 Task: Reply to email with the signature Brenda Cooper with the subject Happy birthday from softage.1@softage.net with the message Can you provide an update on the status of the customer service improvement project? with CC to softage.5@softage.net with an attached document Presentation.pptx
Action: Mouse moved to (430, 560)
Screenshot: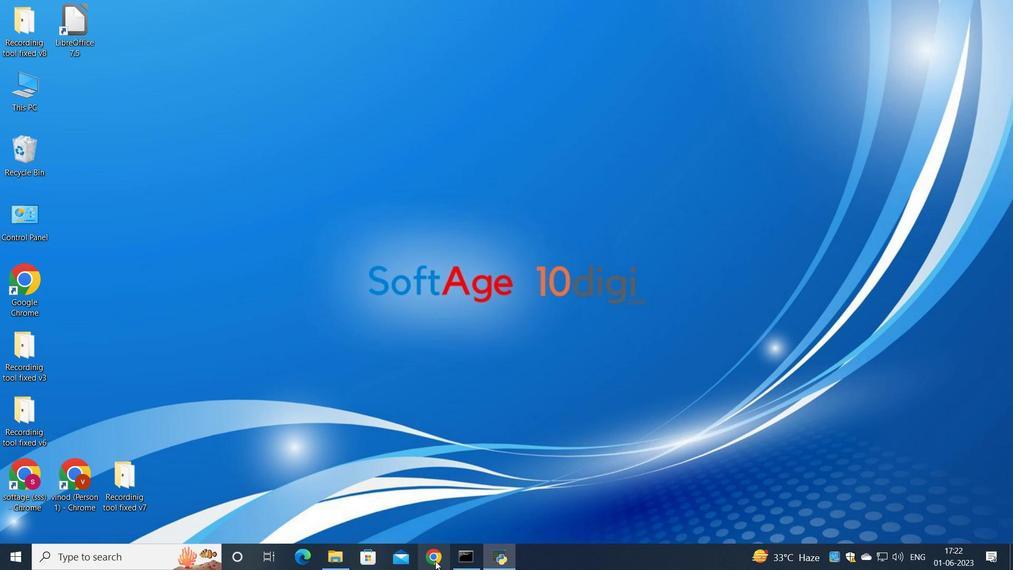 
Action: Mouse pressed left at (430, 560)
Screenshot: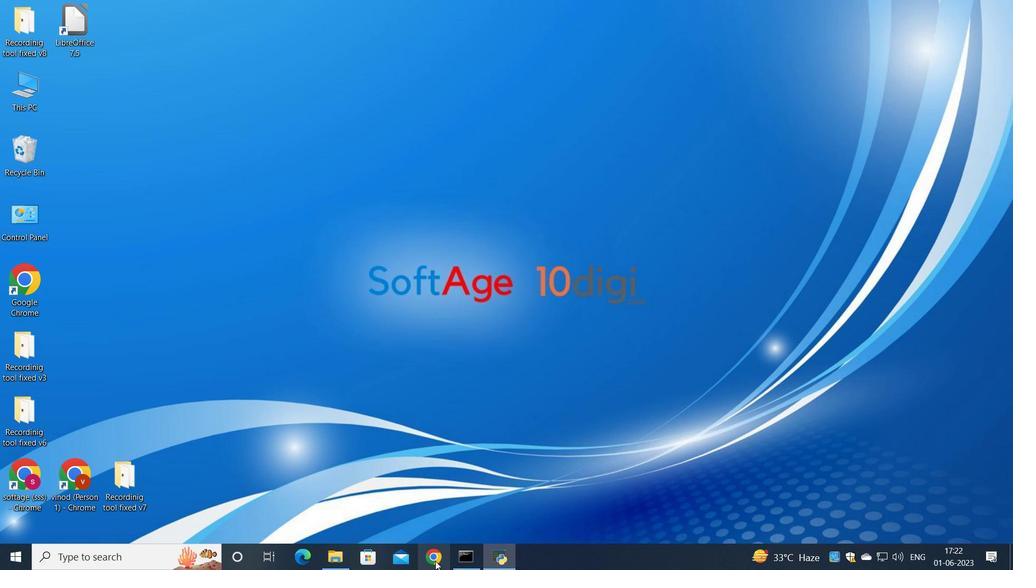 
Action: Mouse moved to (425, 329)
Screenshot: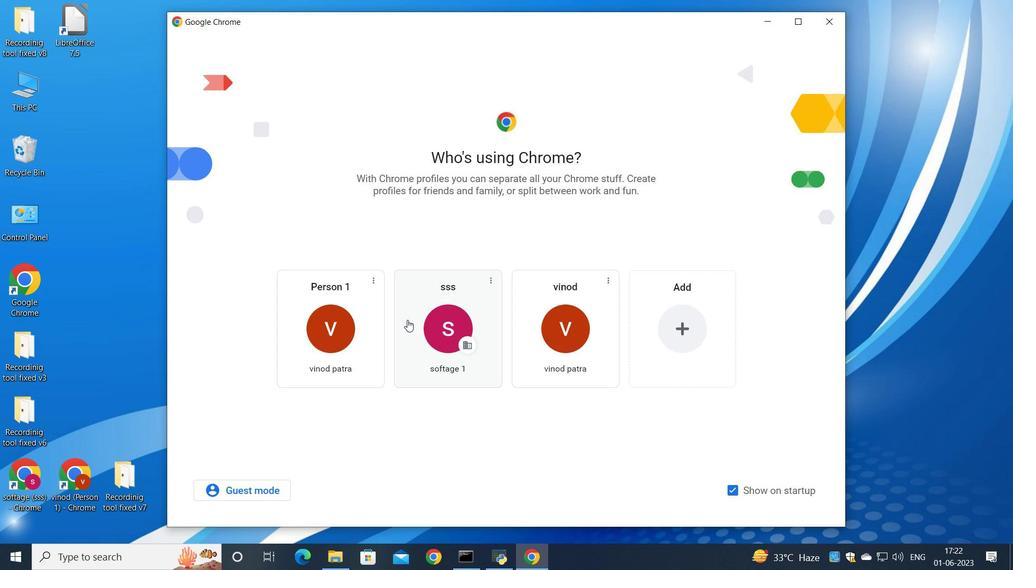 
Action: Mouse pressed left at (425, 329)
Screenshot: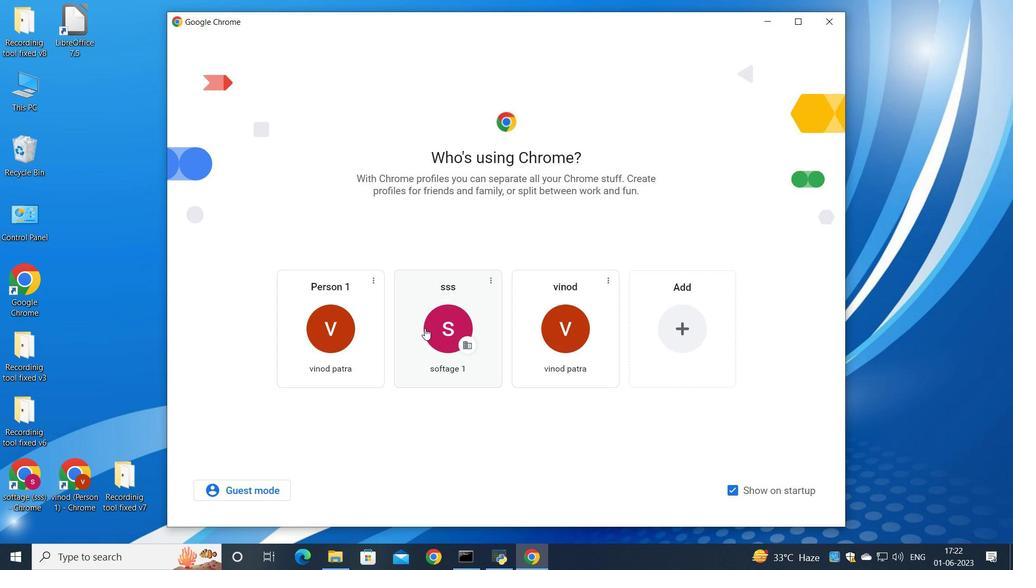 
Action: Mouse moved to (883, 87)
Screenshot: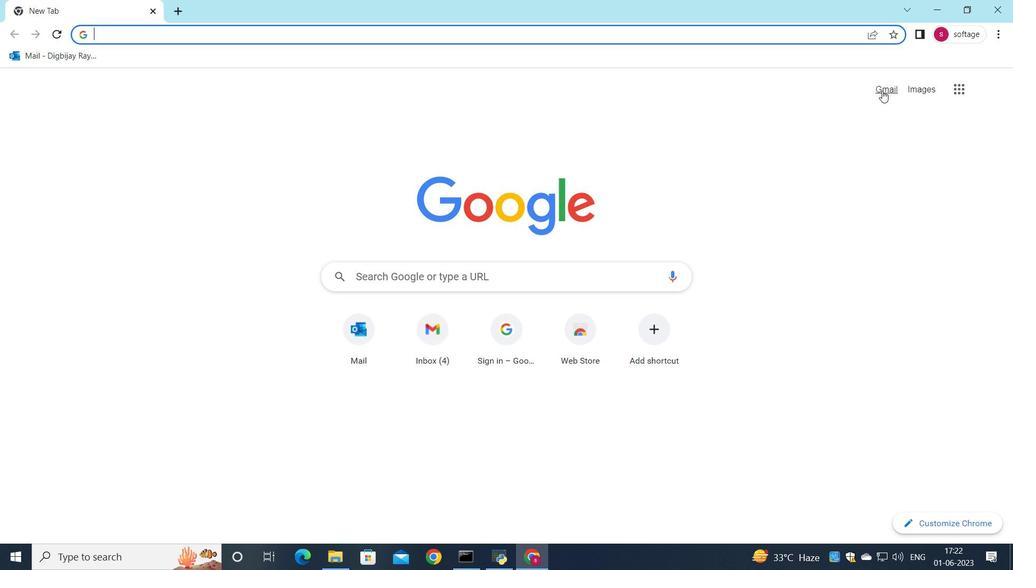 
Action: Mouse pressed left at (883, 87)
Screenshot: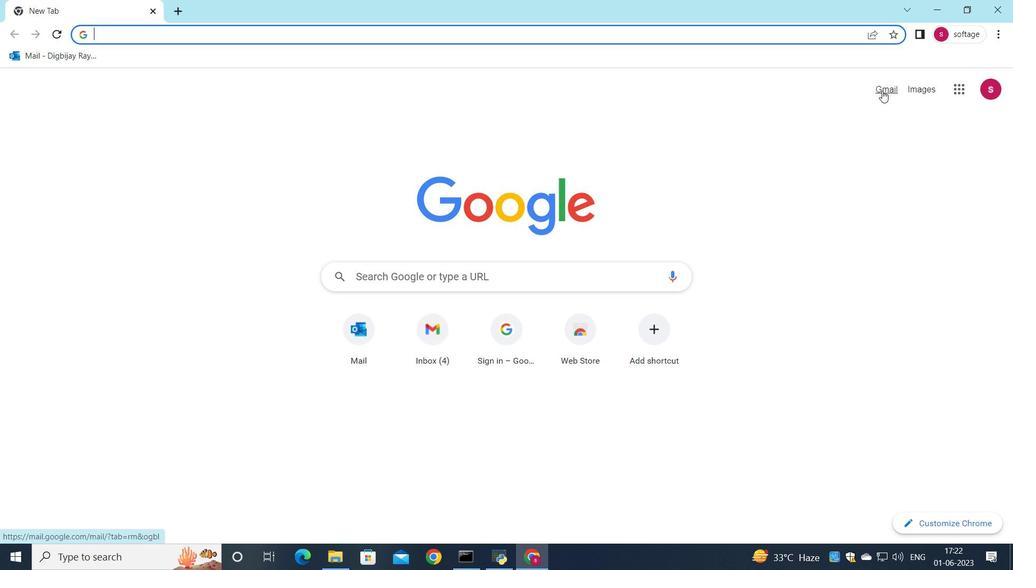 
Action: Mouse moved to (863, 89)
Screenshot: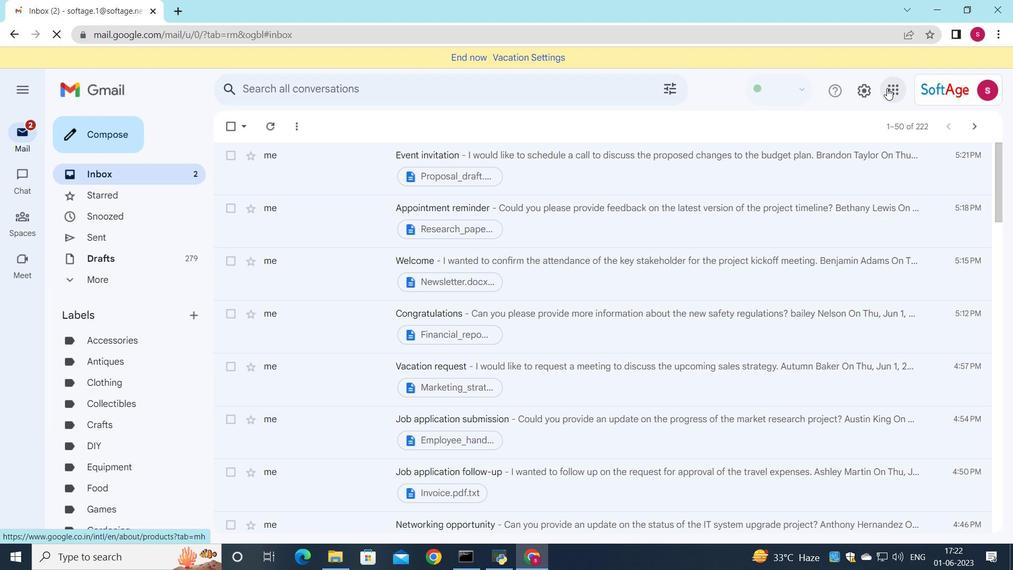 
Action: Mouse pressed left at (863, 89)
Screenshot: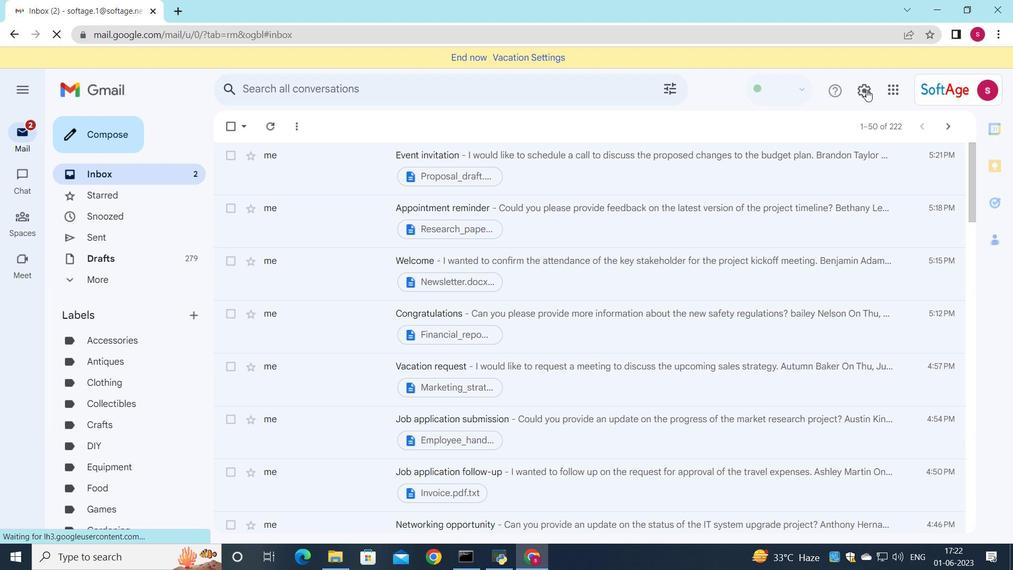 
Action: Mouse moved to (891, 158)
Screenshot: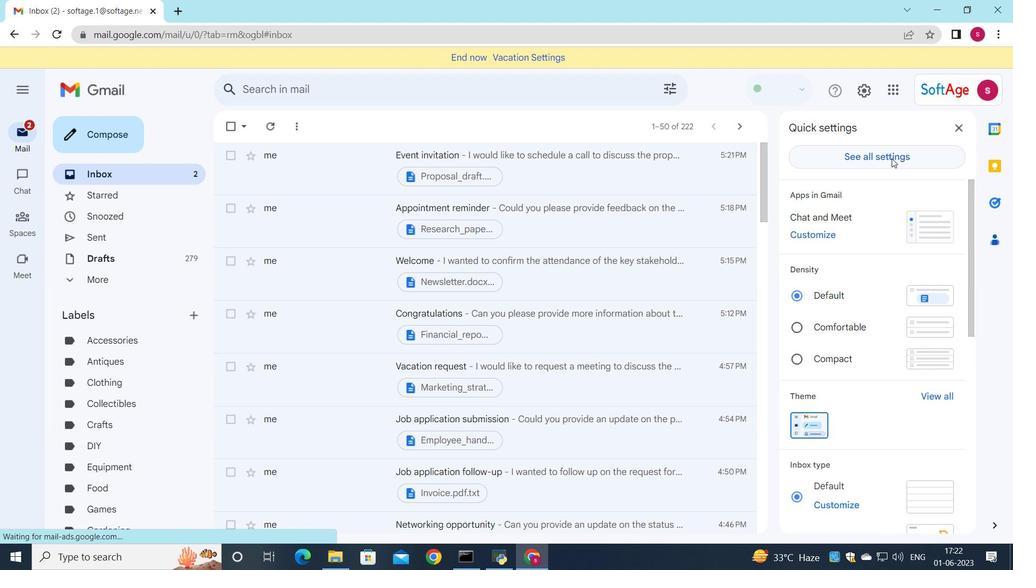 
Action: Mouse pressed left at (891, 158)
Screenshot: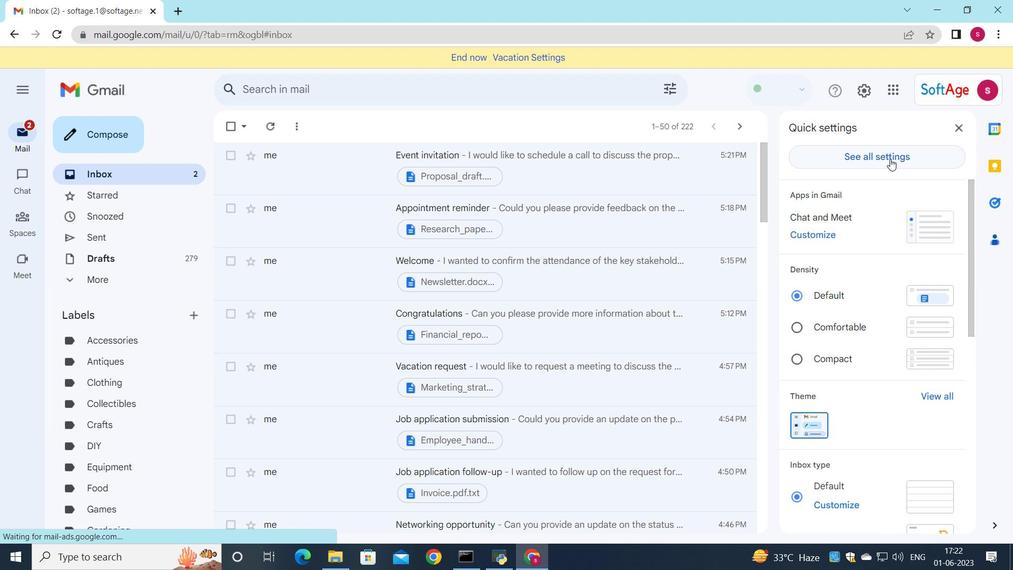 
Action: Mouse moved to (696, 264)
Screenshot: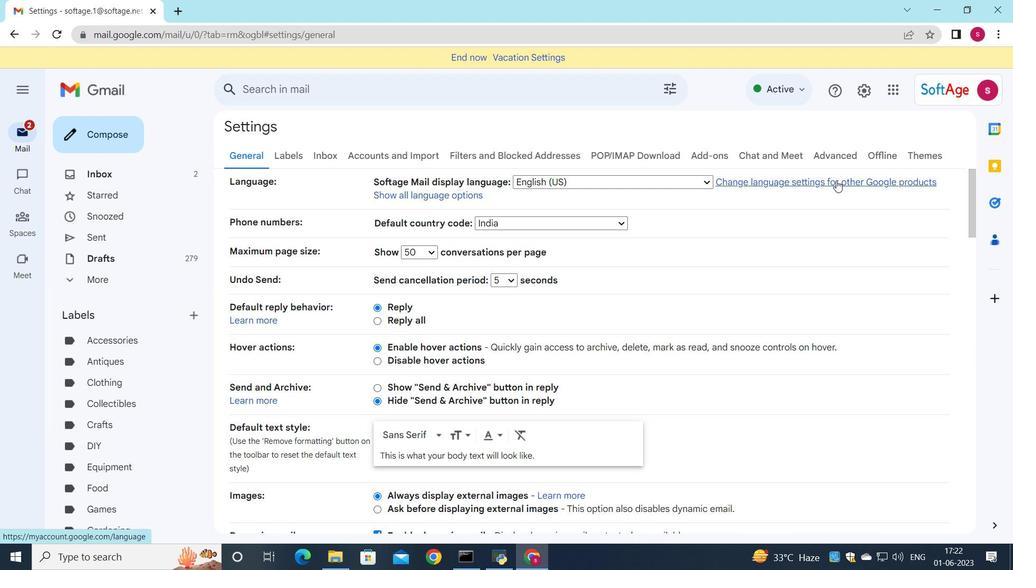 
Action: Mouse scrolled (696, 263) with delta (0, 0)
Screenshot: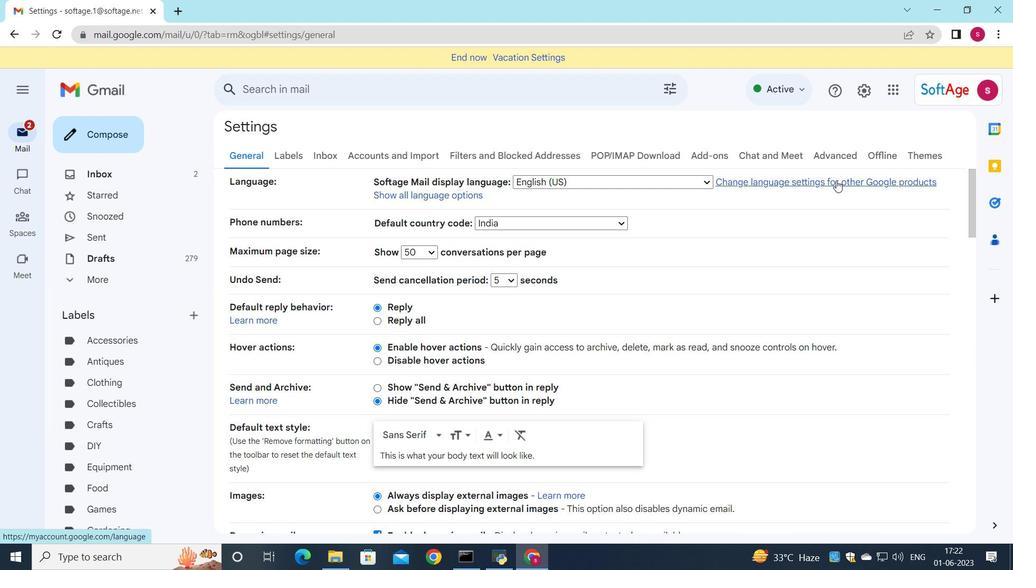 
Action: Mouse moved to (689, 270)
Screenshot: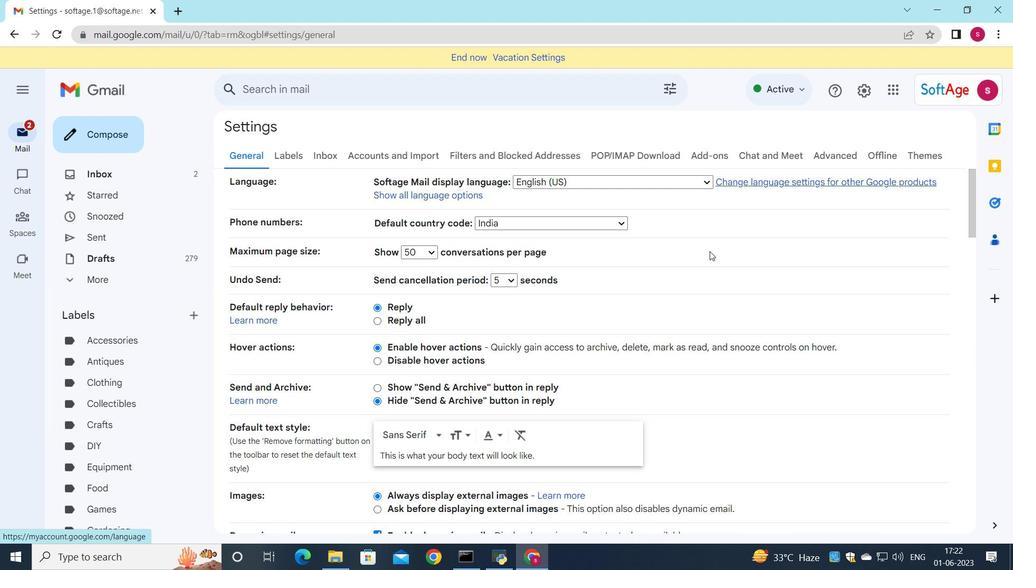 
Action: Mouse scrolled (689, 270) with delta (0, 0)
Screenshot: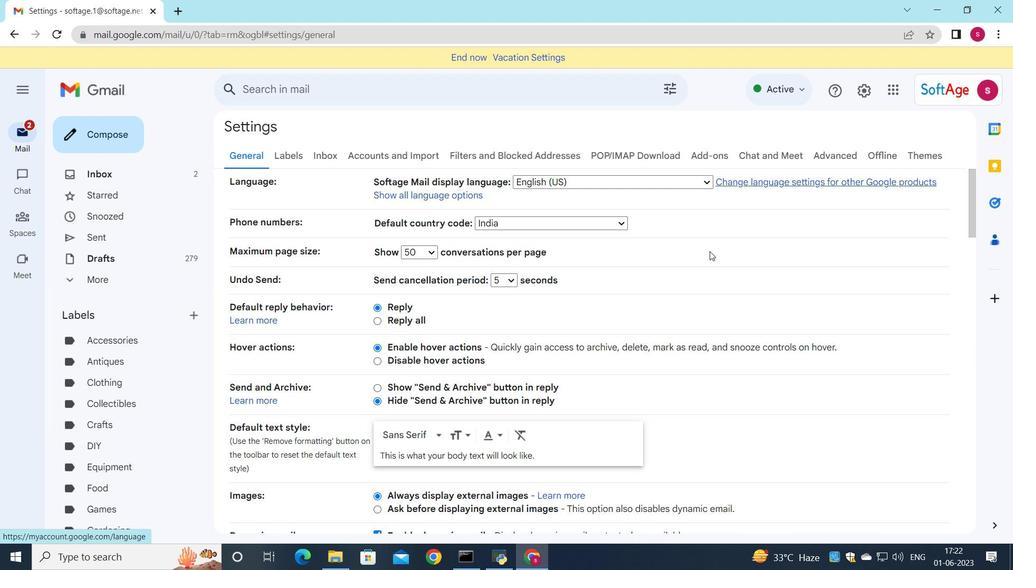 
Action: Mouse moved to (672, 279)
Screenshot: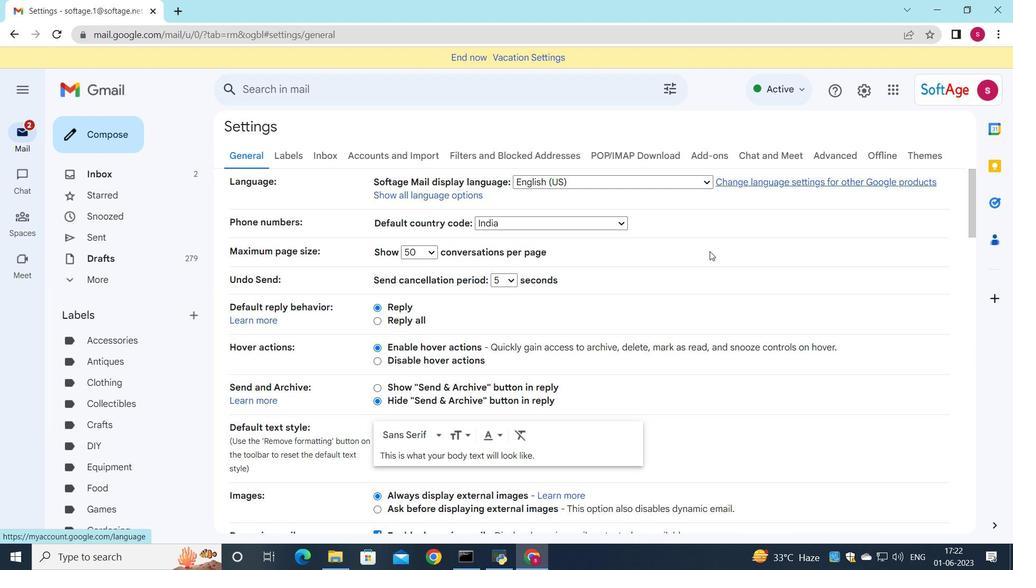 
Action: Mouse scrolled (672, 278) with delta (0, 0)
Screenshot: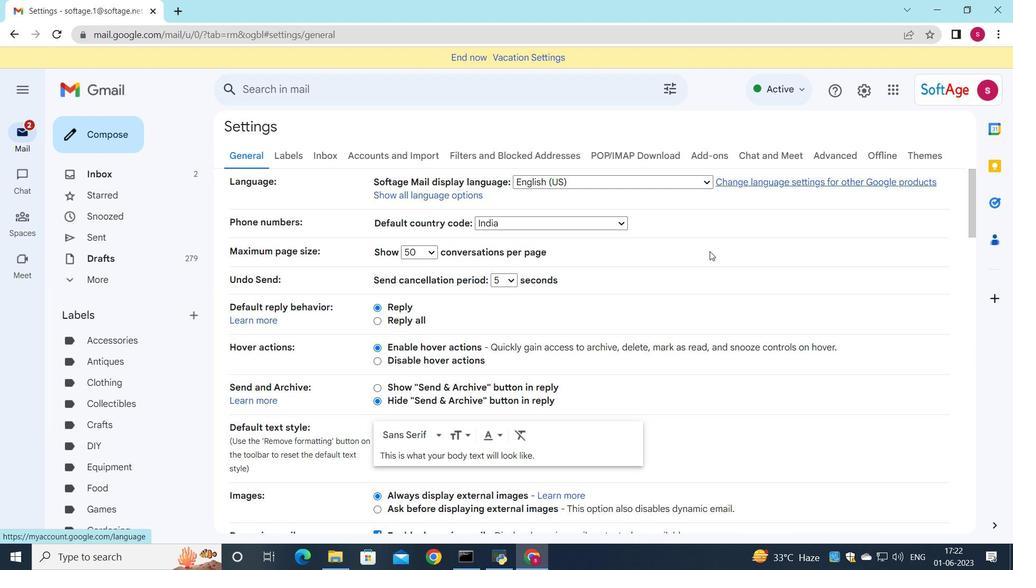 
Action: Mouse moved to (653, 278)
Screenshot: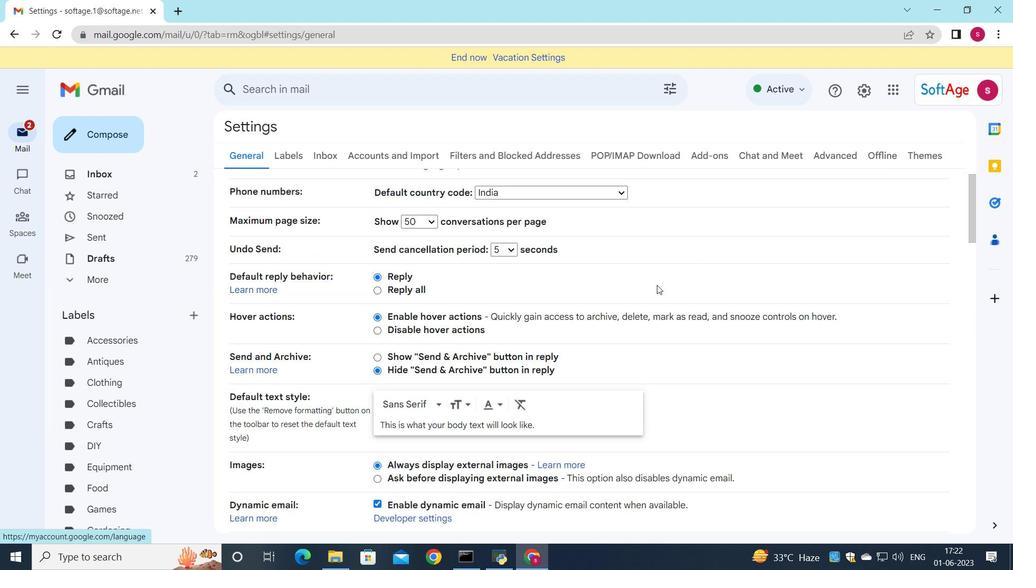 
Action: Mouse scrolled (653, 277) with delta (0, 0)
Screenshot: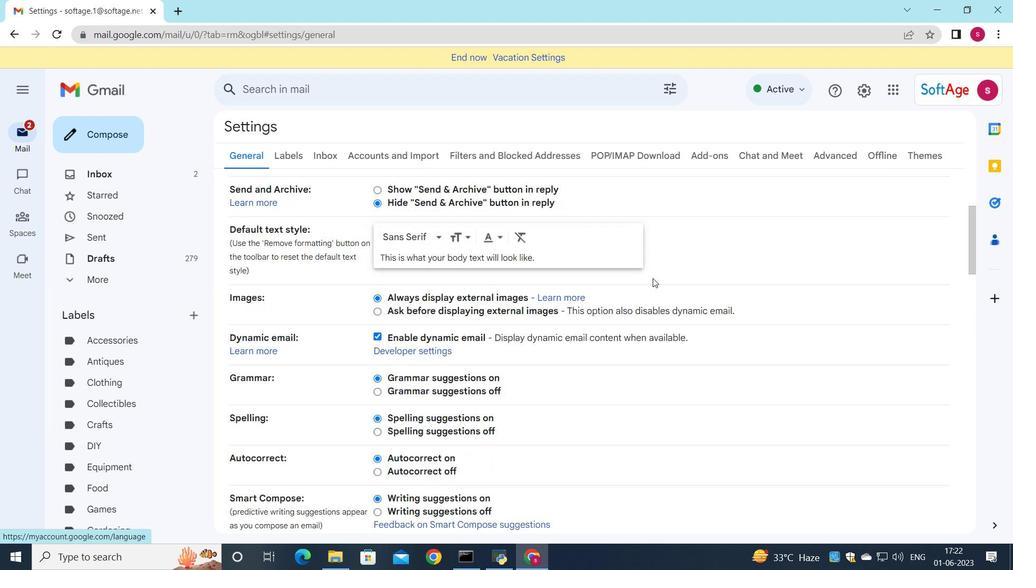 
Action: Mouse moved to (649, 279)
Screenshot: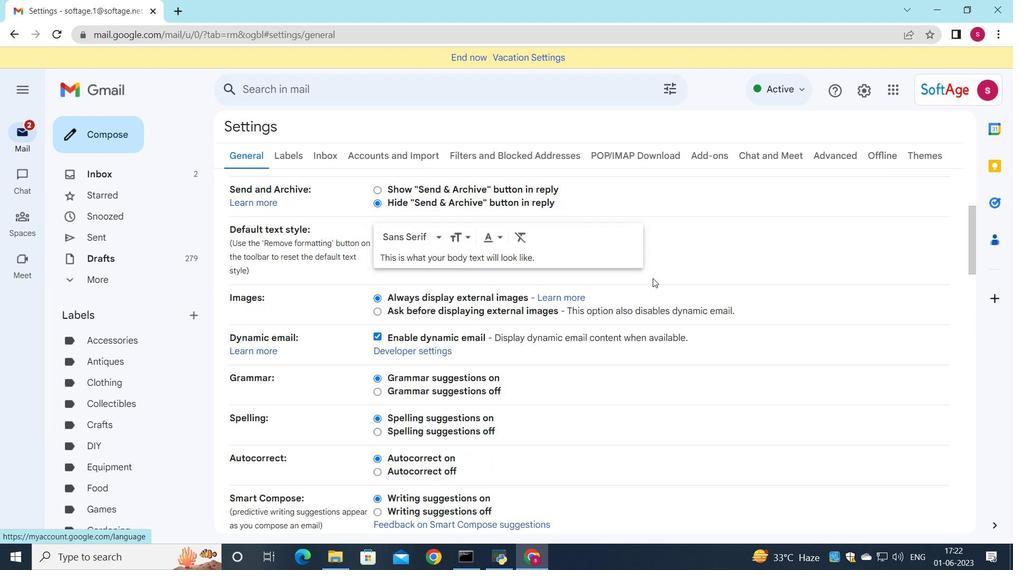 
Action: Mouse scrolled (649, 279) with delta (0, 0)
Screenshot: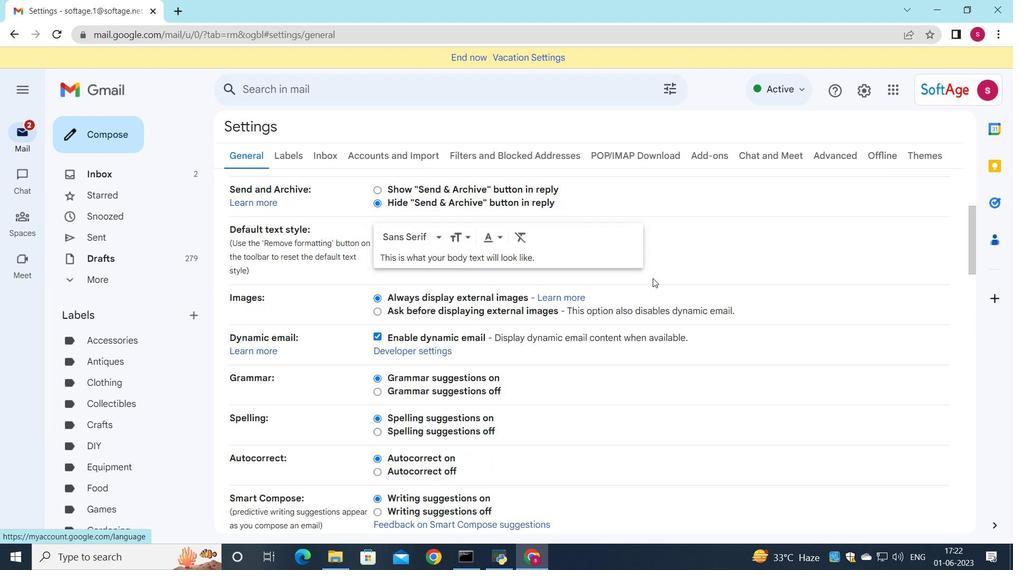 
Action: Mouse moved to (644, 283)
Screenshot: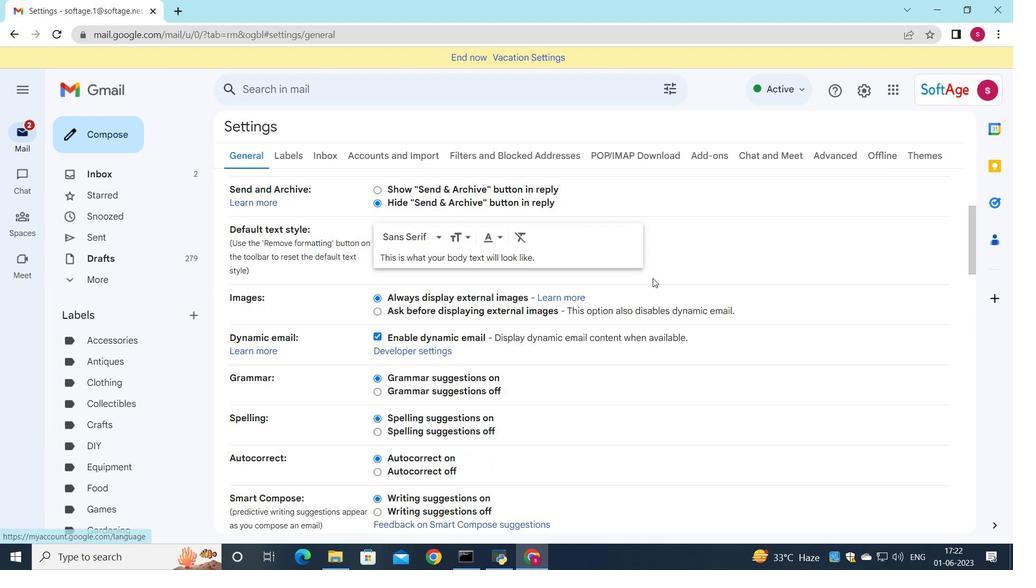 
Action: Mouse scrolled (645, 282) with delta (0, 0)
Screenshot: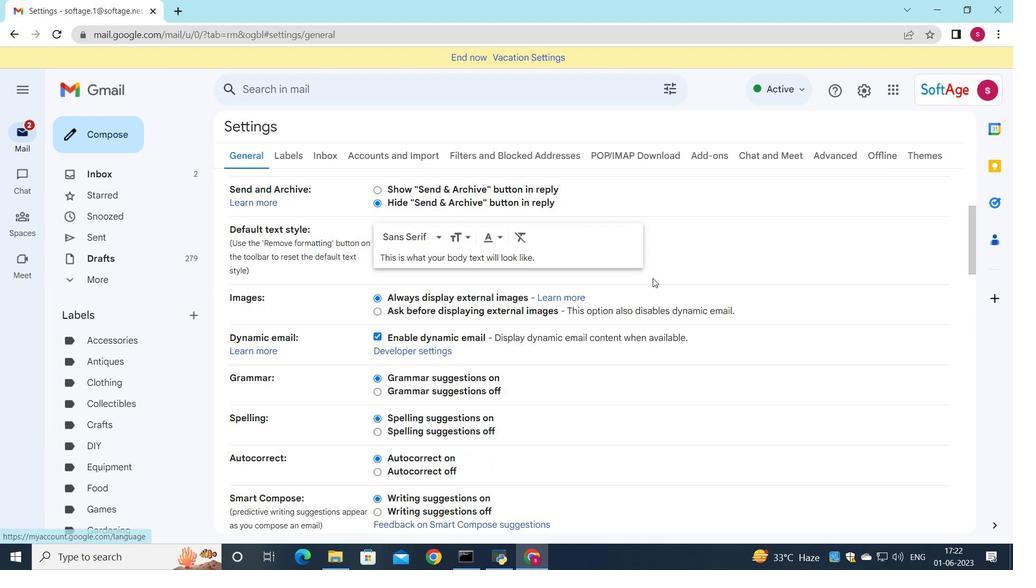
Action: Mouse moved to (641, 287)
Screenshot: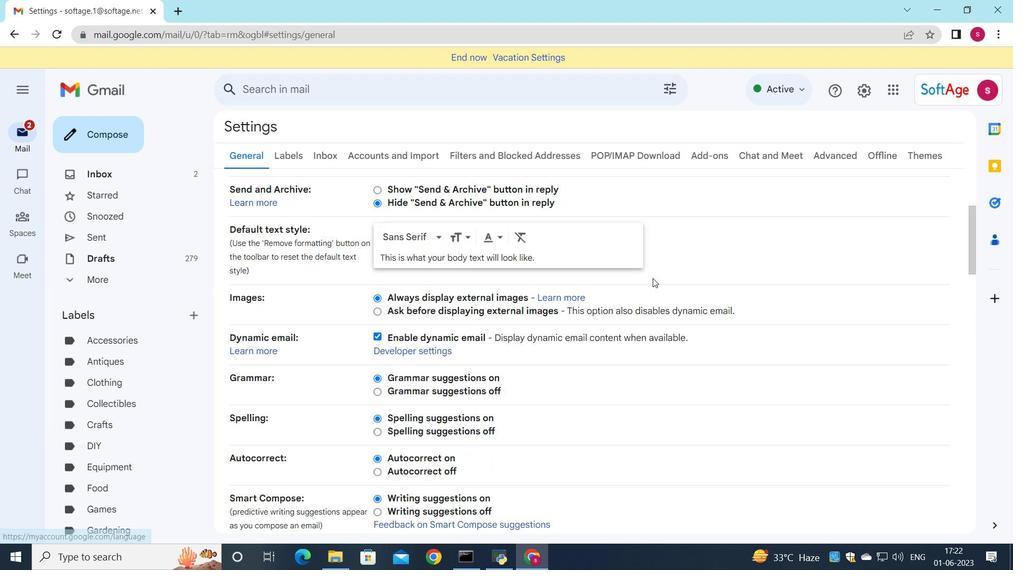 
Action: Mouse scrolled (641, 287) with delta (0, 0)
Screenshot: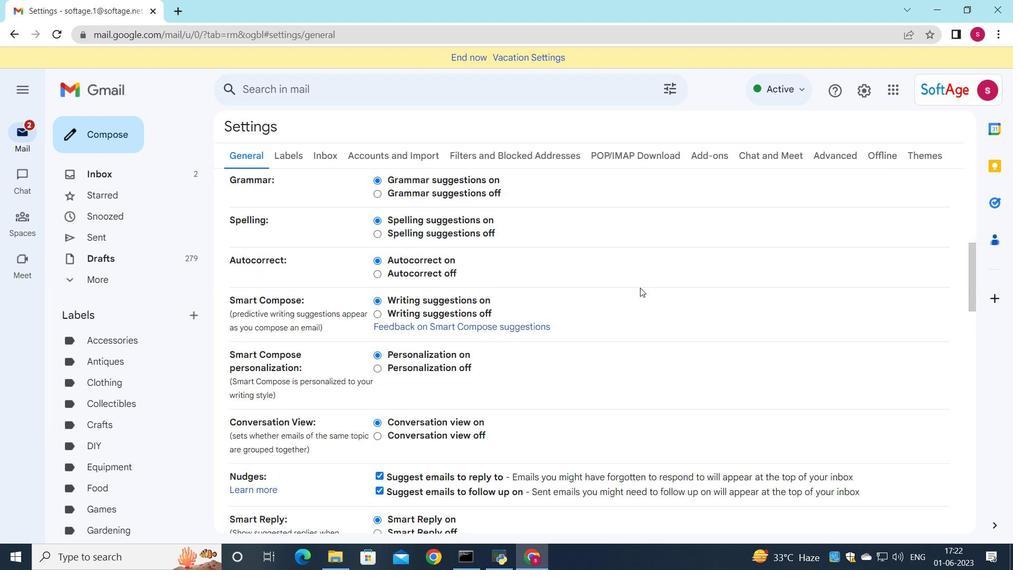 
Action: Mouse scrolled (641, 287) with delta (0, 0)
Screenshot: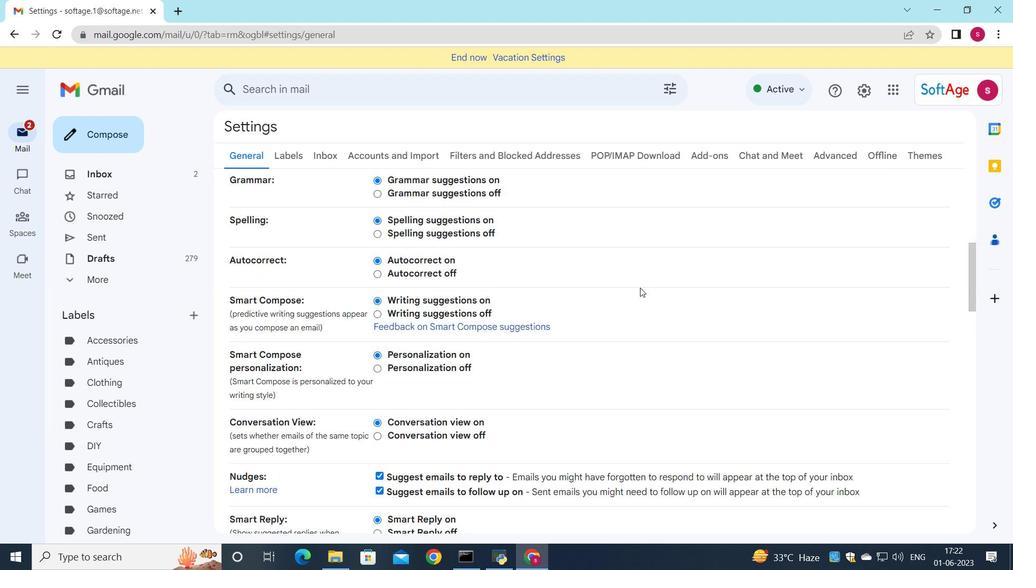 
Action: Mouse scrolled (641, 287) with delta (0, 0)
Screenshot: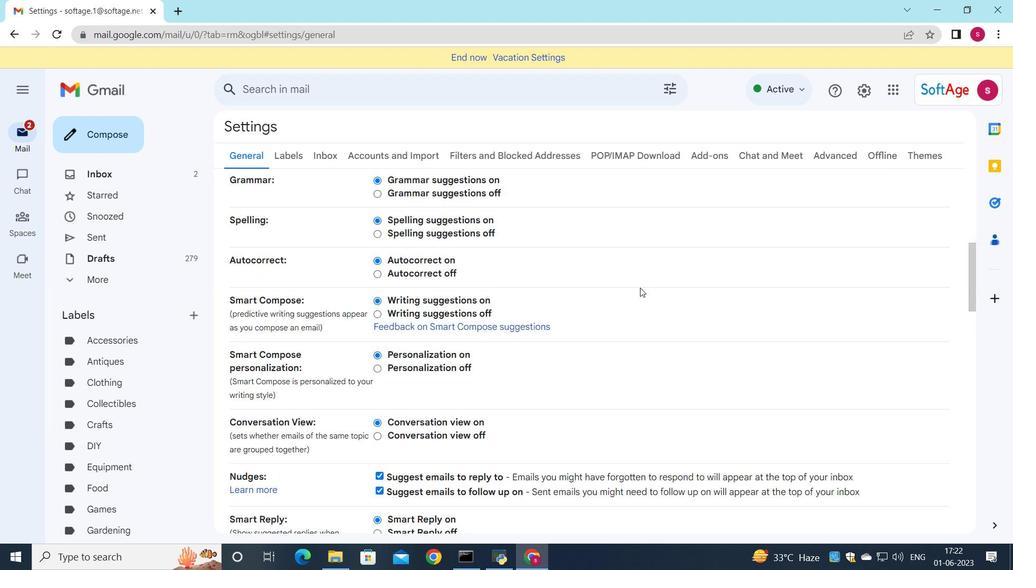 
Action: Mouse scrolled (641, 287) with delta (0, 0)
Screenshot: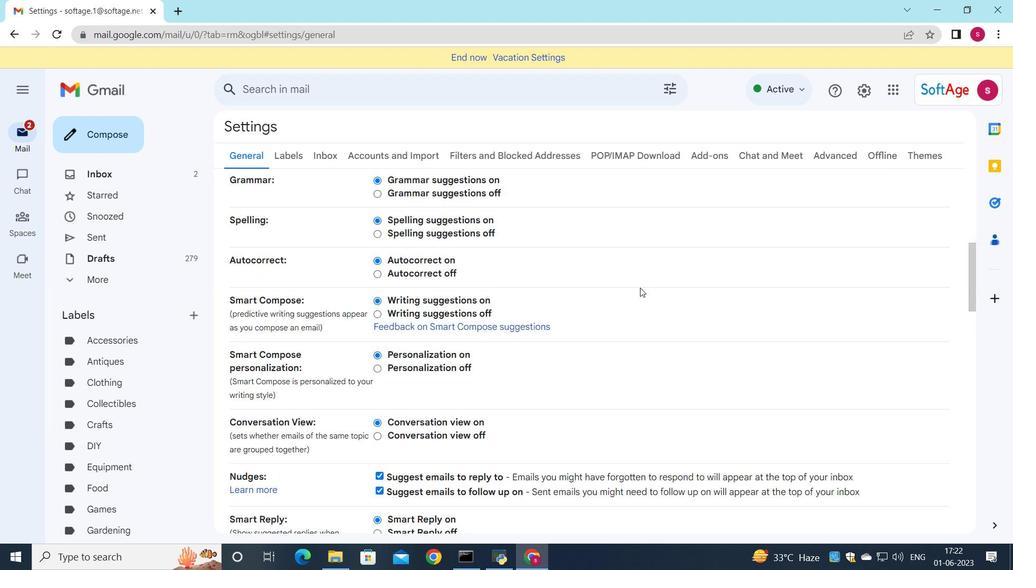 
Action: Mouse scrolled (641, 287) with delta (0, 0)
Screenshot: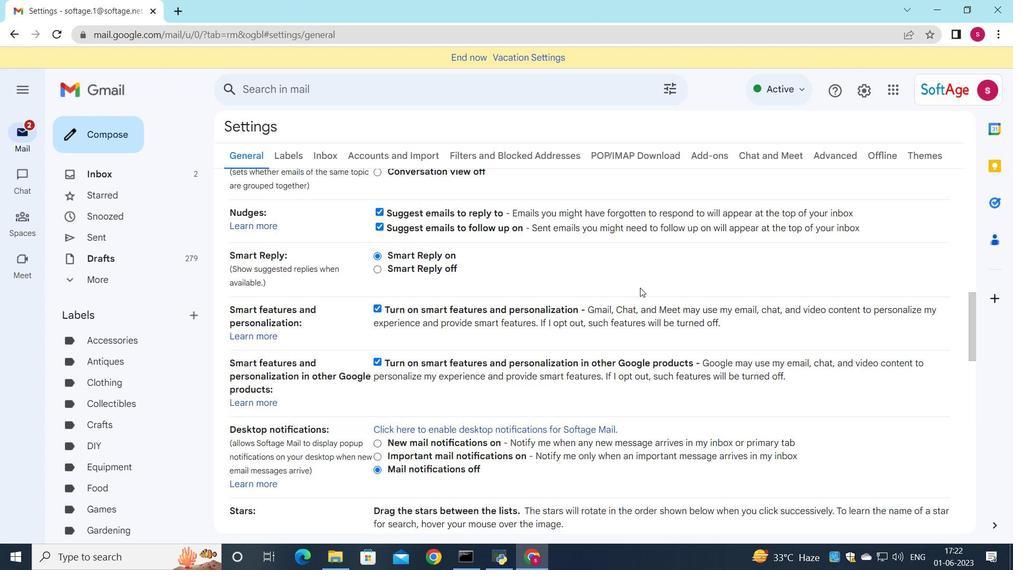 
Action: Mouse scrolled (641, 287) with delta (0, 0)
Screenshot: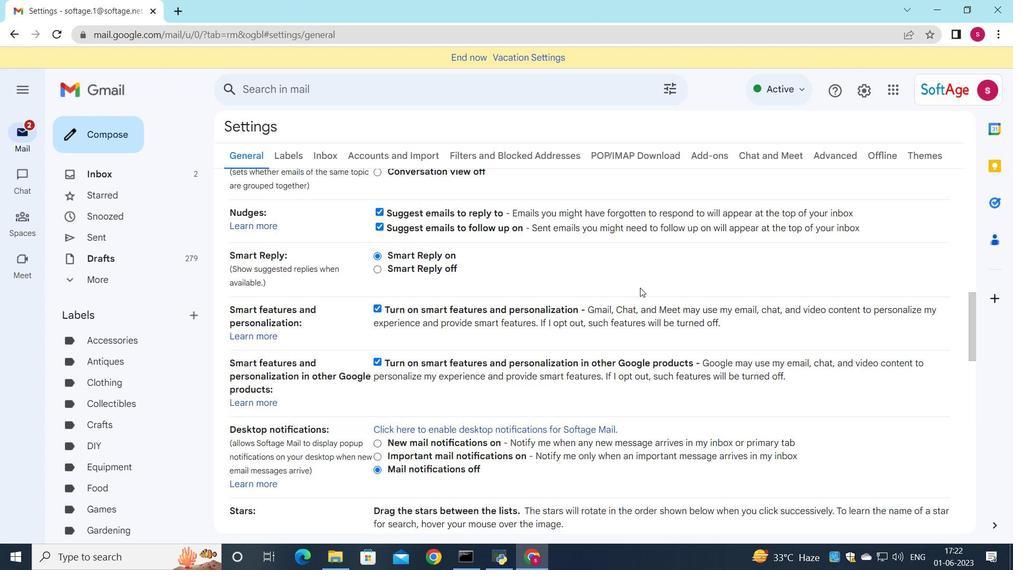 
Action: Mouse scrolled (641, 287) with delta (0, 0)
Screenshot: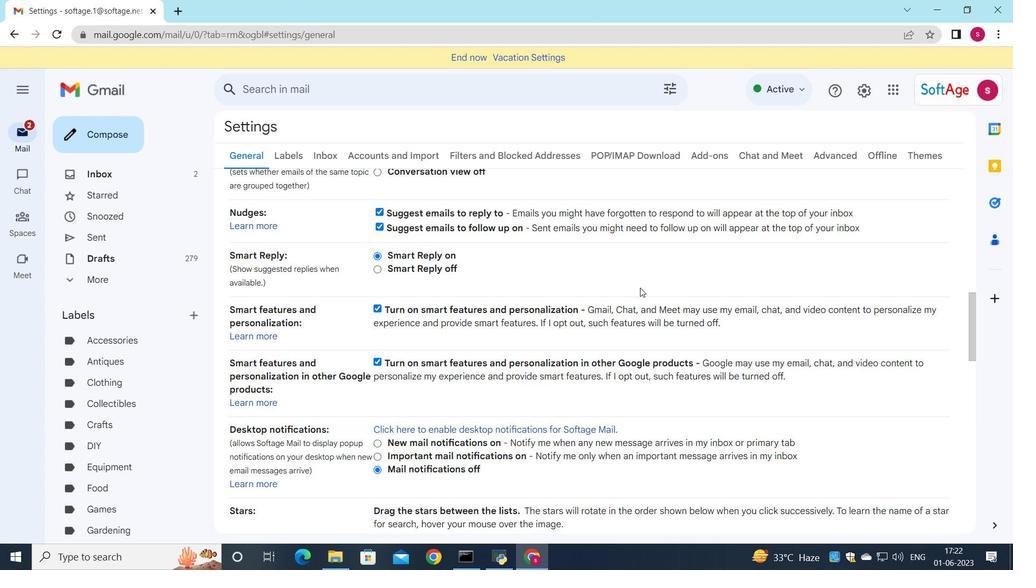 
Action: Mouse scrolled (641, 287) with delta (0, 0)
Screenshot: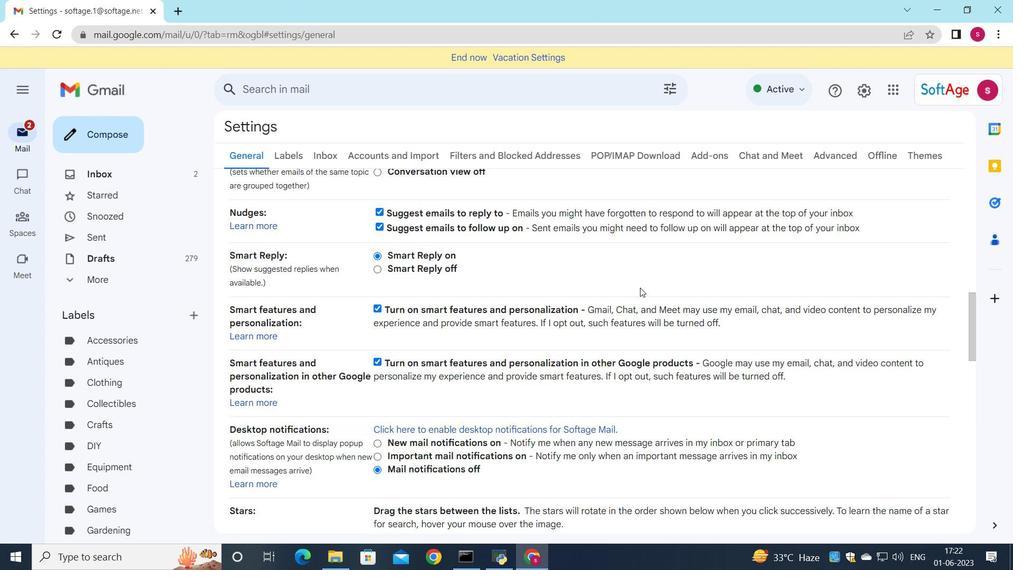 
Action: Mouse moved to (640, 285)
Screenshot: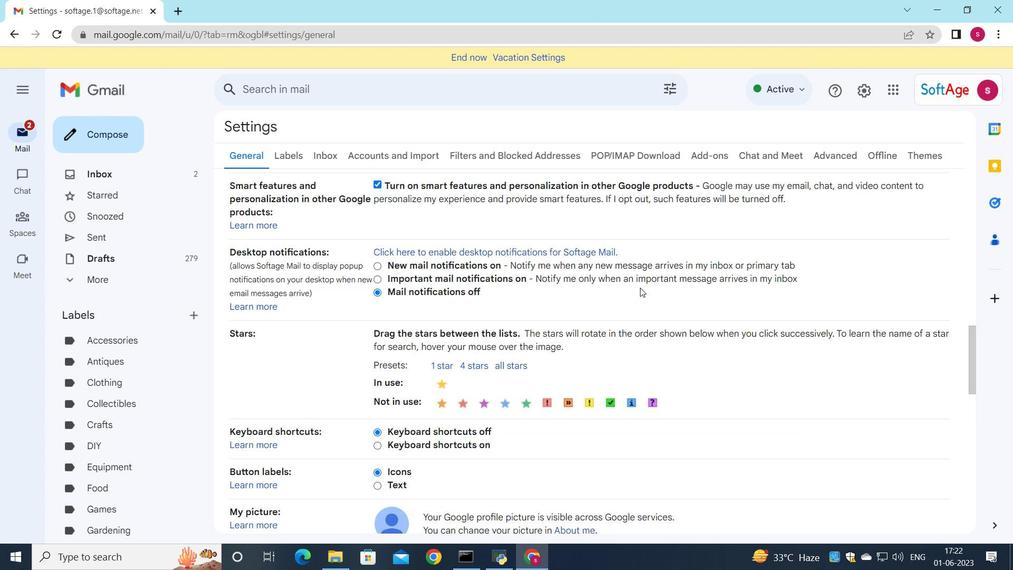 
Action: Mouse scrolled (640, 284) with delta (0, 0)
Screenshot: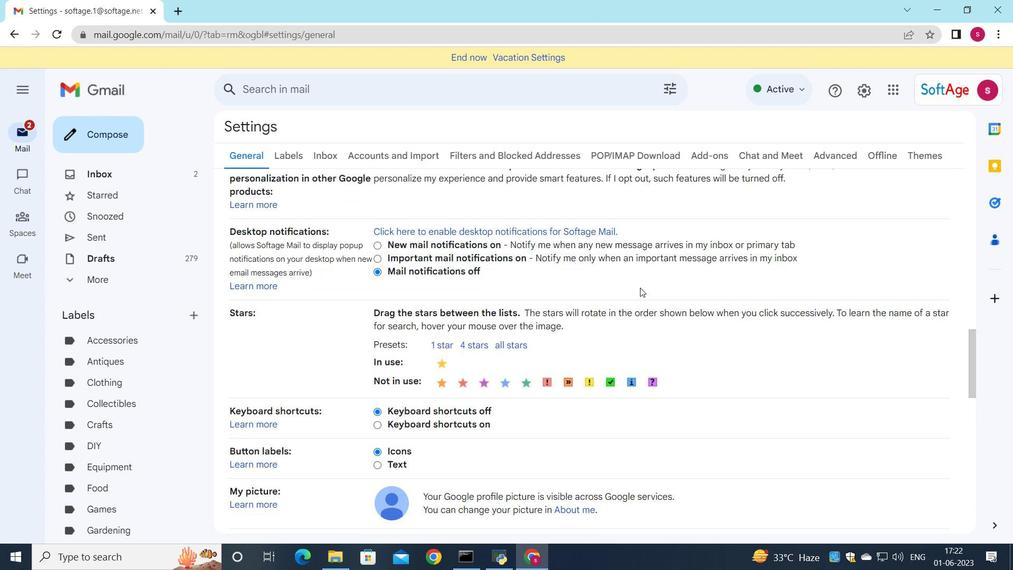 
Action: Mouse scrolled (640, 284) with delta (0, 0)
Screenshot: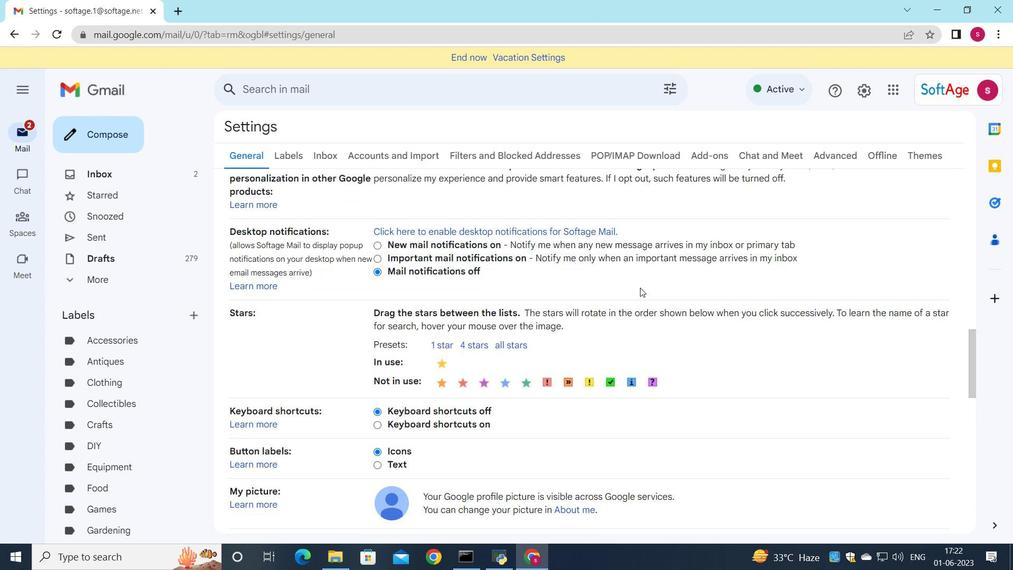 
Action: Mouse scrolled (640, 284) with delta (0, 0)
Screenshot: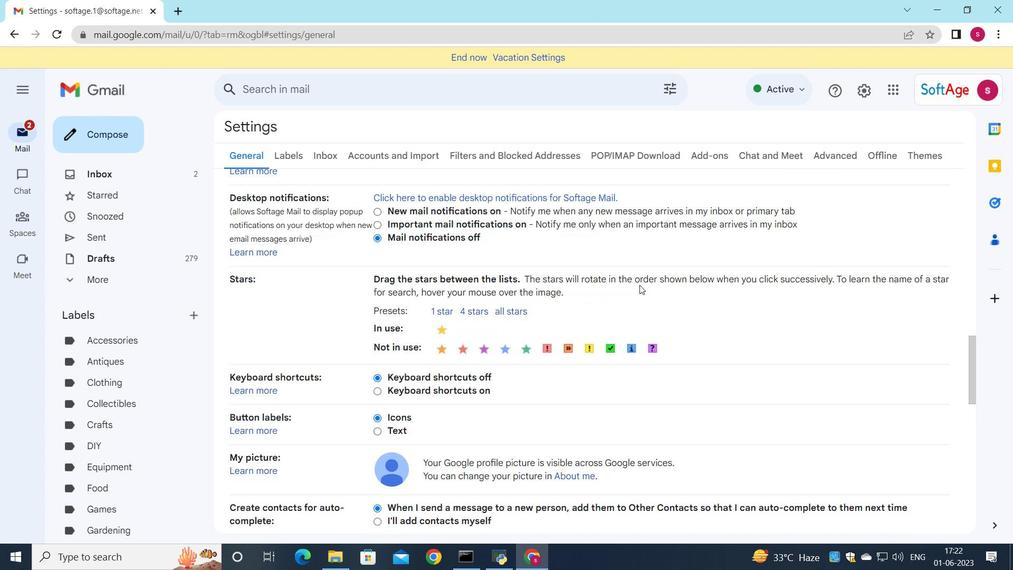 
Action: Mouse moved to (514, 325)
Screenshot: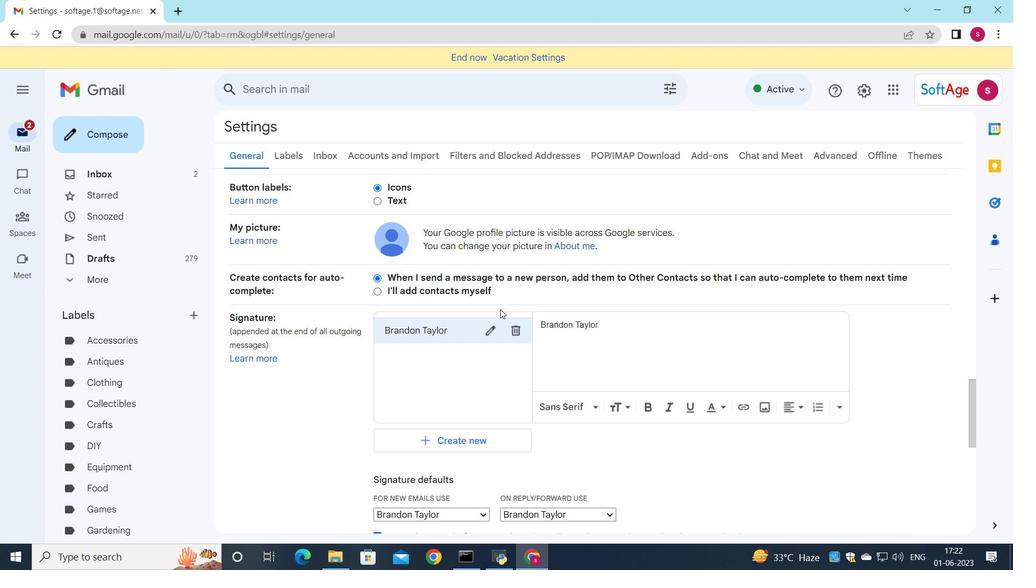 
Action: Mouse pressed left at (514, 325)
Screenshot: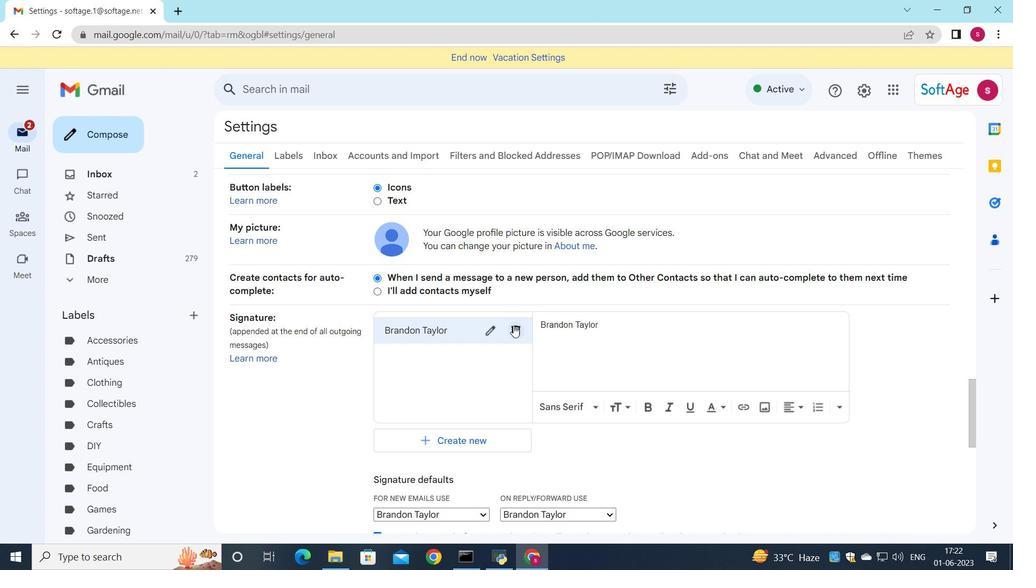 
Action: Mouse moved to (624, 329)
Screenshot: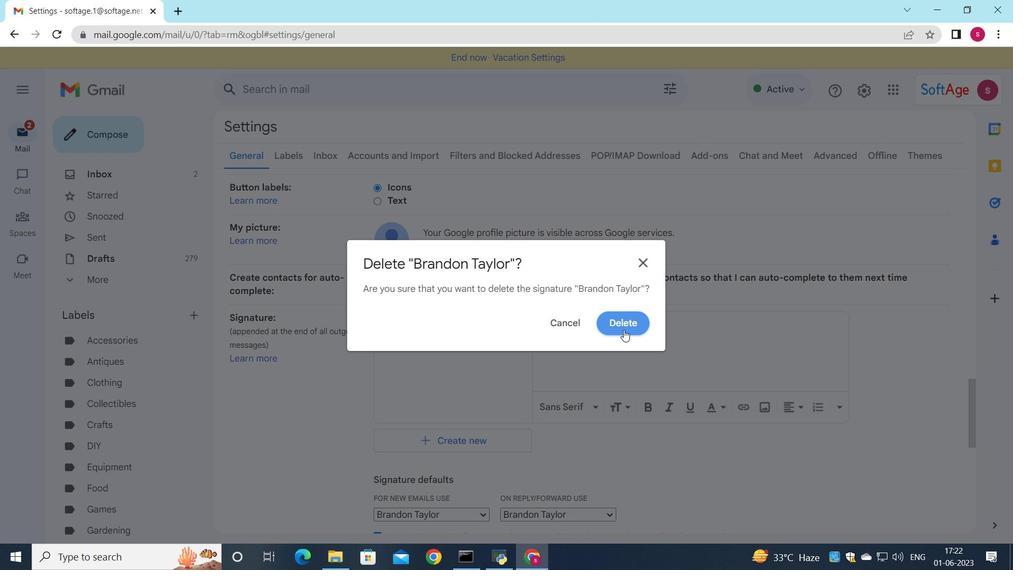 
Action: Mouse pressed left at (624, 329)
Screenshot: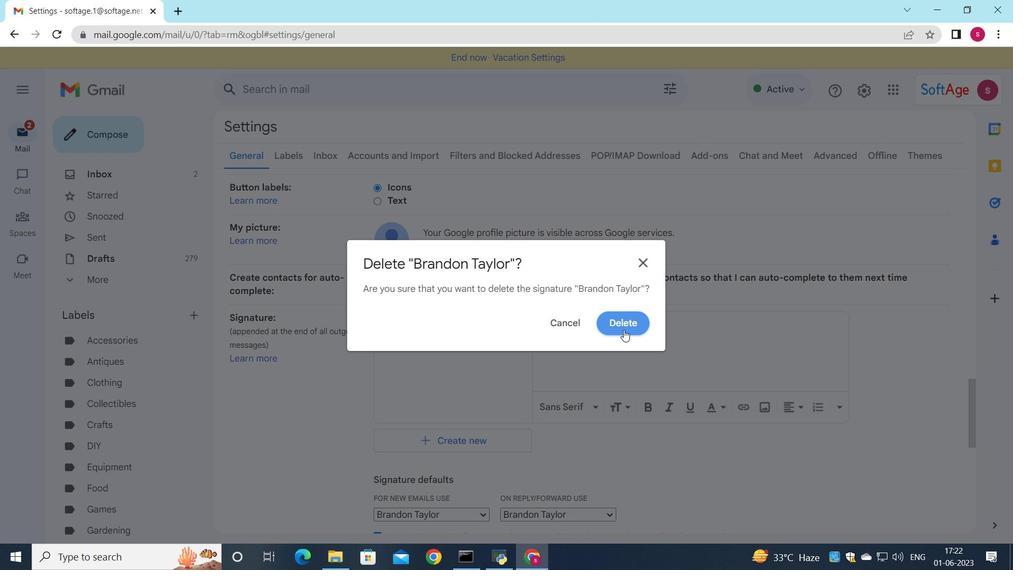 
Action: Mouse moved to (449, 336)
Screenshot: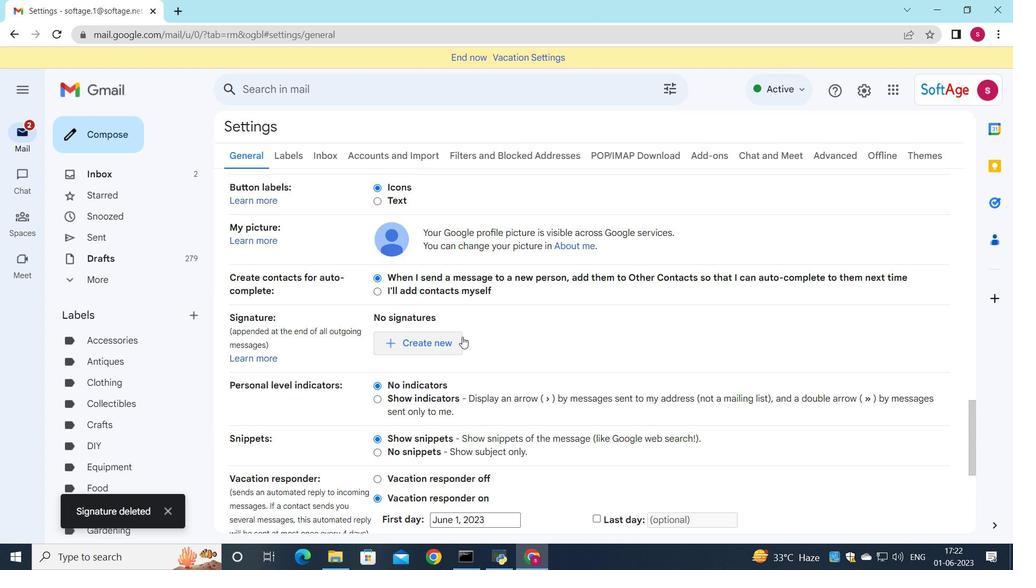 
Action: Mouse pressed left at (449, 336)
Screenshot: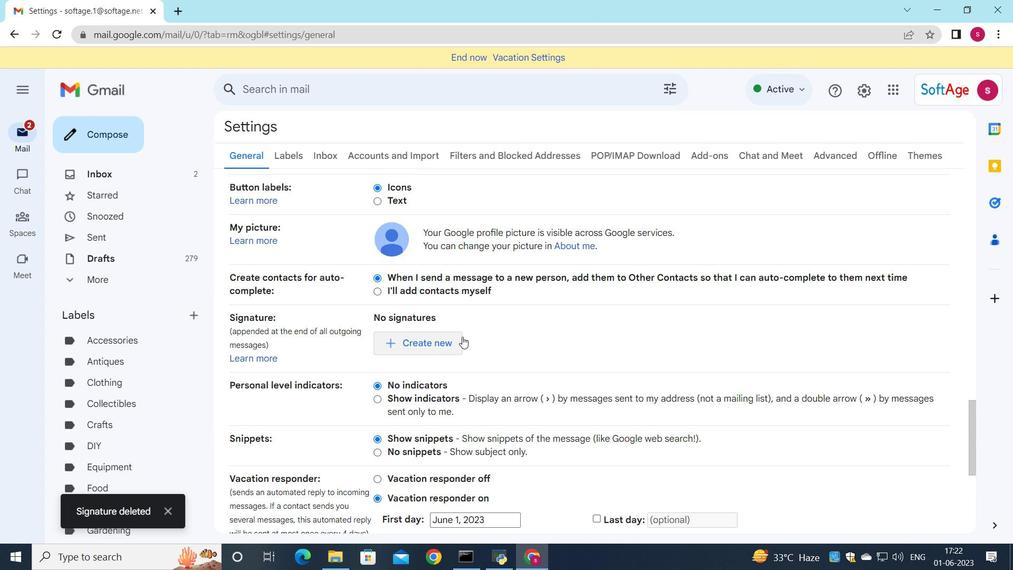 
Action: Mouse moved to (690, 278)
Screenshot: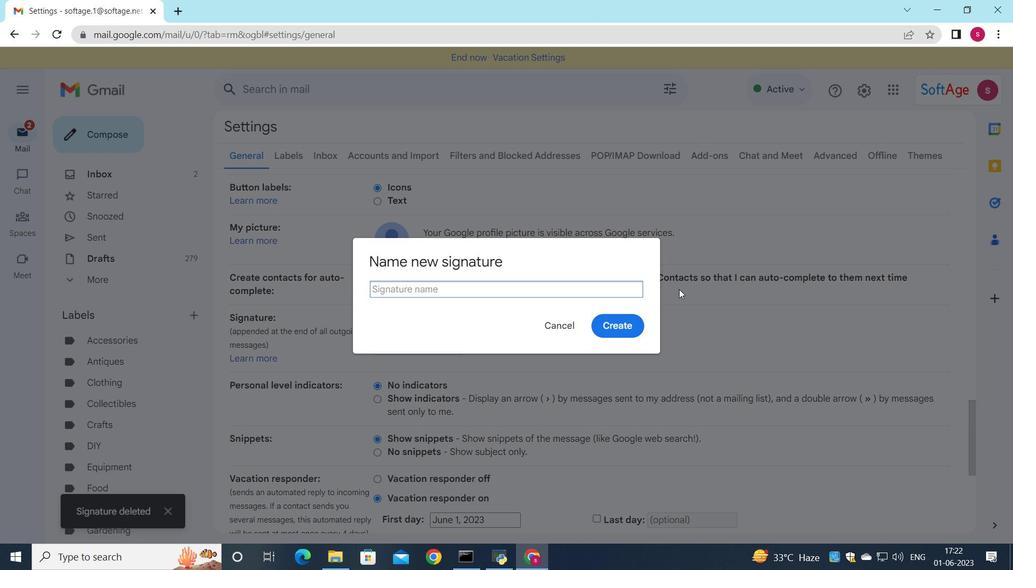 
Action: Key pressed <Key.shift>Brenda<Key.space><Key.shift>Cooper
Screenshot: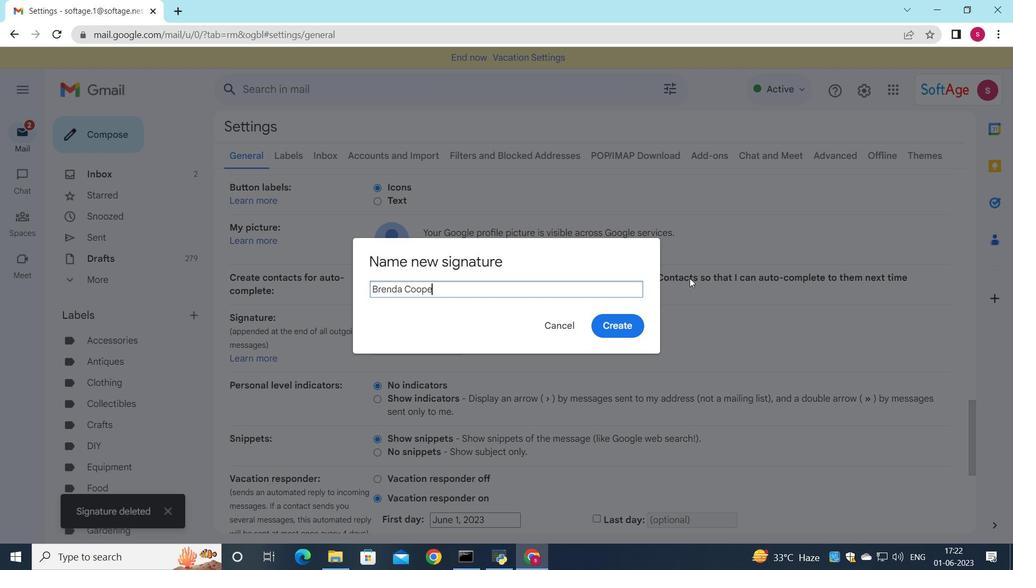 
Action: Mouse moved to (630, 320)
Screenshot: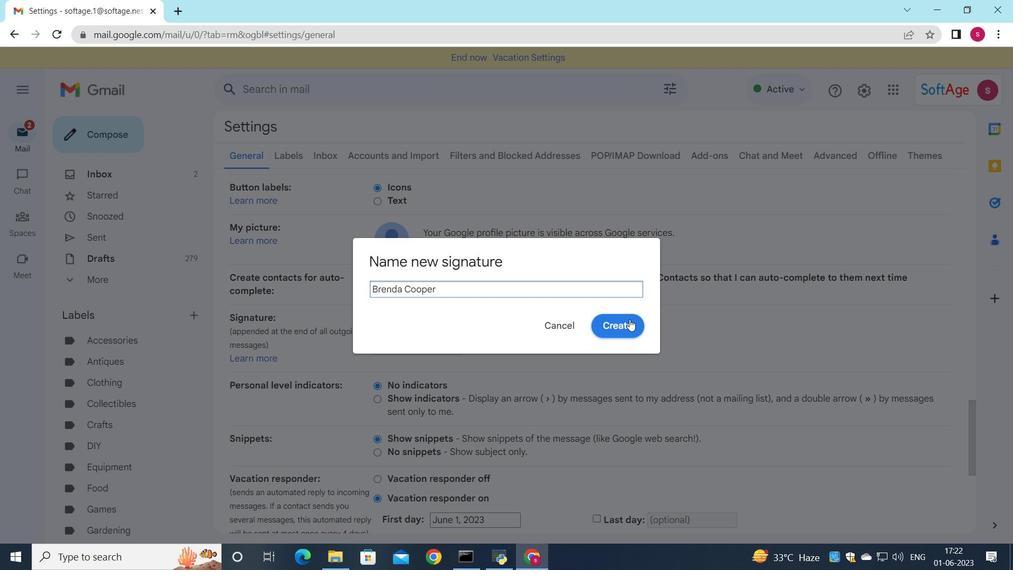 
Action: Mouse pressed left at (630, 320)
Screenshot: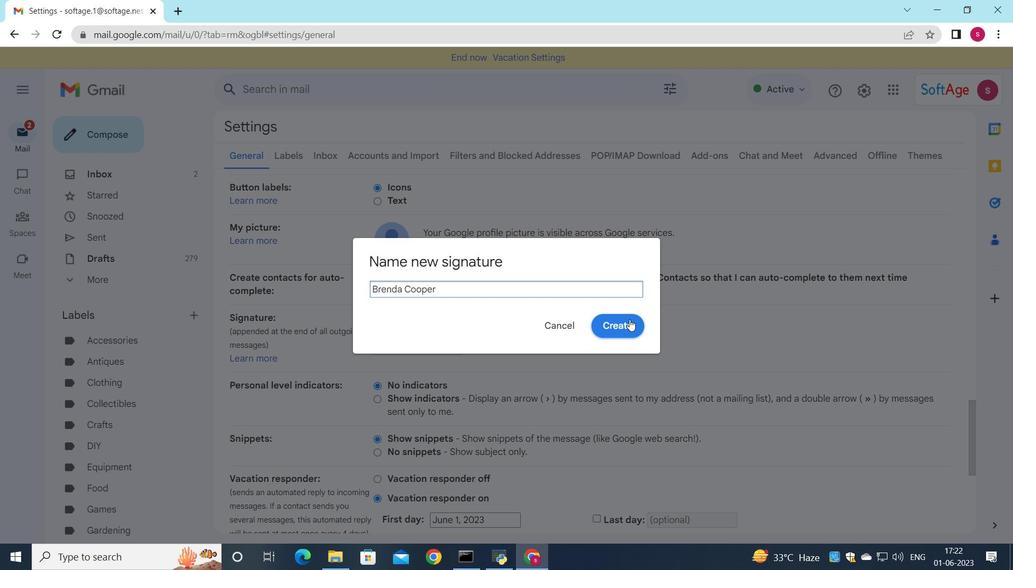 
Action: Mouse moved to (613, 340)
Screenshot: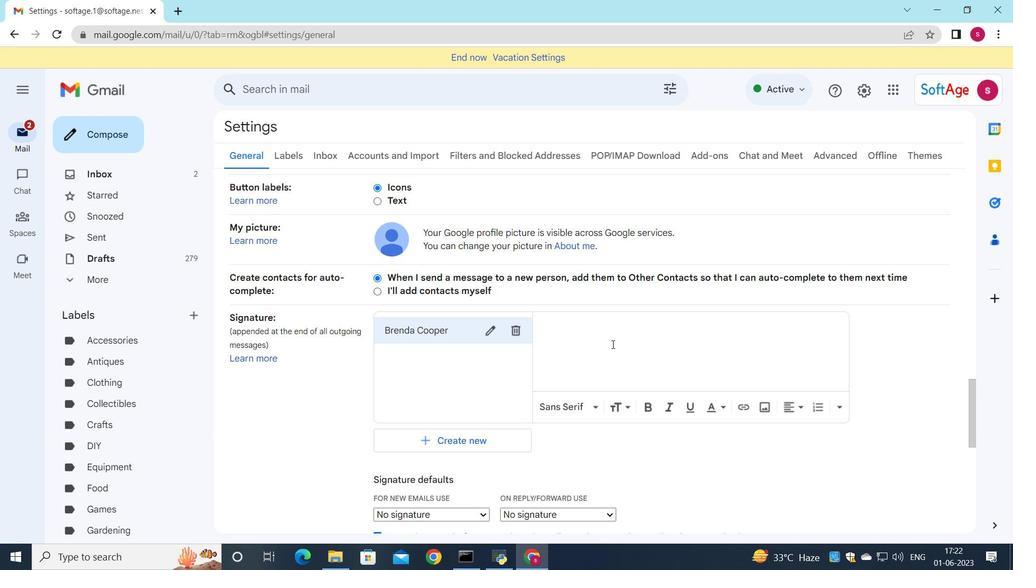 
Action: Mouse pressed left at (613, 340)
Screenshot: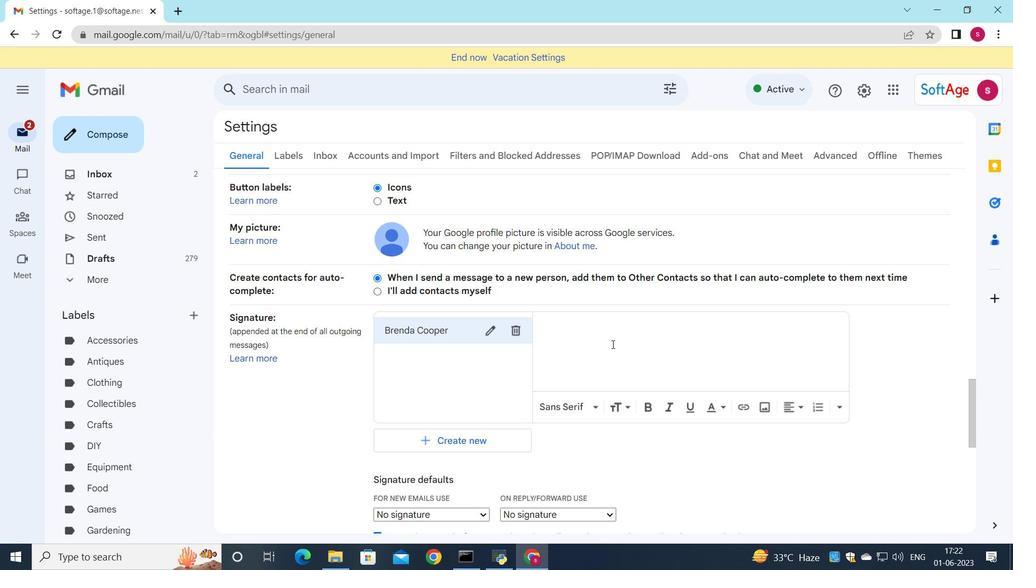 
Action: Key pressed <Key.shift>Brenda<Key.space><Key.shift>Cooper
Screenshot: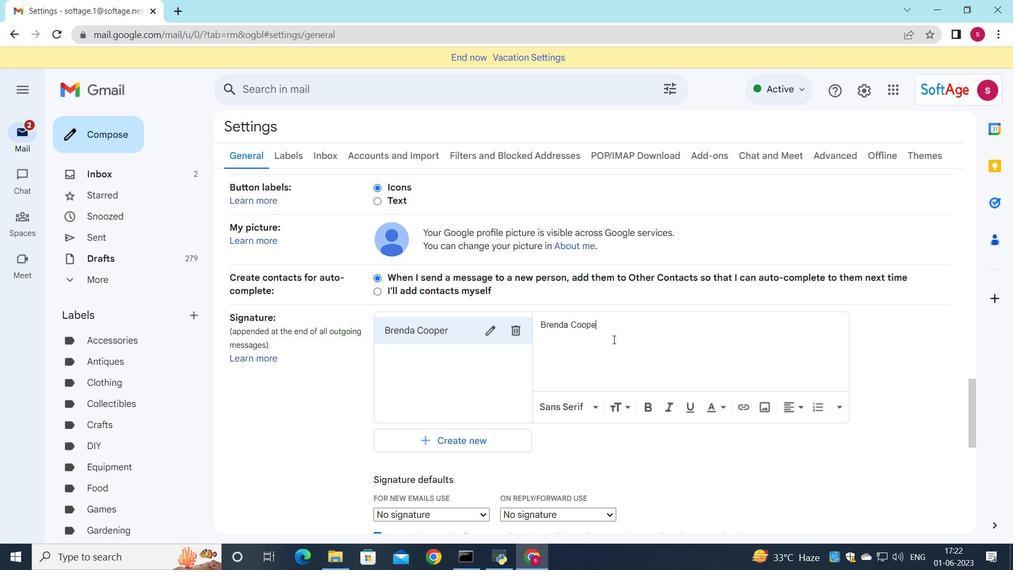 
Action: Mouse moved to (651, 321)
Screenshot: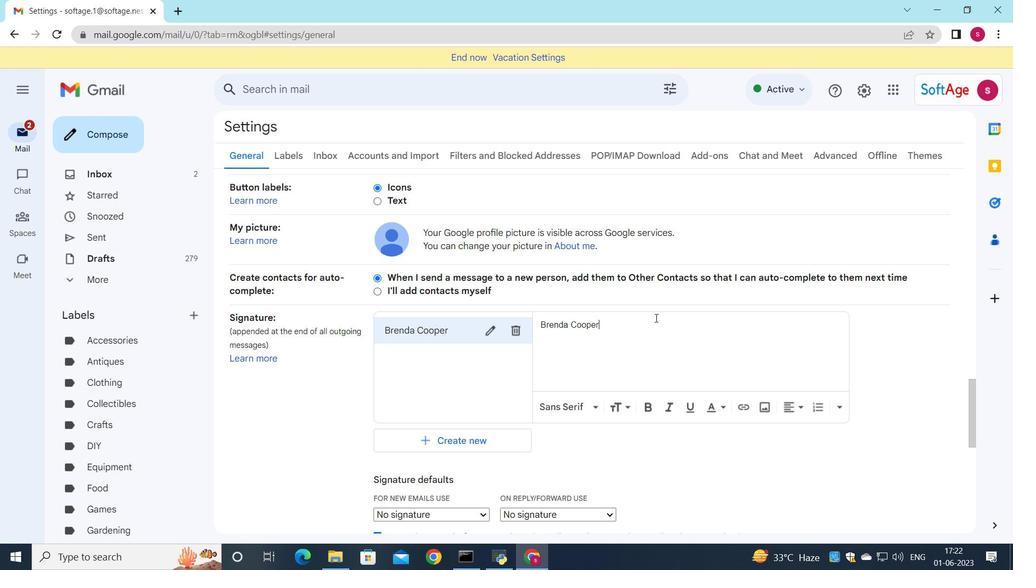 
Action: Mouse scrolled (651, 320) with delta (0, 0)
Screenshot: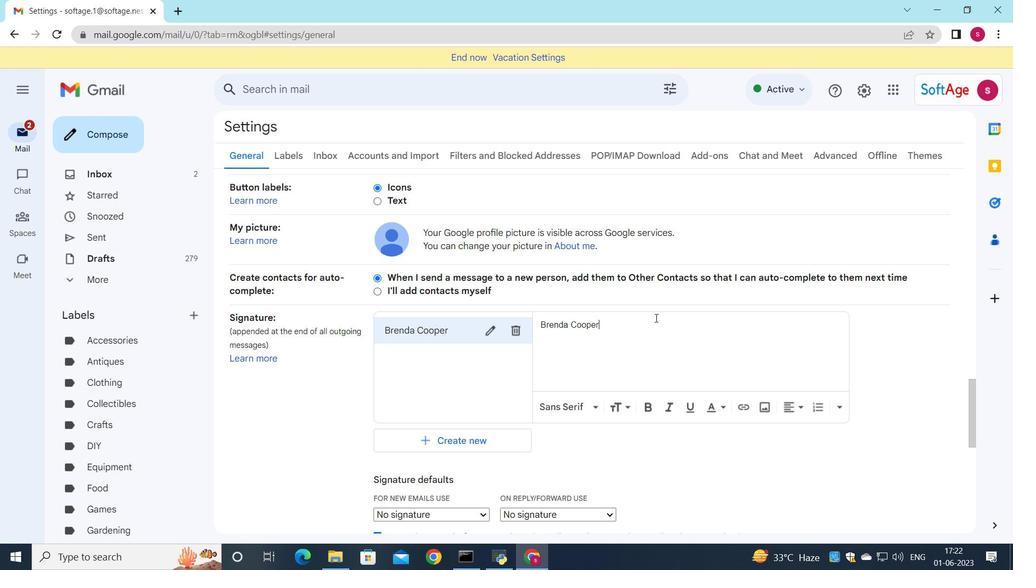 
Action: Mouse moved to (630, 324)
Screenshot: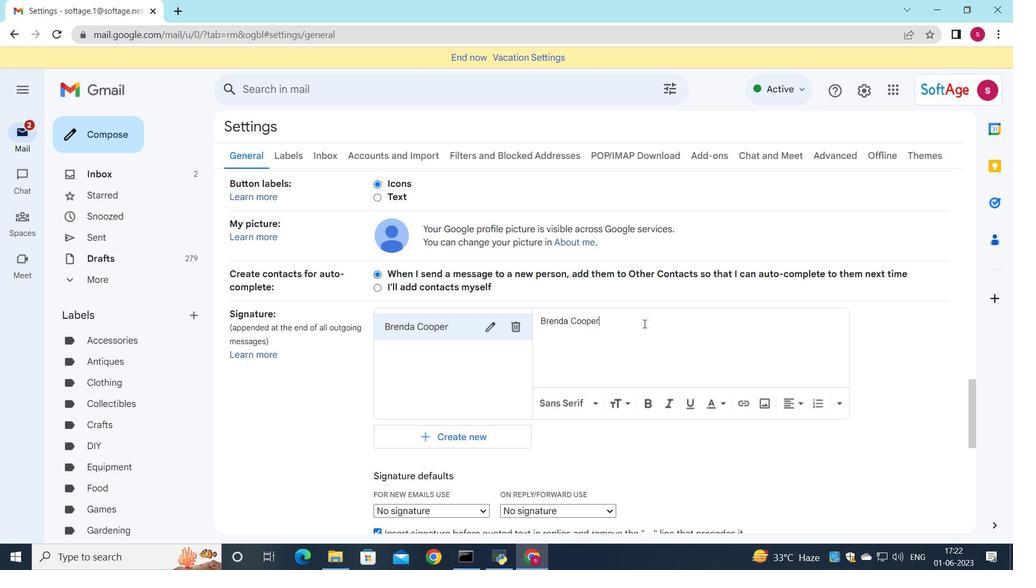 
Action: Mouse scrolled (631, 324) with delta (0, 0)
Screenshot: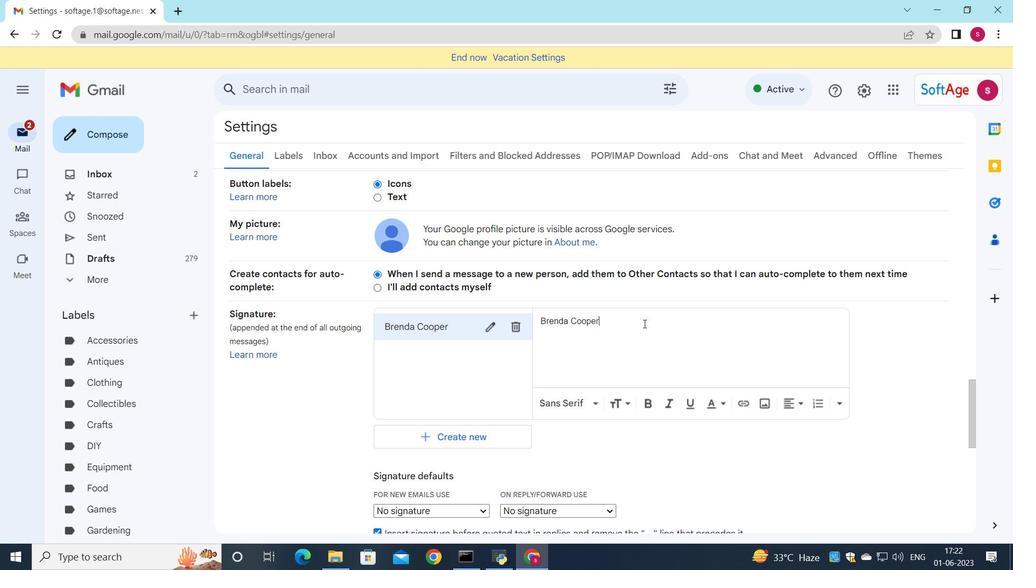 
Action: Mouse moved to (623, 321)
Screenshot: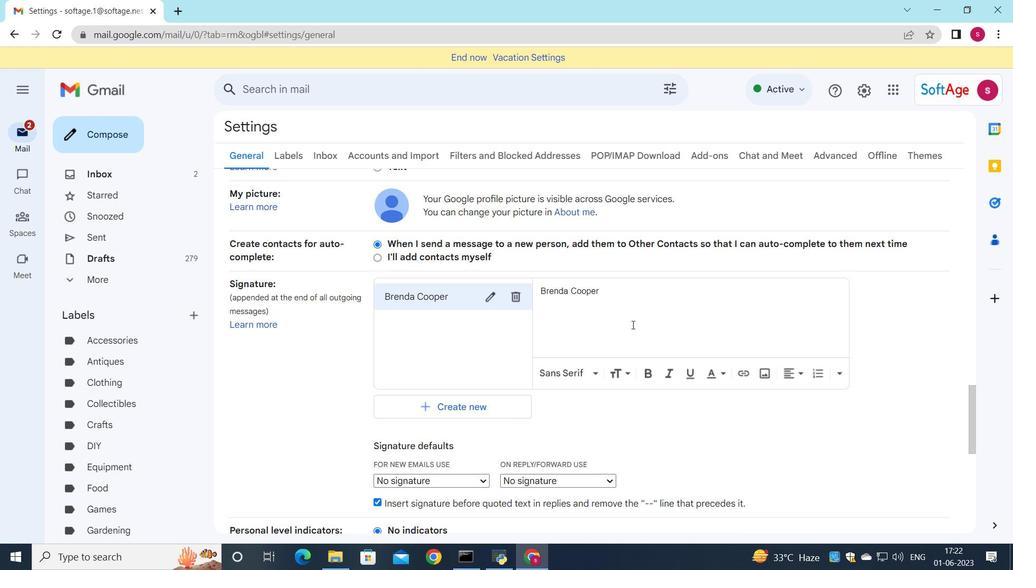 
Action: Mouse scrolled (623, 320) with delta (0, 0)
Screenshot: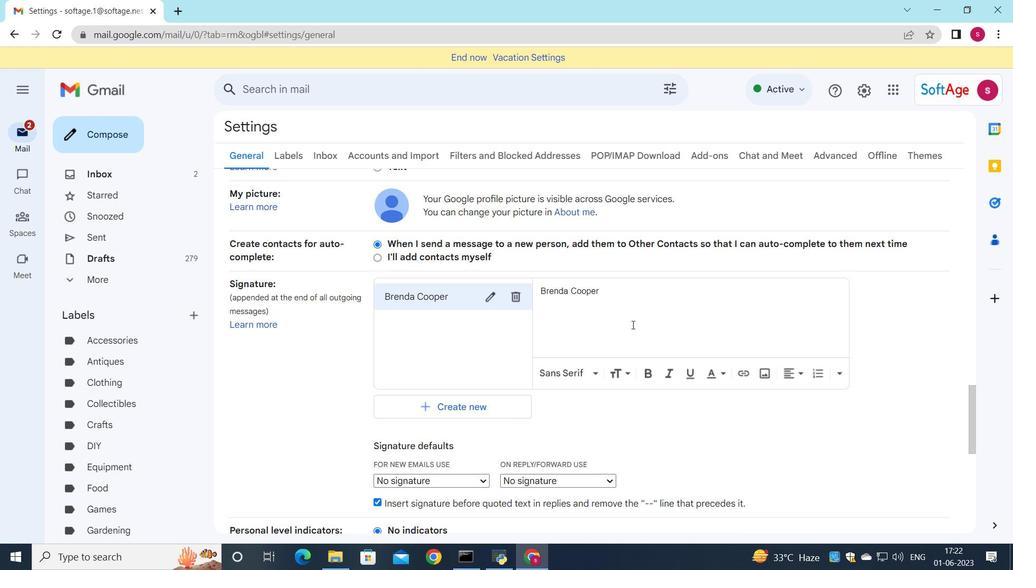 
Action: Mouse moved to (473, 317)
Screenshot: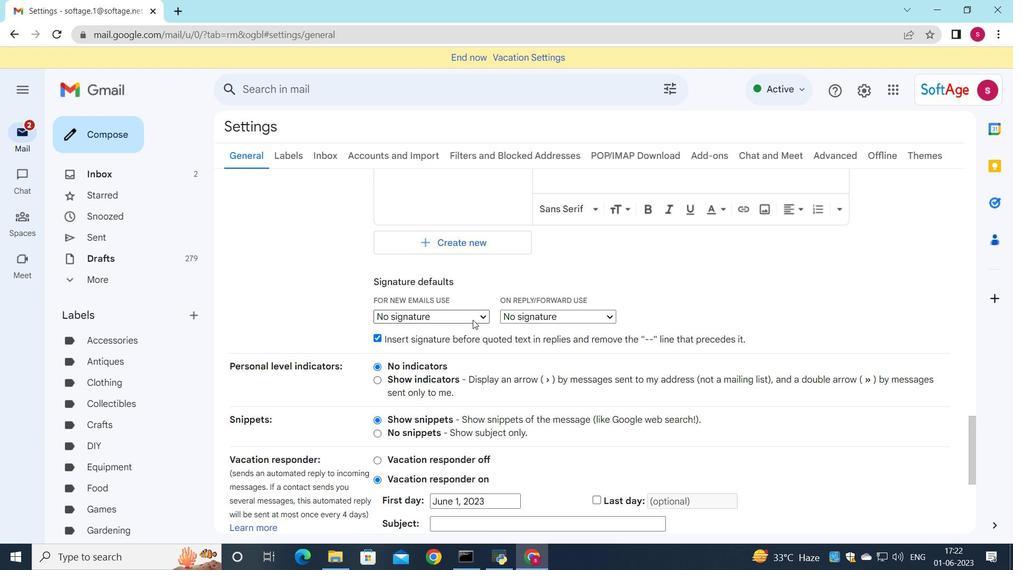 
Action: Mouse pressed left at (473, 317)
Screenshot: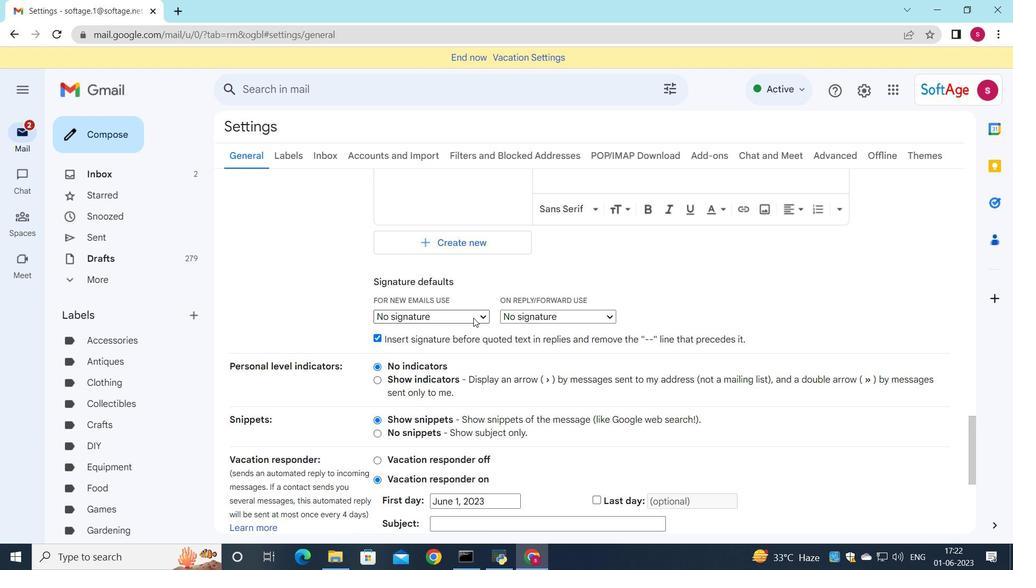 
Action: Mouse moved to (470, 341)
Screenshot: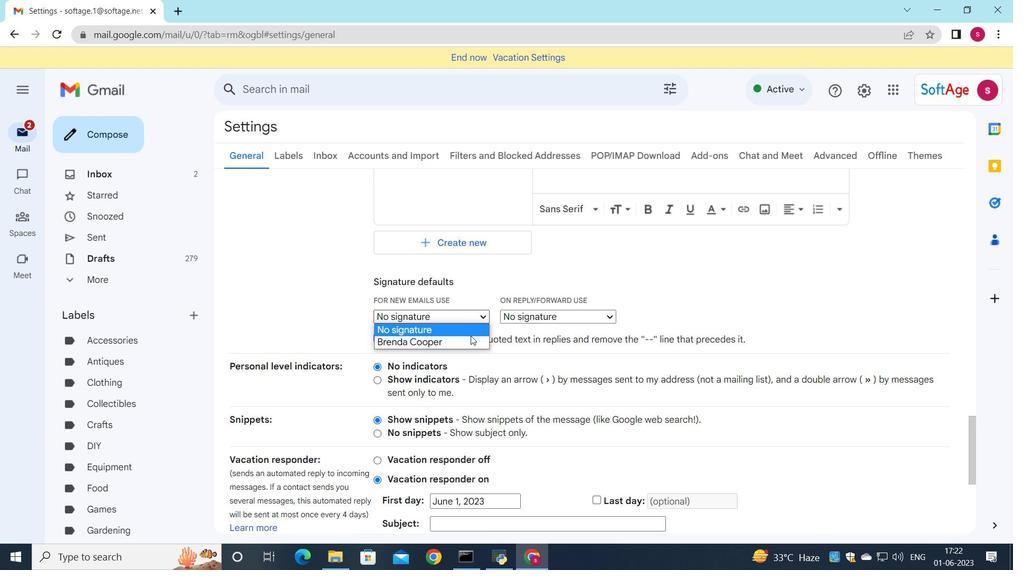 
Action: Mouse pressed left at (470, 341)
Screenshot: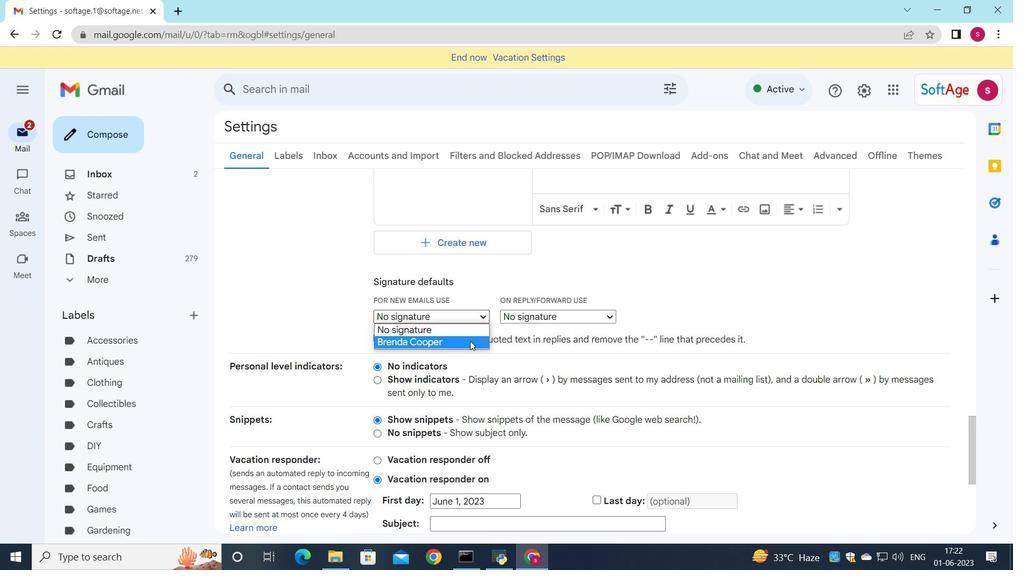 
Action: Mouse moved to (534, 311)
Screenshot: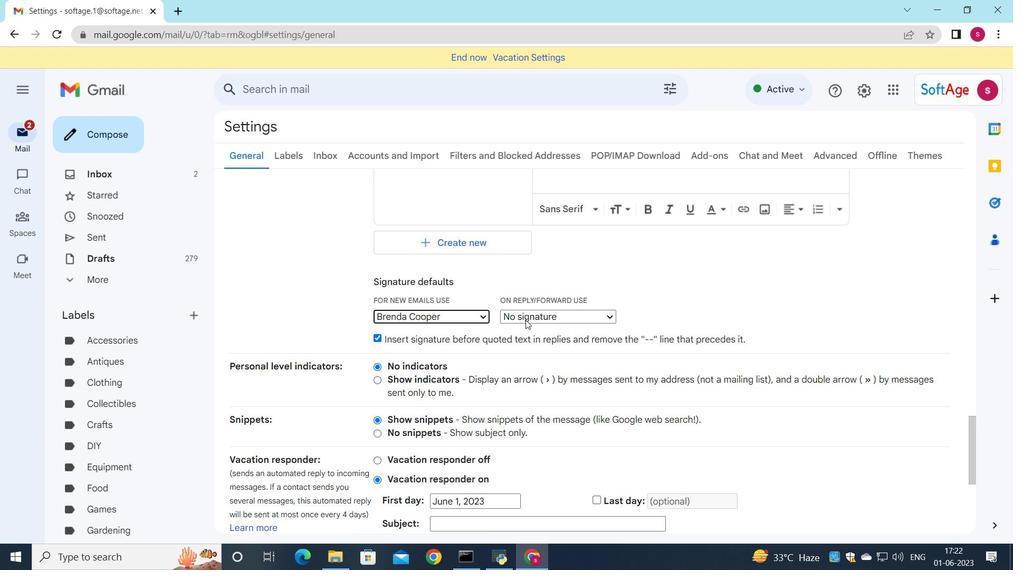 
Action: Mouse pressed left at (534, 311)
Screenshot: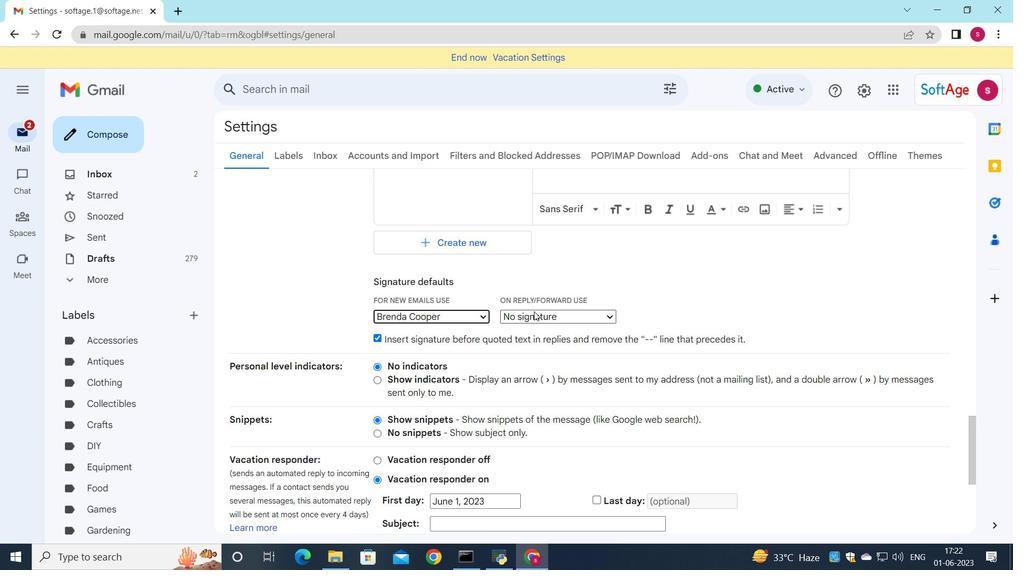 
Action: Mouse moved to (530, 346)
Screenshot: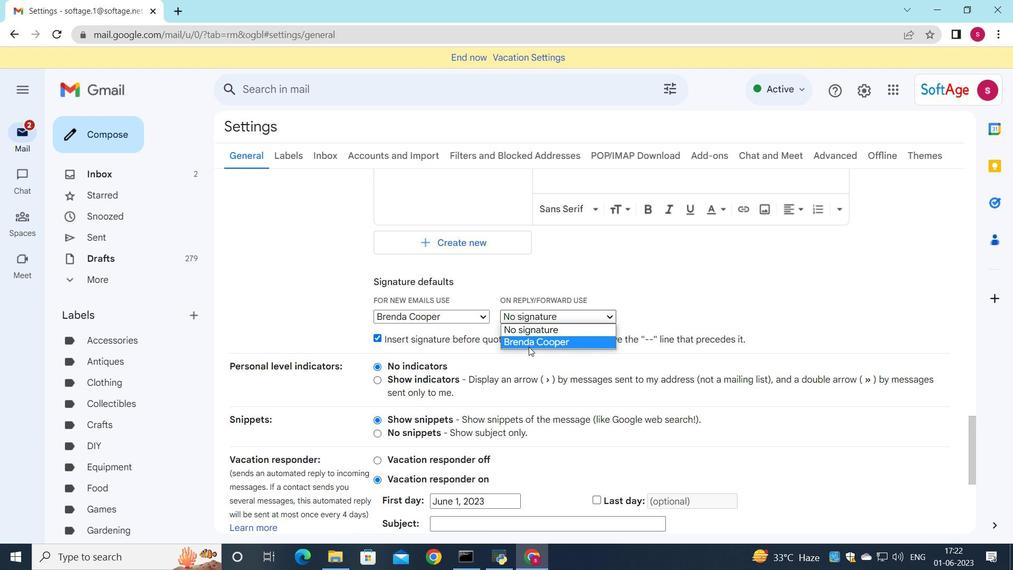 
Action: Mouse pressed left at (530, 346)
Screenshot: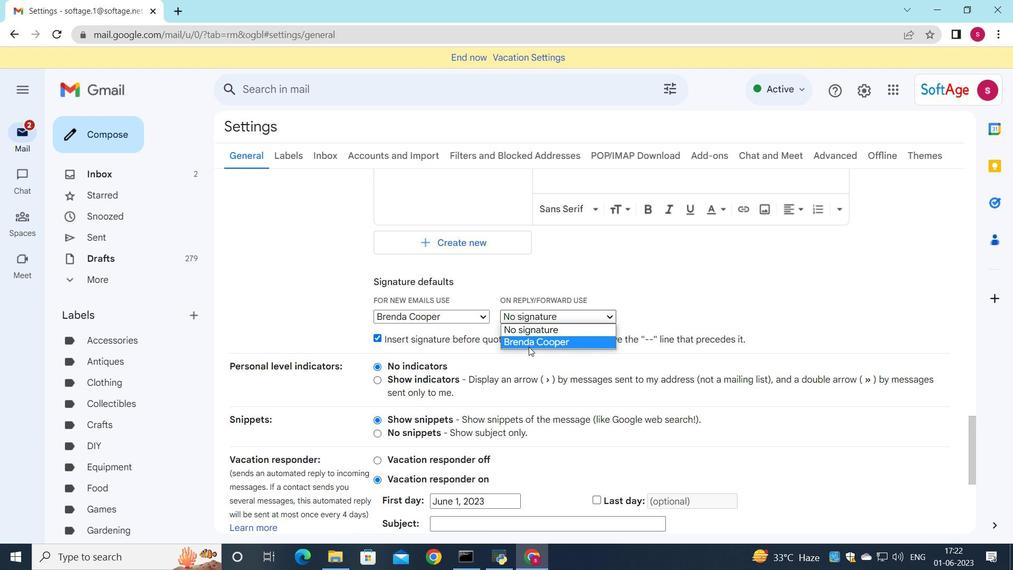 
Action: Mouse moved to (528, 332)
Screenshot: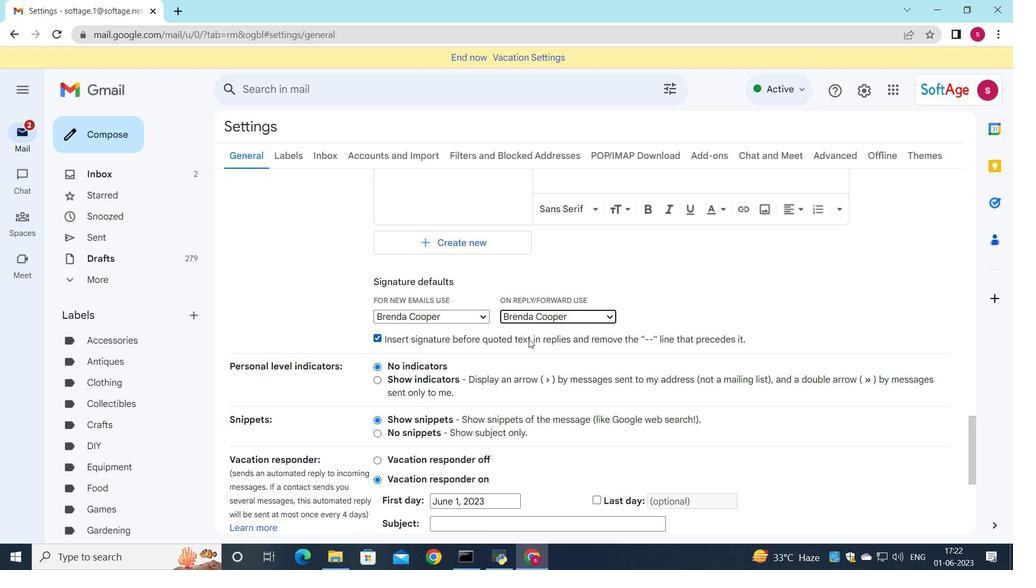 
Action: Mouse scrolled (528, 332) with delta (0, 0)
Screenshot: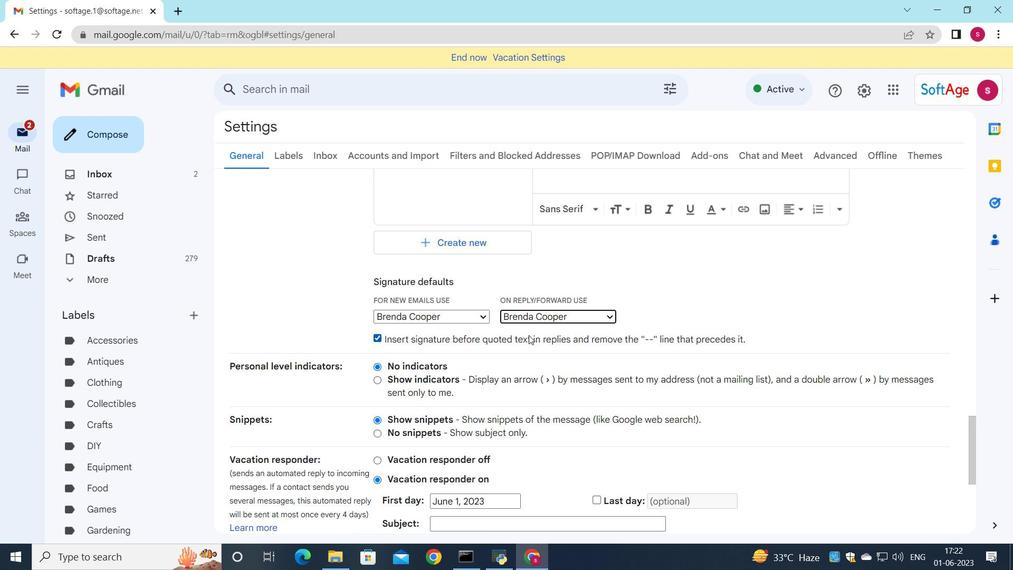 
Action: Mouse scrolled (528, 332) with delta (0, 0)
Screenshot: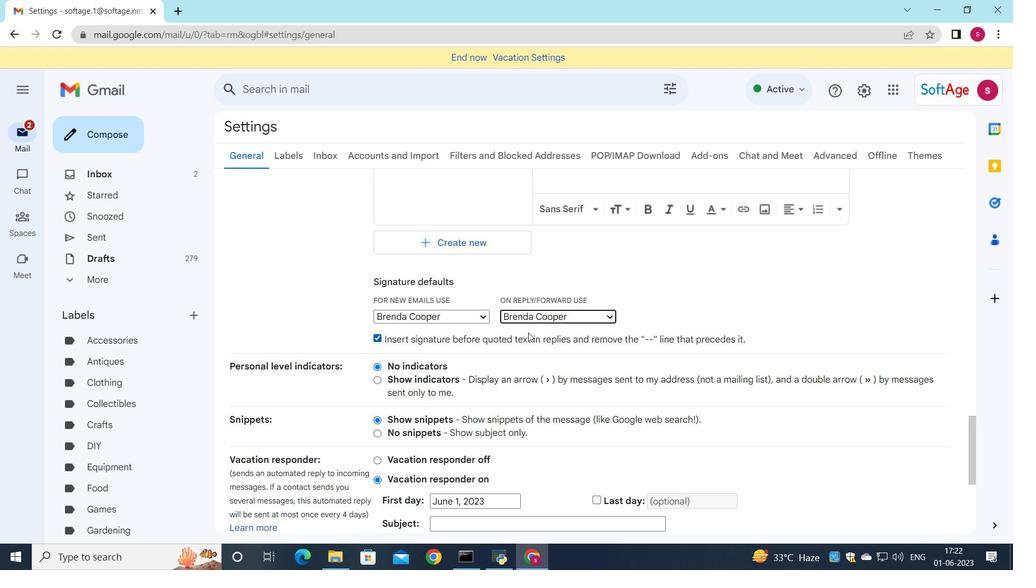 
Action: Mouse scrolled (528, 332) with delta (0, 0)
Screenshot: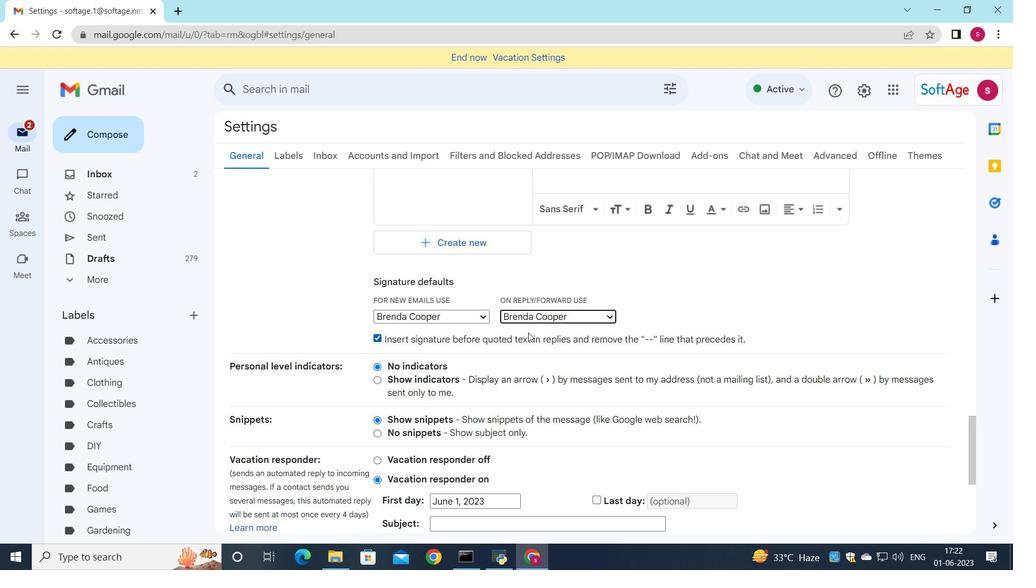 
Action: Mouse scrolled (528, 332) with delta (0, 0)
Screenshot: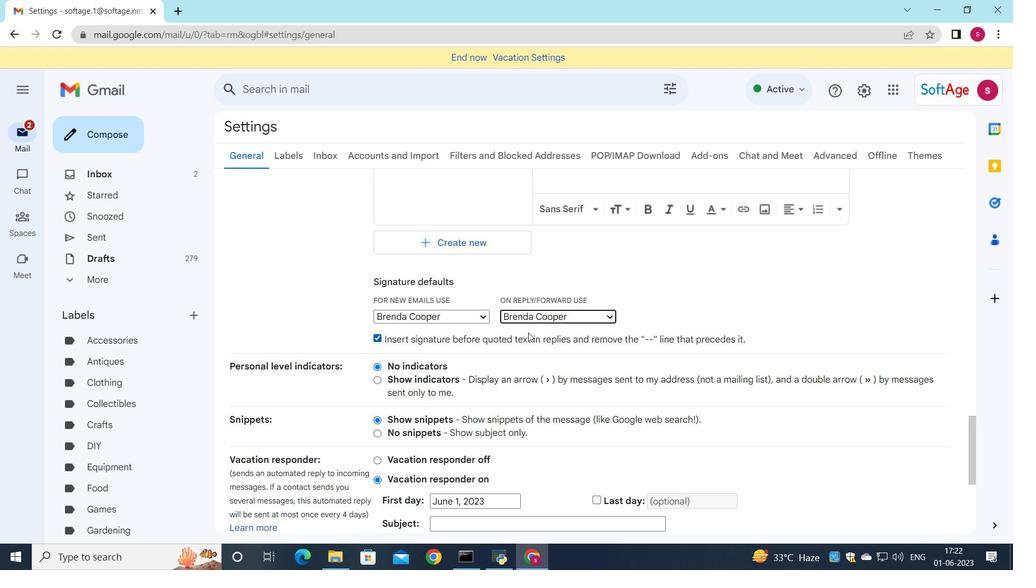 
Action: Mouse scrolled (528, 332) with delta (0, 0)
Screenshot: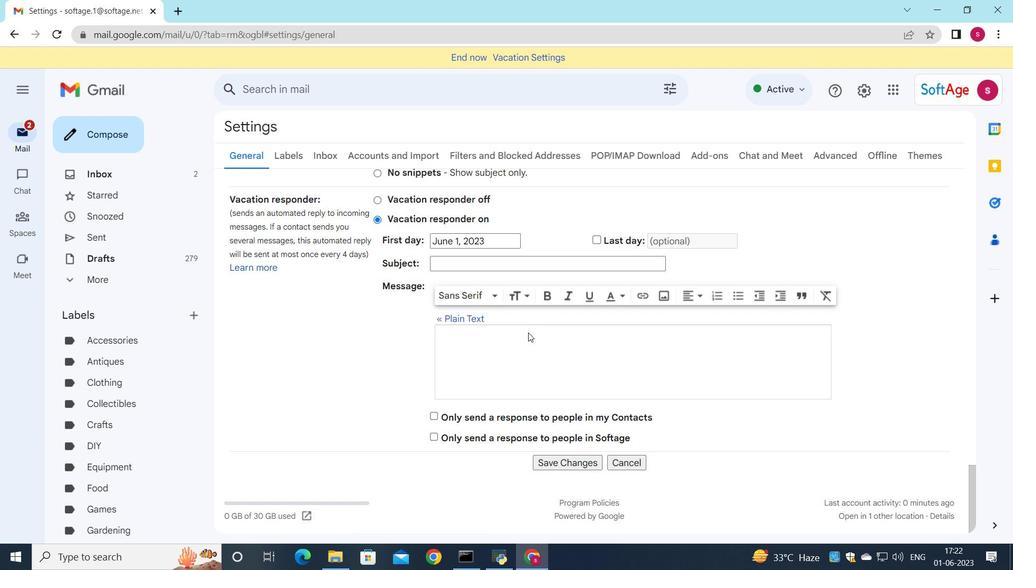 
Action: Mouse moved to (528, 332)
Screenshot: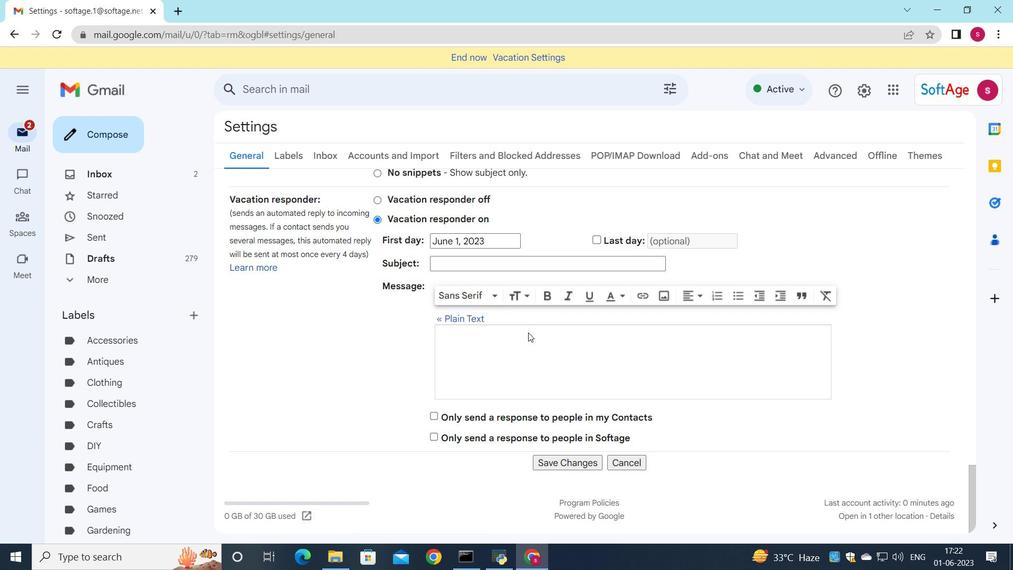 
Action: Mouse scrolled (528, 332) with delta (0, 0)
Screenshot: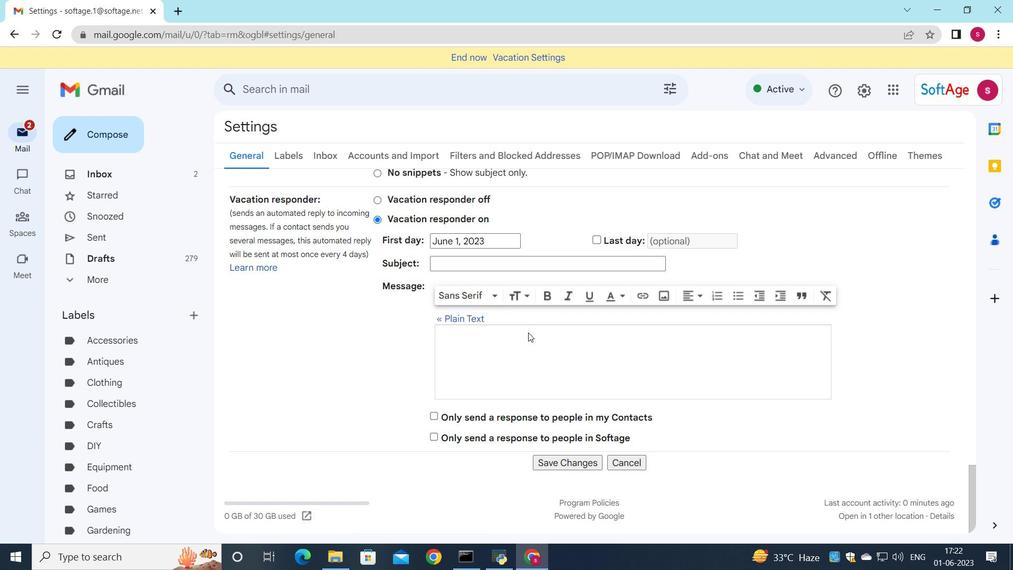 
Action: Mouse moved to (527, 335)
Screenshot: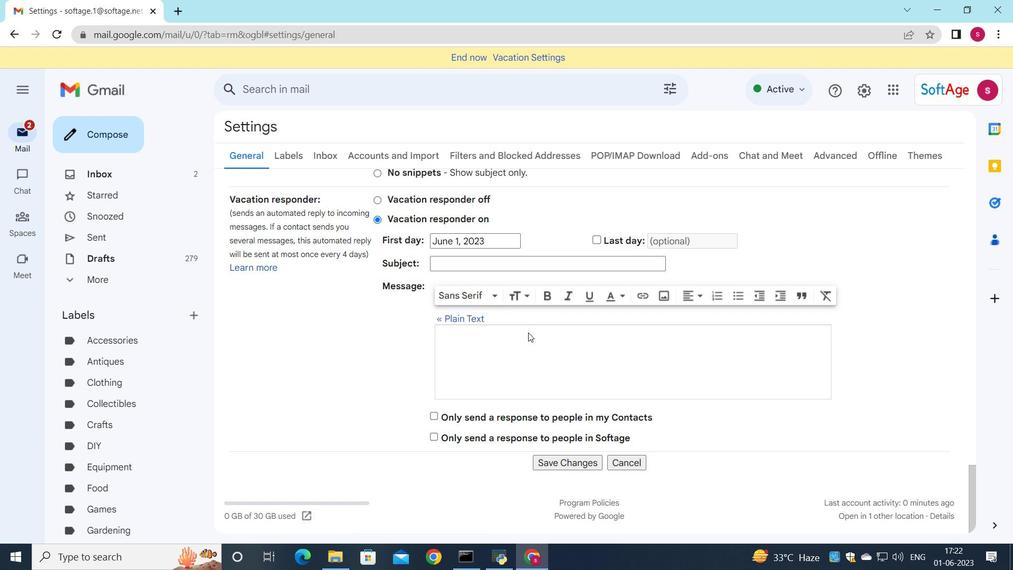 
Action: Mouse scrolled (528, 332) with delta (0, 0)
Screenshot: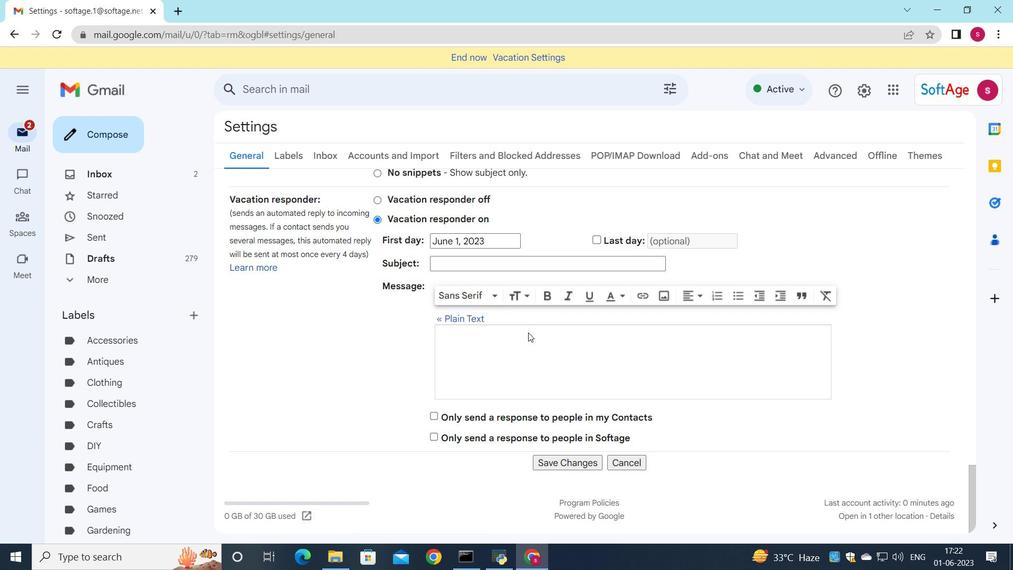 
Action: Mouse moved to (527, 338)
Screenshot: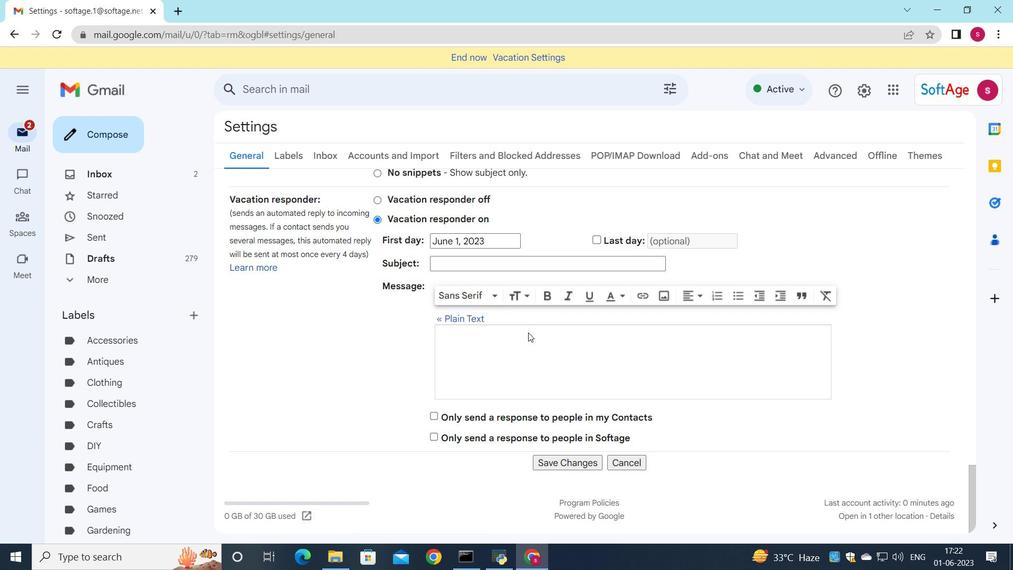 
Action: Mouse scrolled (527, 334) with delta (0, 0)
Screenshot: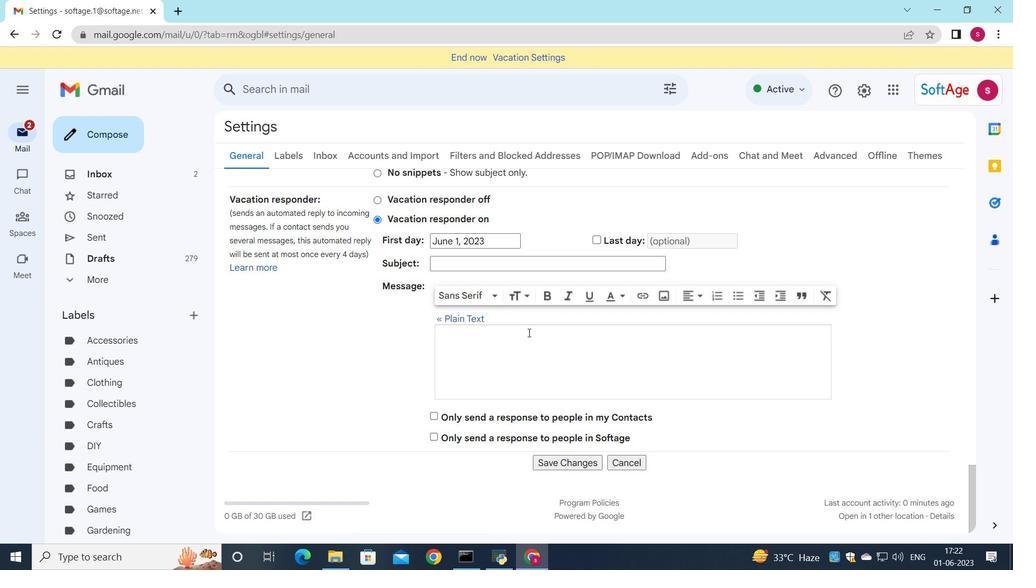 
Action: Mouse moved to (564, 461)
Screenshot: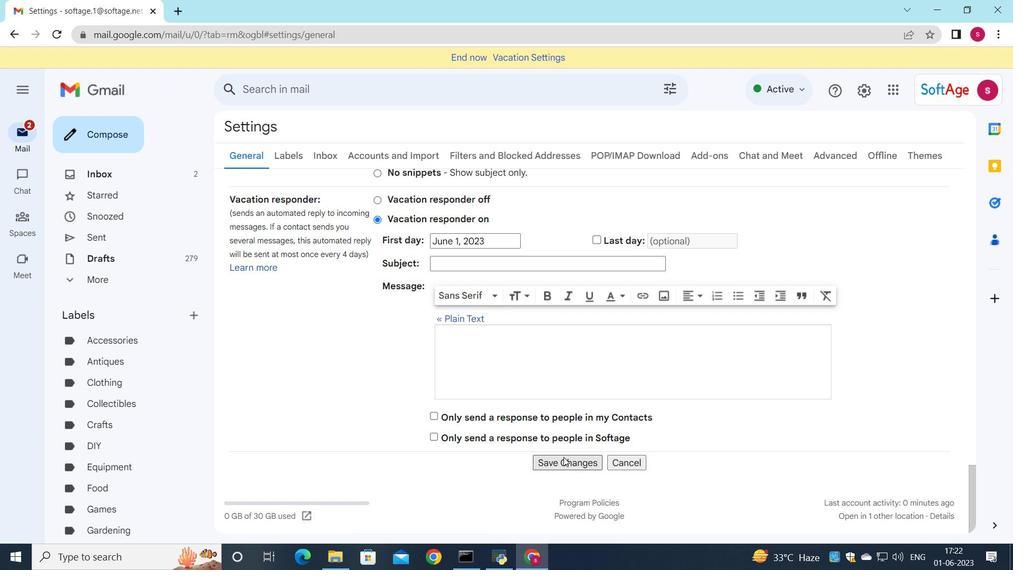 
Action: Mouse pressed left at (564, 461)
Screenshot: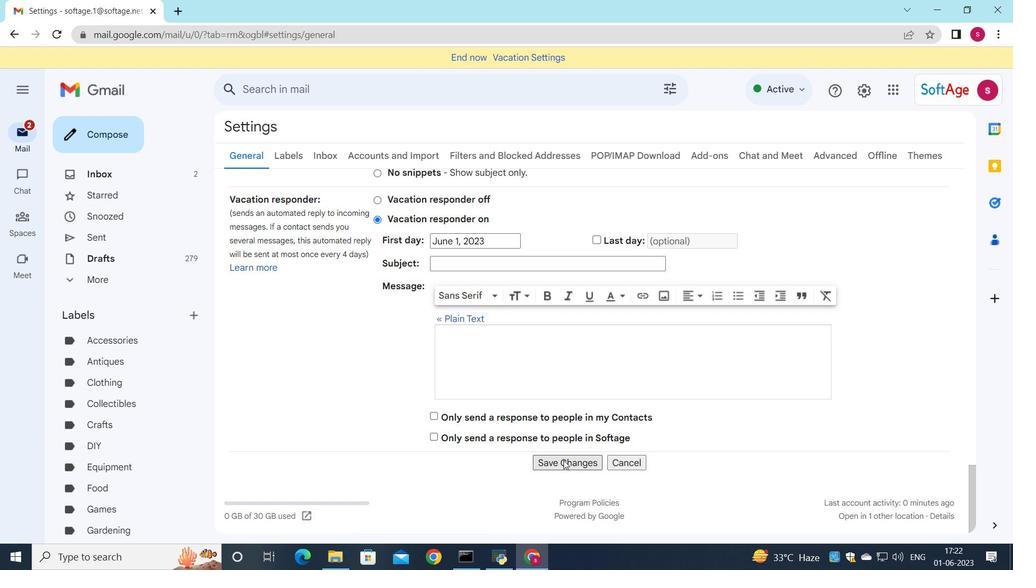 
Action: Mouse moved to (380, 324)
Screenshot: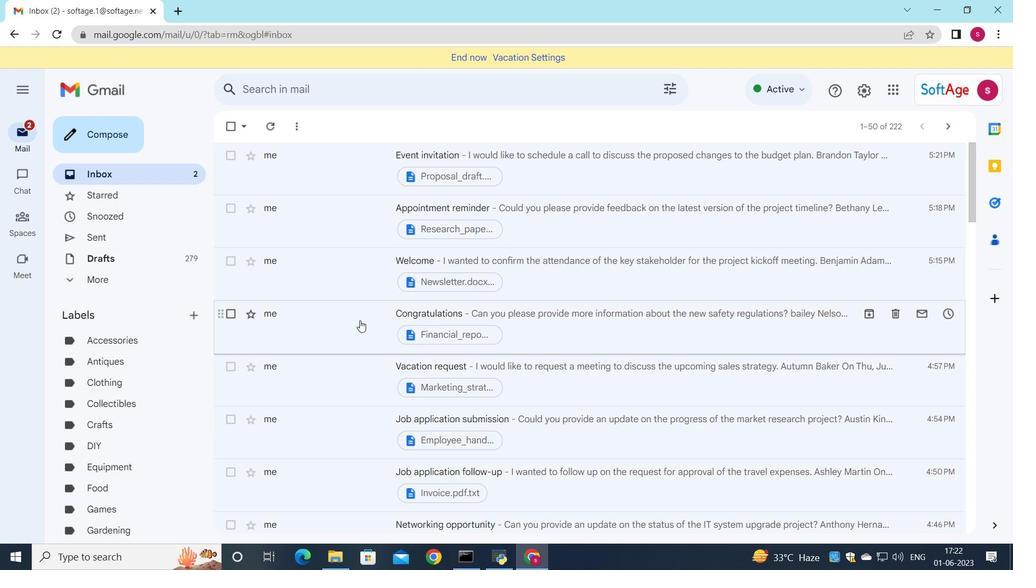 
Action: Mouse scrolled (380, 324) with delta (0, 0)
Screenshot: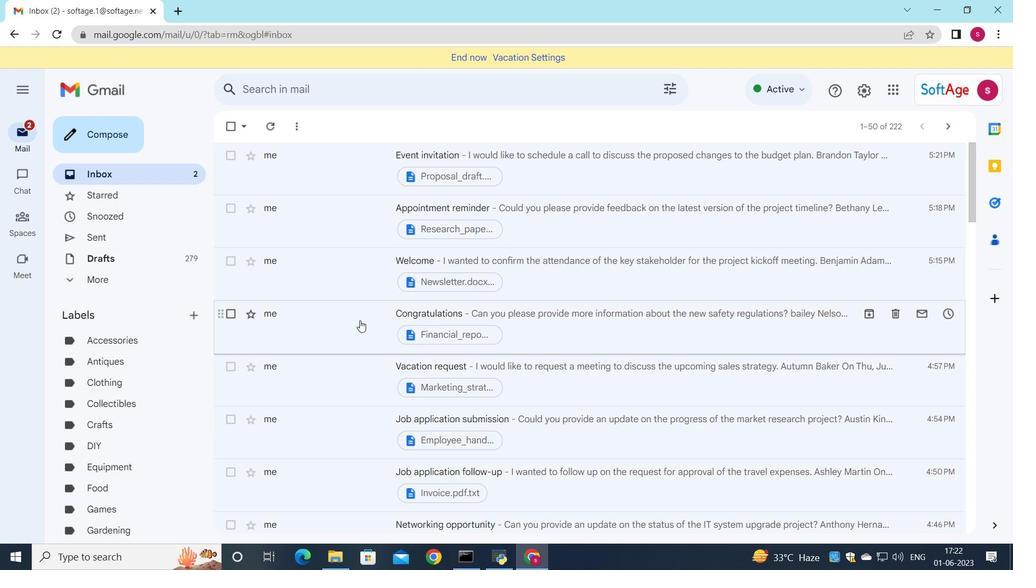 
Action: Mouse moved to (380, 325)
Screenshot: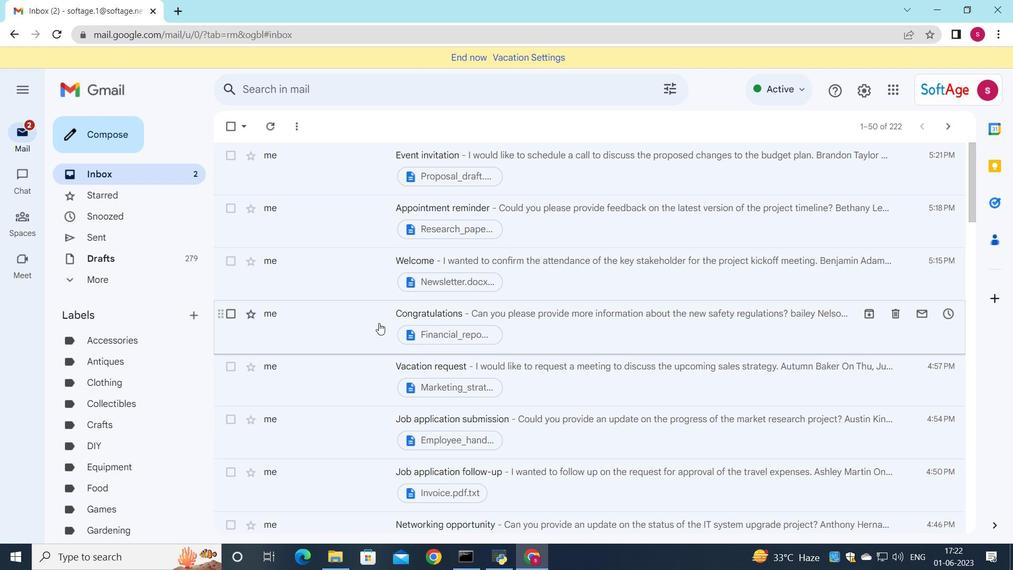 
Action: Mouse scrolled (380, 324) with delta (0, 0)
Screenshot: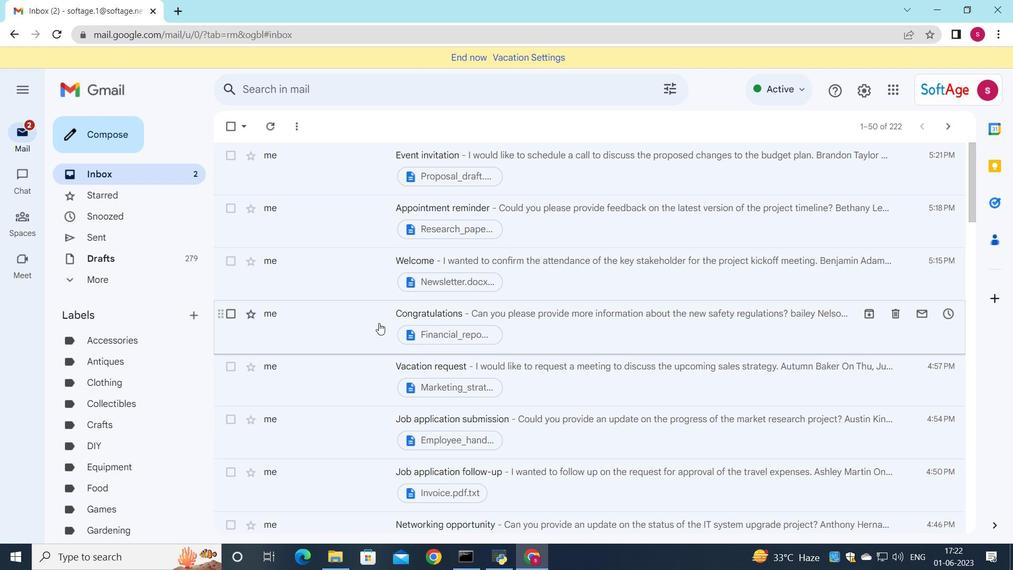 
Action: Mouse moved to (381, 325)
Screenshot: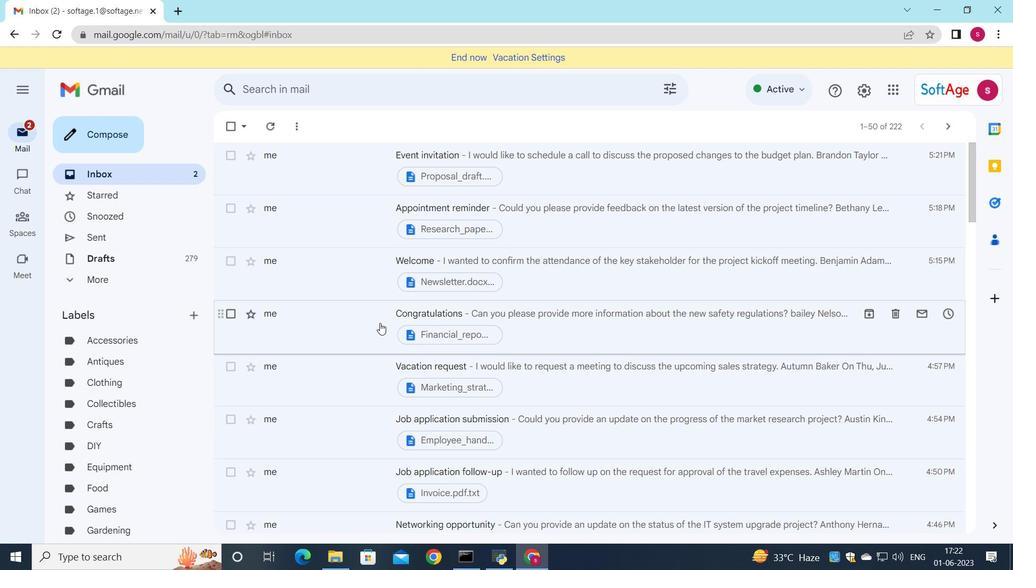 
Action: Mouse scrolled (381, 324) with delta (0, 0)
Screenshot: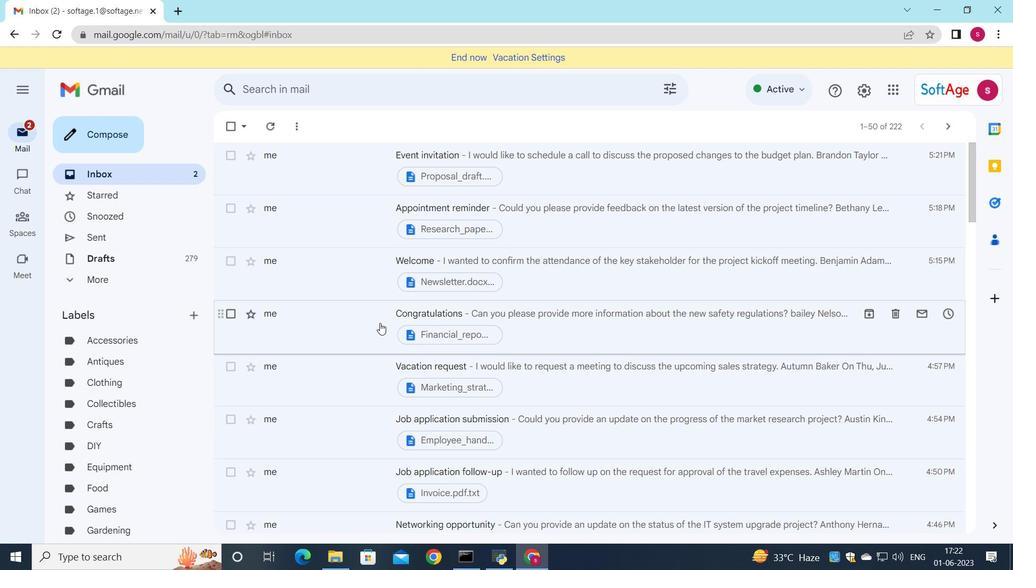 
Action: Mouse scrolled (381, 324) with delta (0, 0)
Screenshot: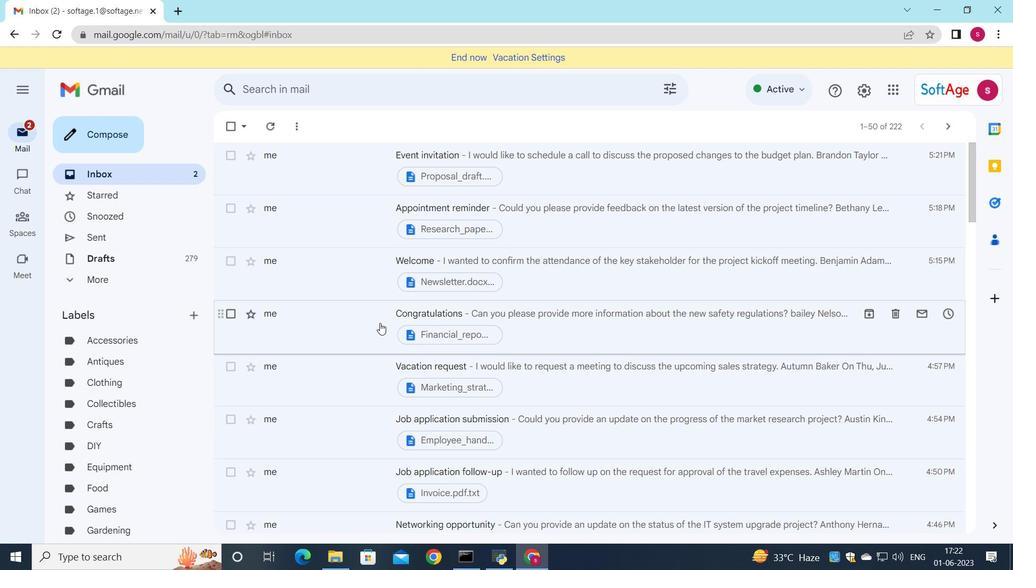 
Action: Mouse moved to (381, 325)
Screenshot: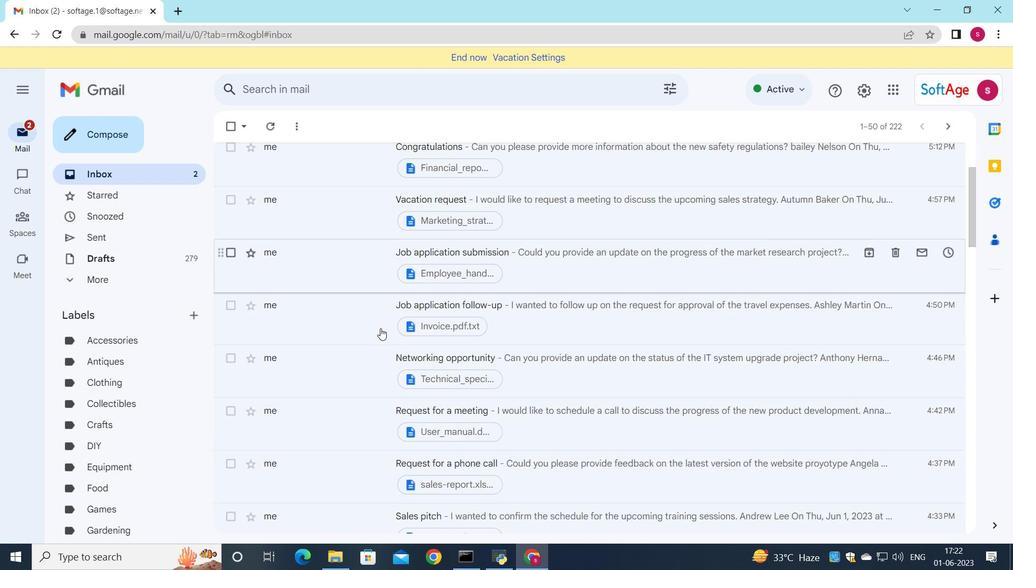 
Action: Mouse scrolled (381, 324) with delta (0, 0)
Screenshot: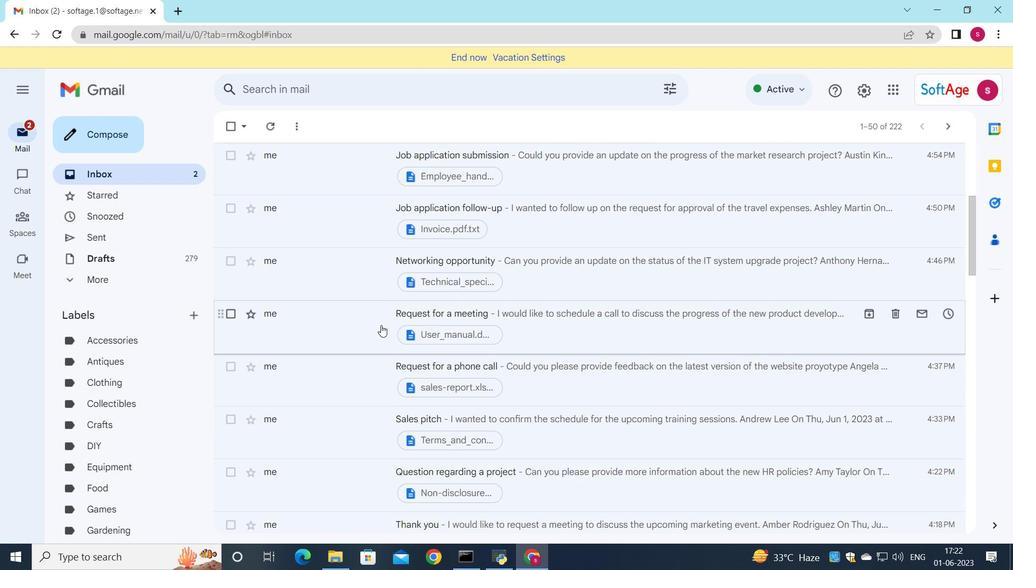 
Action: Mouse scrolled (381, 324) with delta (0, 0)
Screenshot: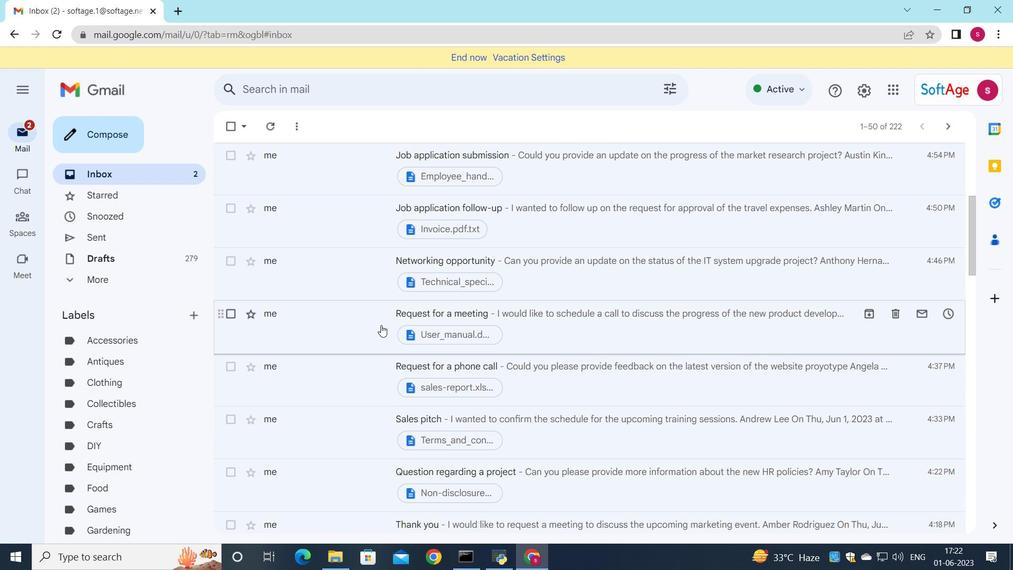 
Action: Mouse scrolled (381, 324) with delta (0, 0)
Screenshot: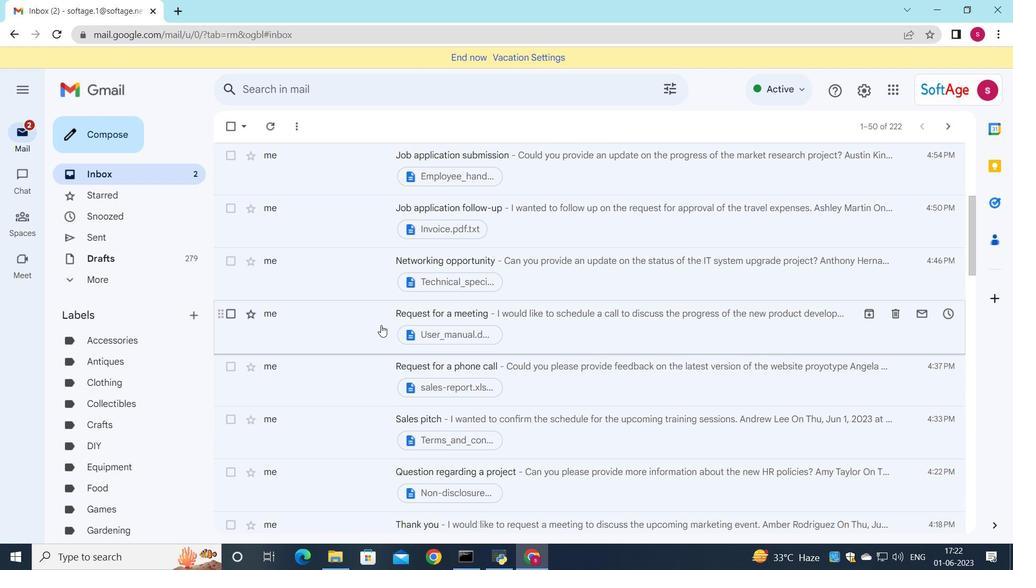 
Action: Mouse scrolled (381, 324) with delta (0, 0)
Screenshot: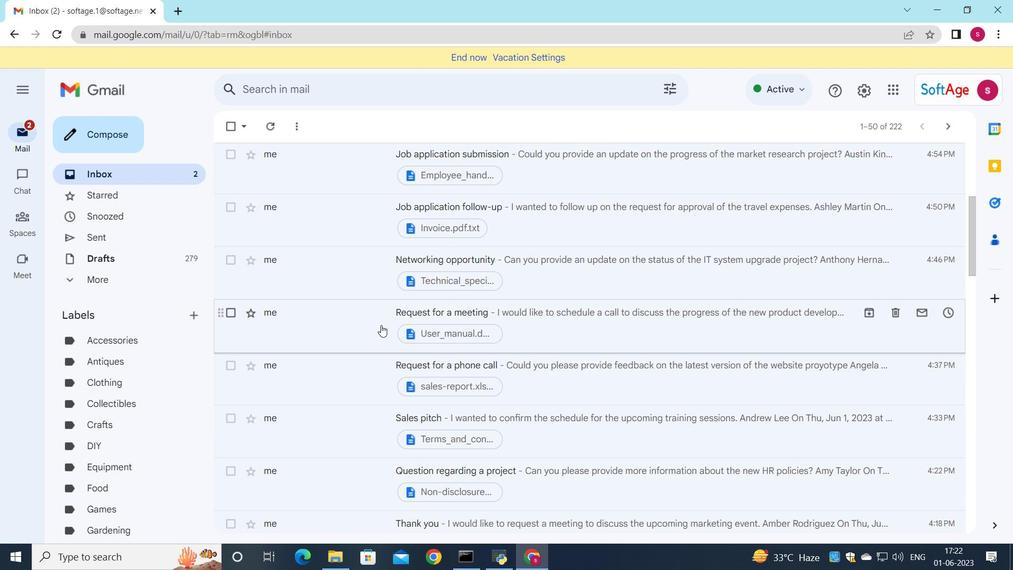
Action: Mouse scrolled (381, 324) with delta (0, 0)
Screenshot: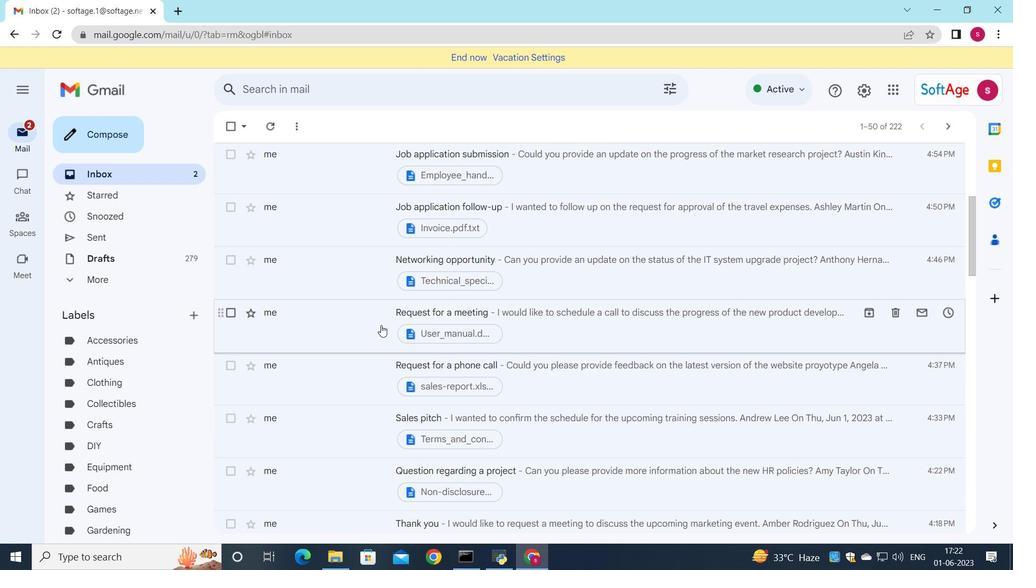 
Action: Mouse moved to (381, 324)
Screenshot: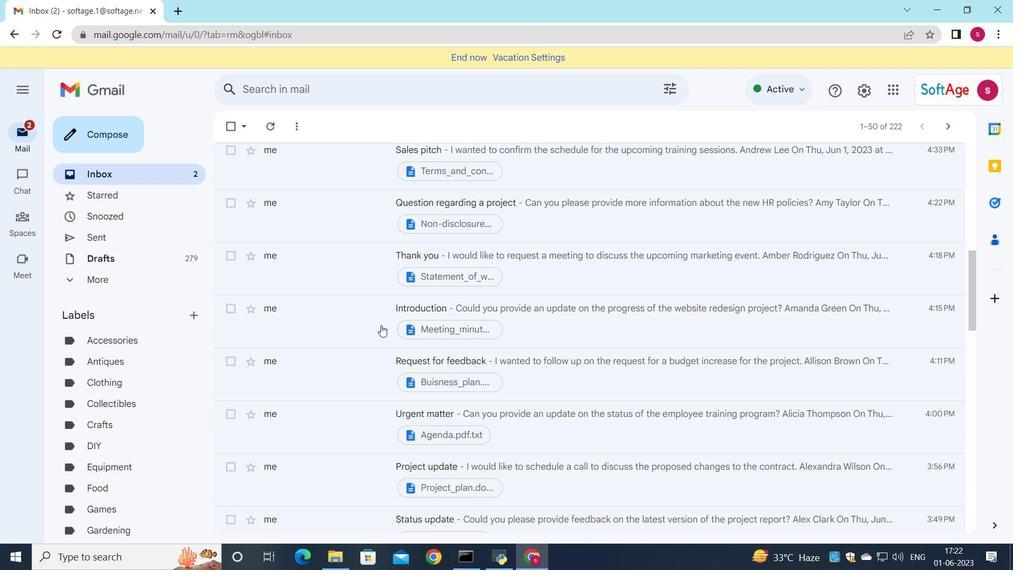 
Action: Mouse scrolled (381, 324) with delta (0, 0)
Screenshot: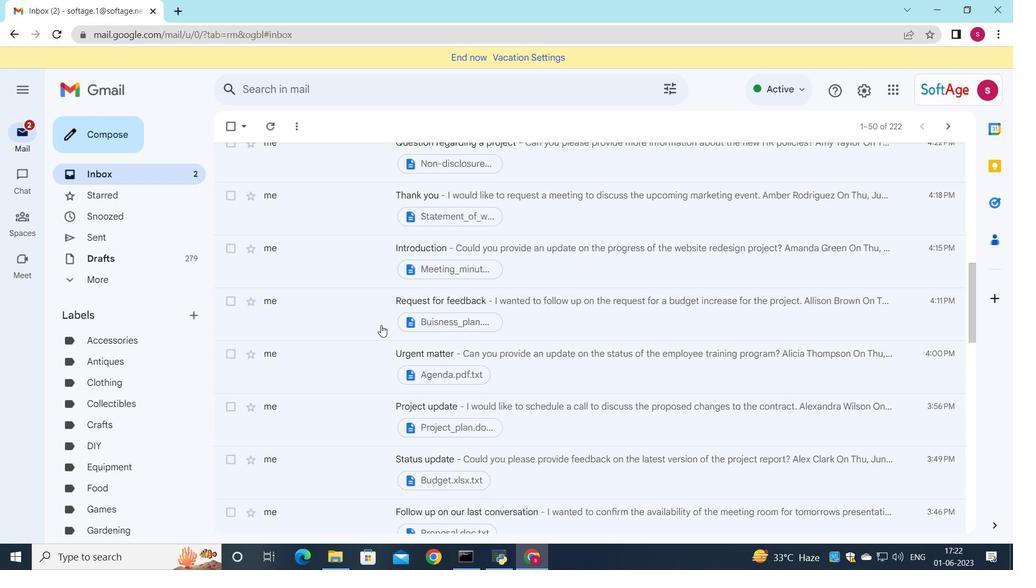 
Action: Mouse scrolled (381, 324) with delta (0, 0)
Screenshot: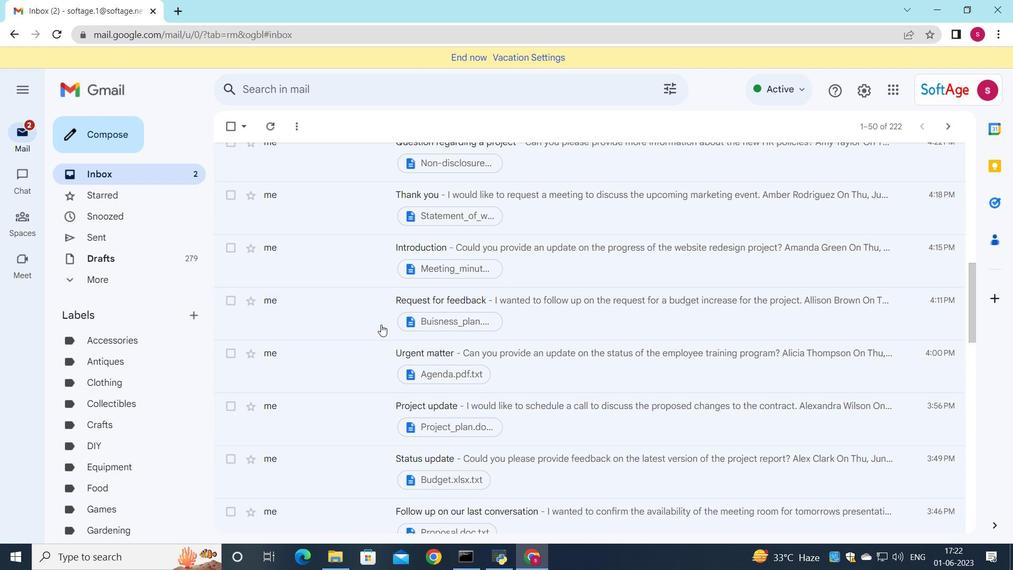 
Action: Mouse scrolled (381, 324) with delta (0, 0)
Screenshot: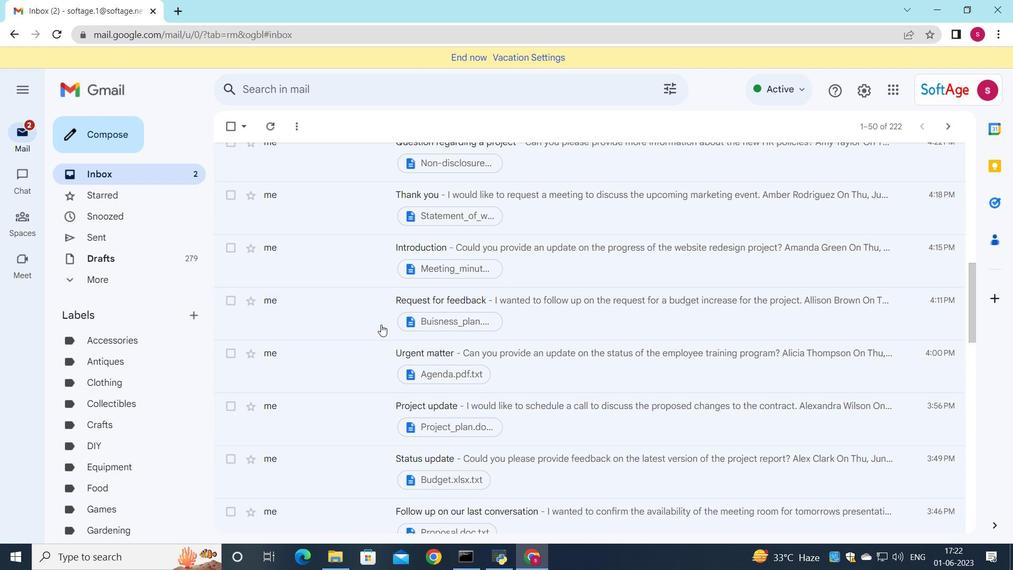 
Action: Mouse scrolled (381, 324) with delta (0, 0)
Screenshot: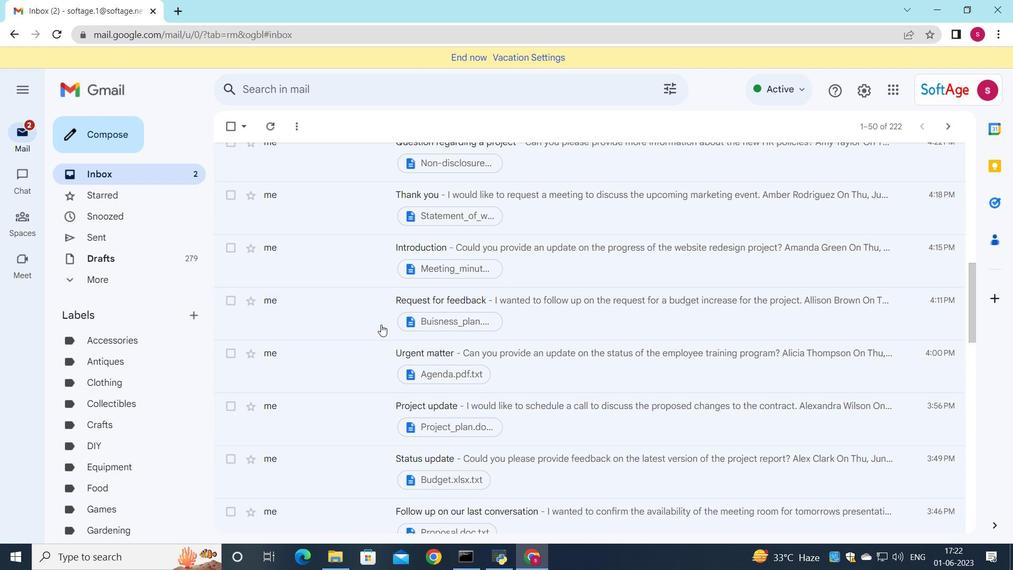 
Action: Mouse moved to (382, 322)
Screenshot: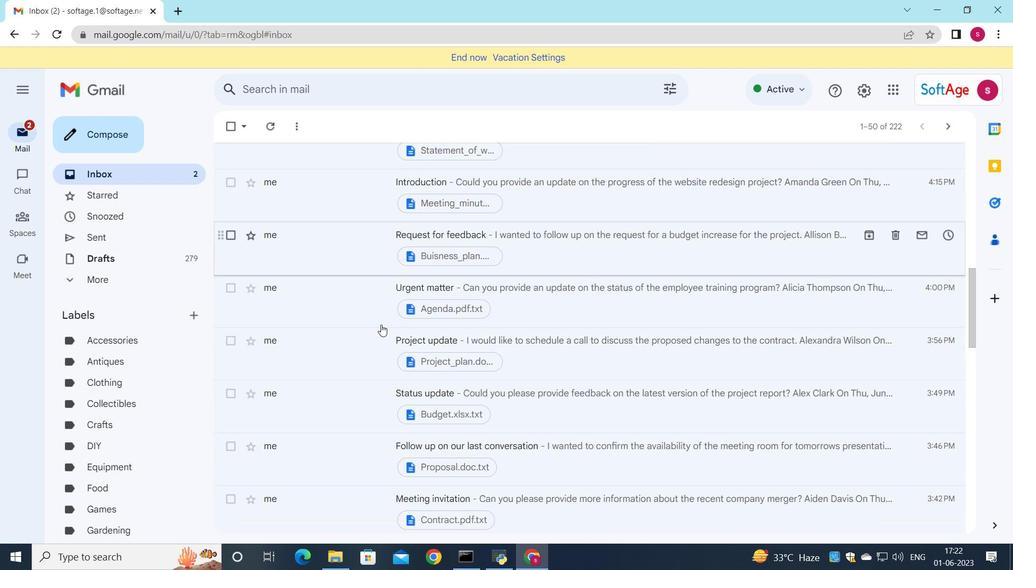 
Action: Mouse scrolled (382, 322) with delta (0, 0)
Screenshot: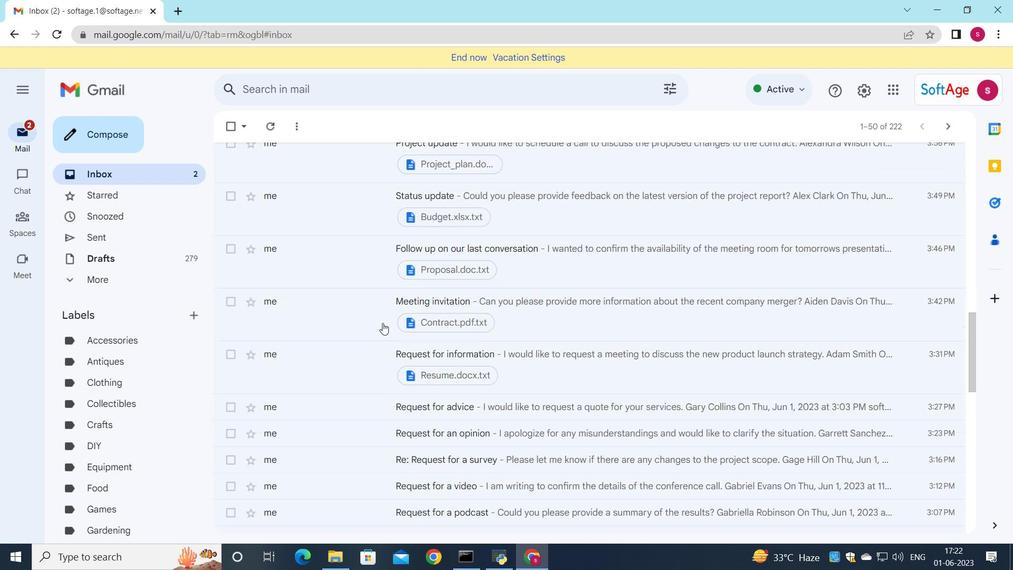 
Action: Mouse scrolled (382, 322) with delta (0, 0)
Screenshot: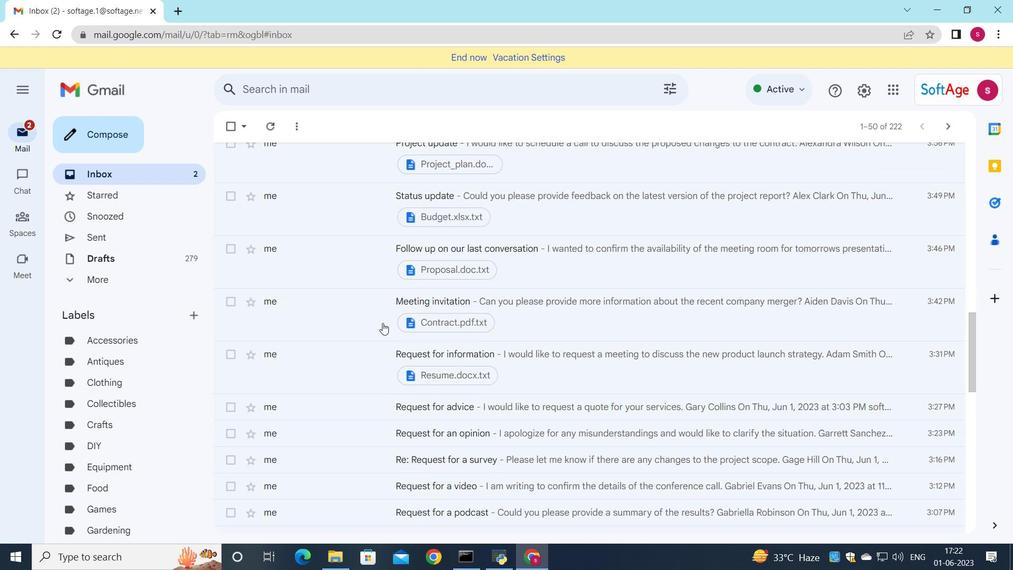 
Action: Mouse scrolled (382, 322) with delta (0, 0)
Screenshot: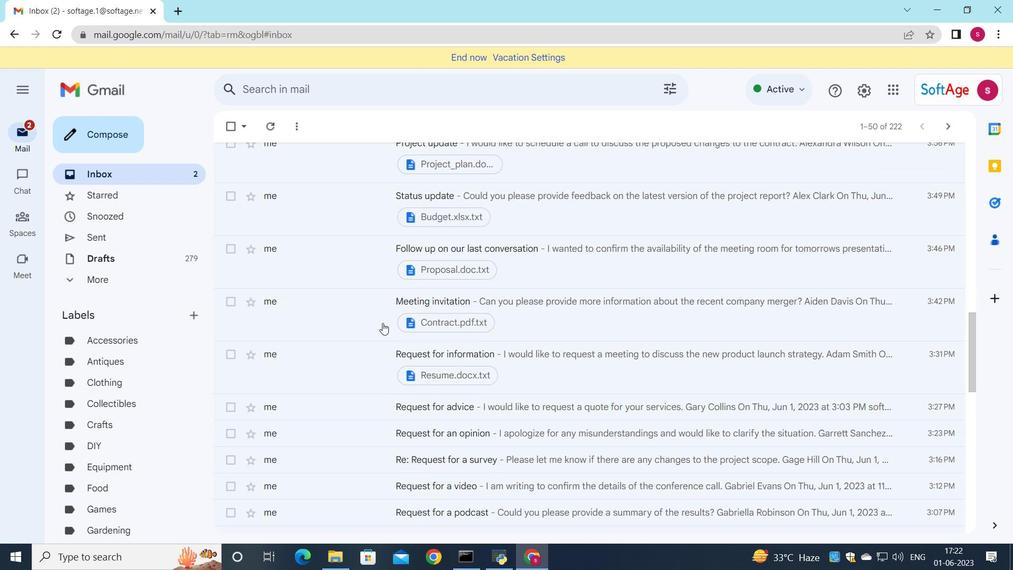 
Action: Mouse scrolled (382, 322) with delta (0, 0)
Screenshot: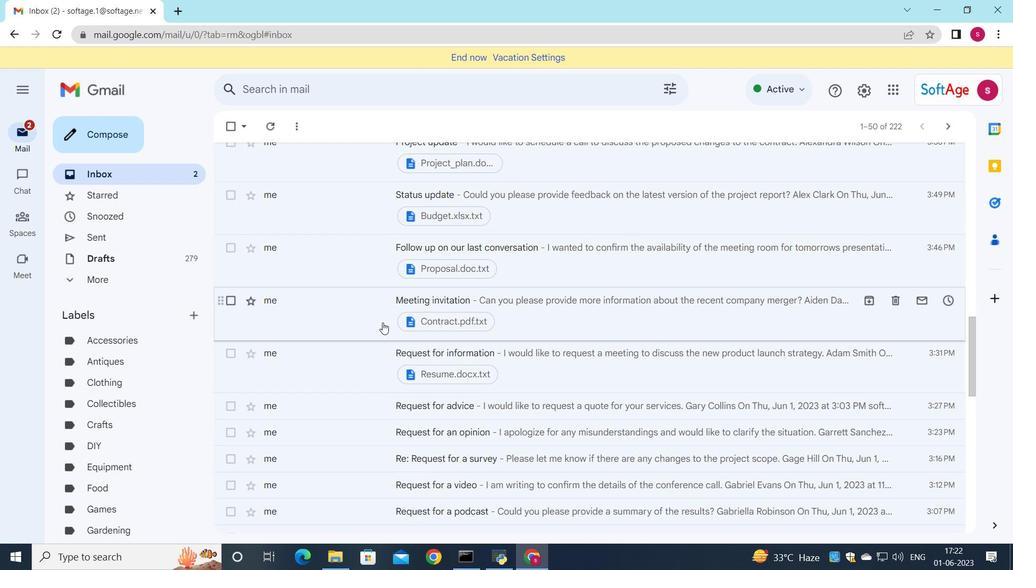 
Action: Mouse moved to (384, 320)
Screenshot: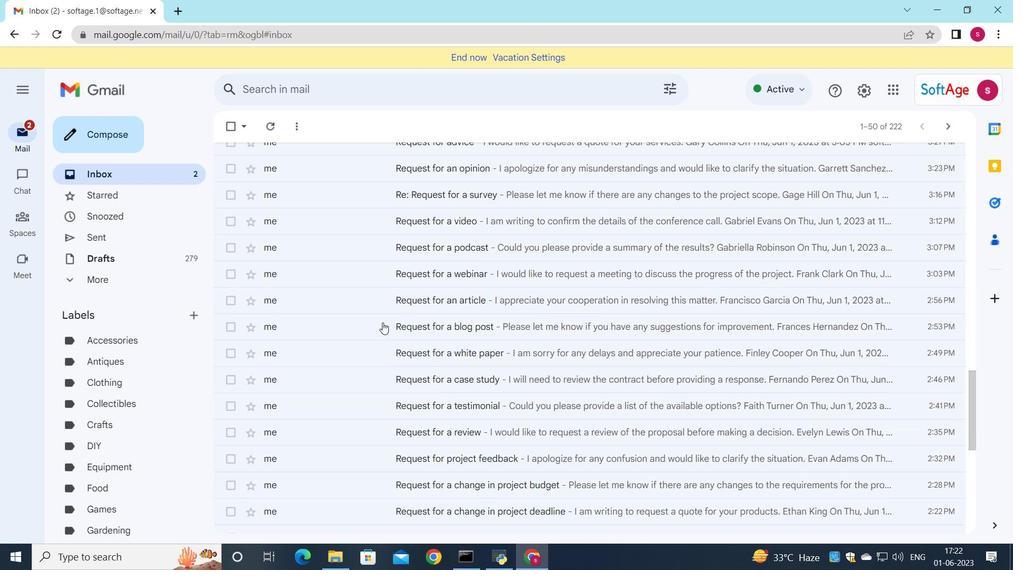 
Action: Mouse scrolled (384, 320) with delta (0, 0)
Screenshot: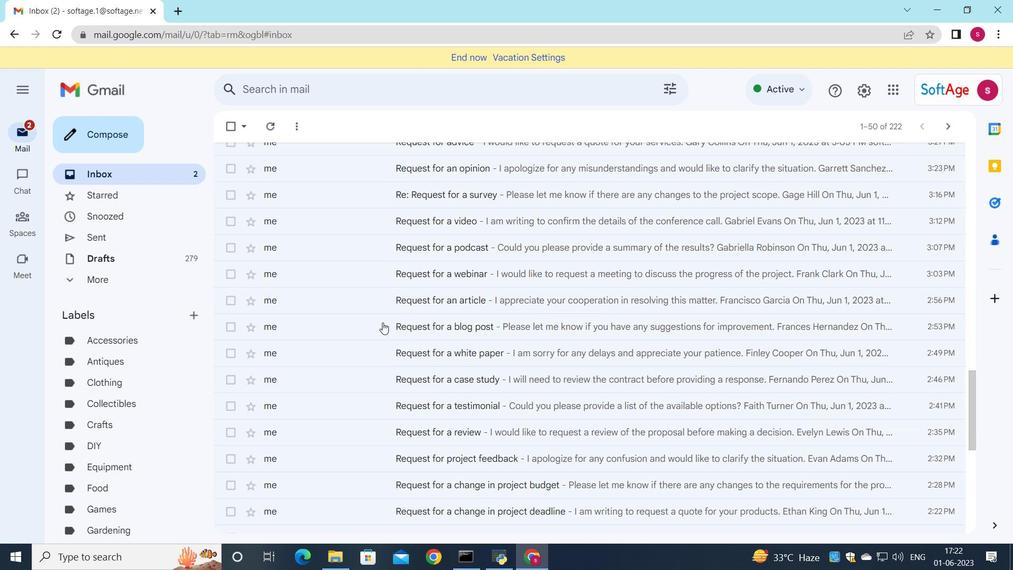 
Action: Mouse moved to (384, 319)
Screenshot: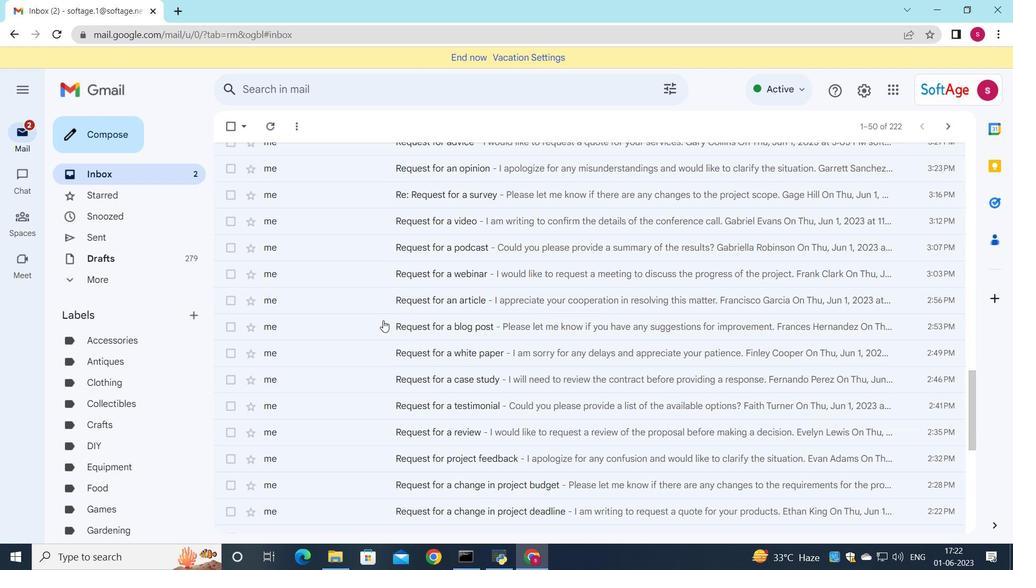 
Action: Mouse scrolled (384, 320) with delta (0, 0)
Screenshot: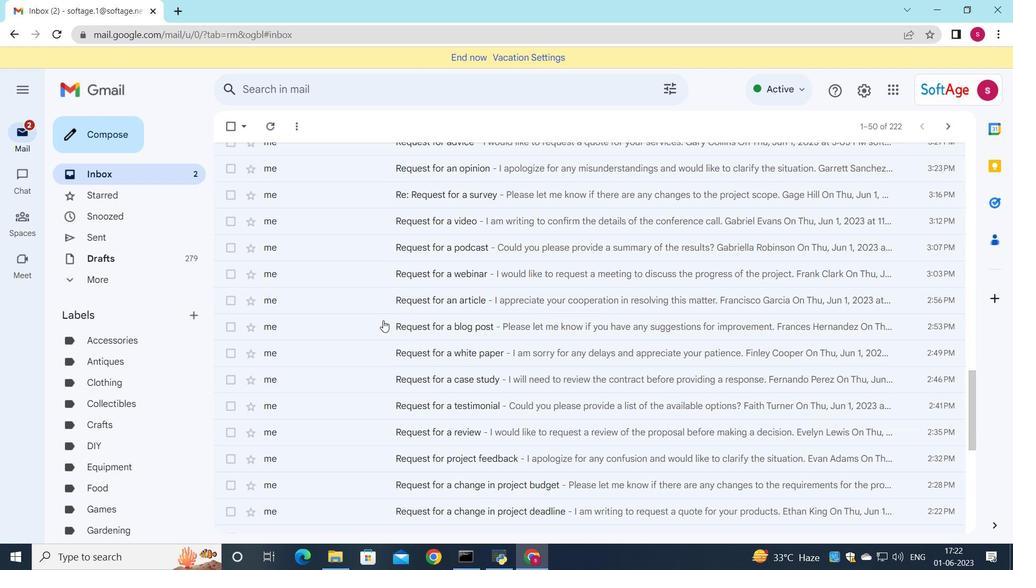 
Action: Mouse moved to (539, 277)
Screenshot: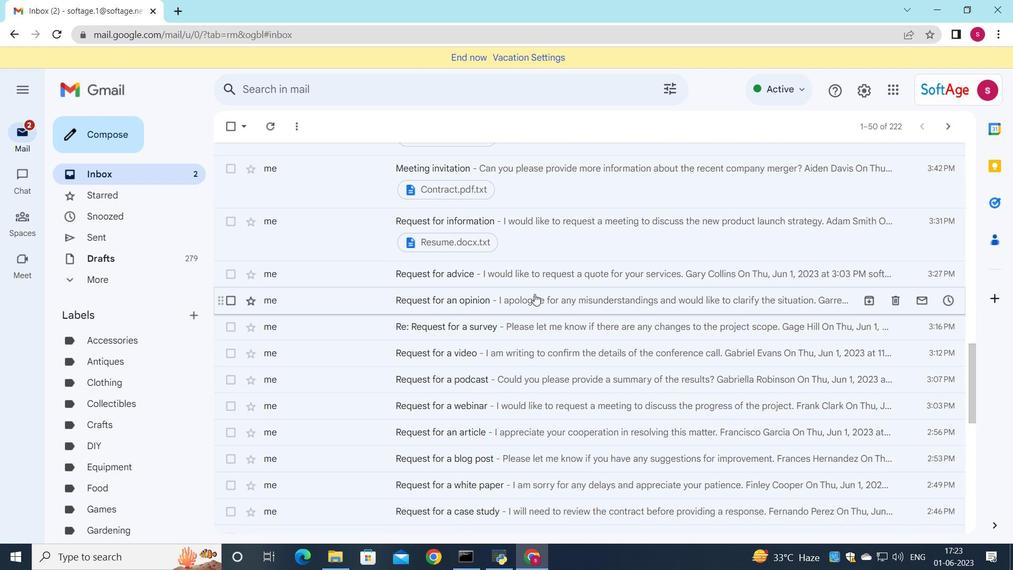 
Action: Mouse pressed left at (539, 277)
Screenshot: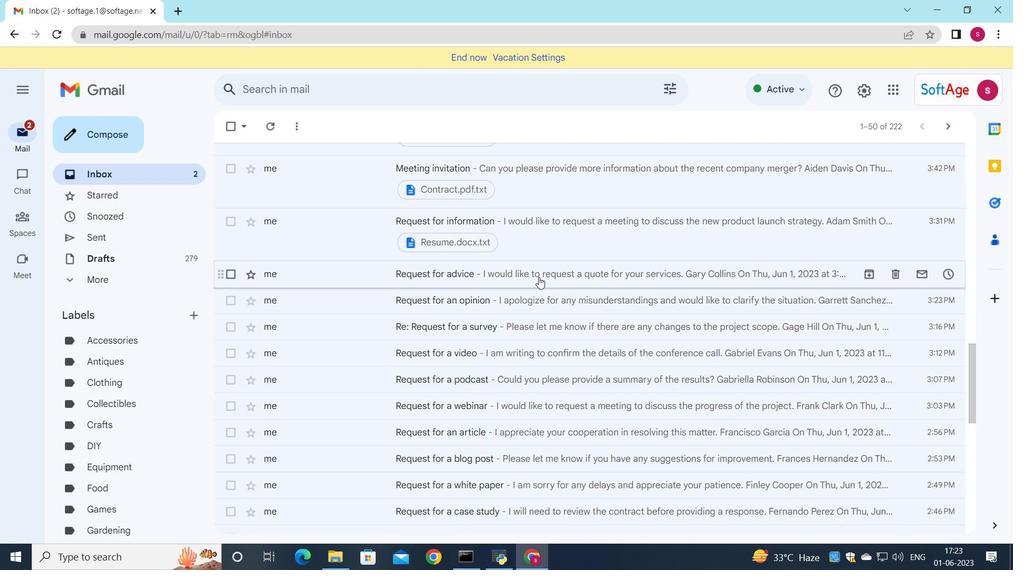 
Action: Mouse moved to (426, 238)
Screenshot: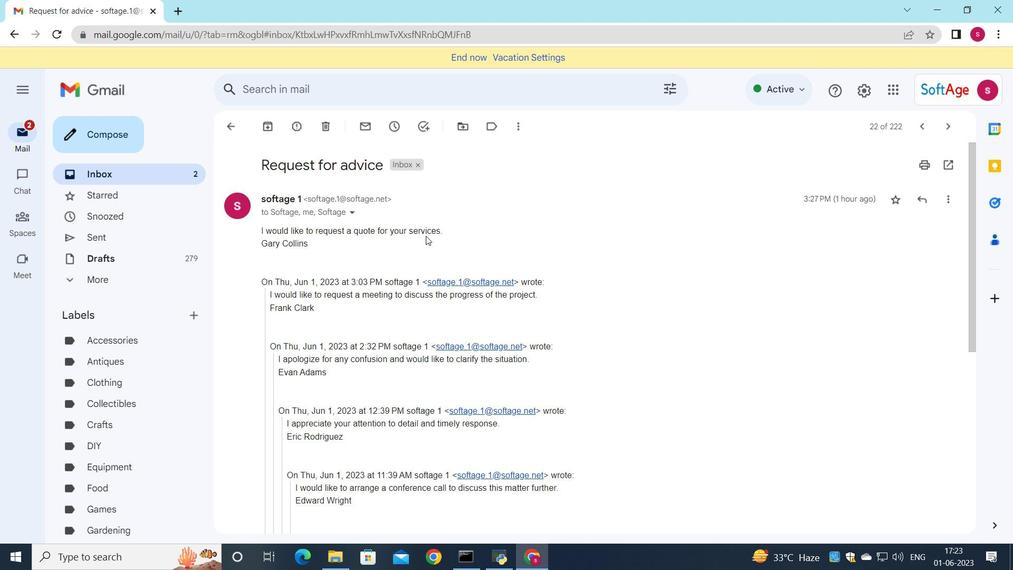 
Action: Mouse scrolled (426, 238) with delta (0, 0)
Screenshot: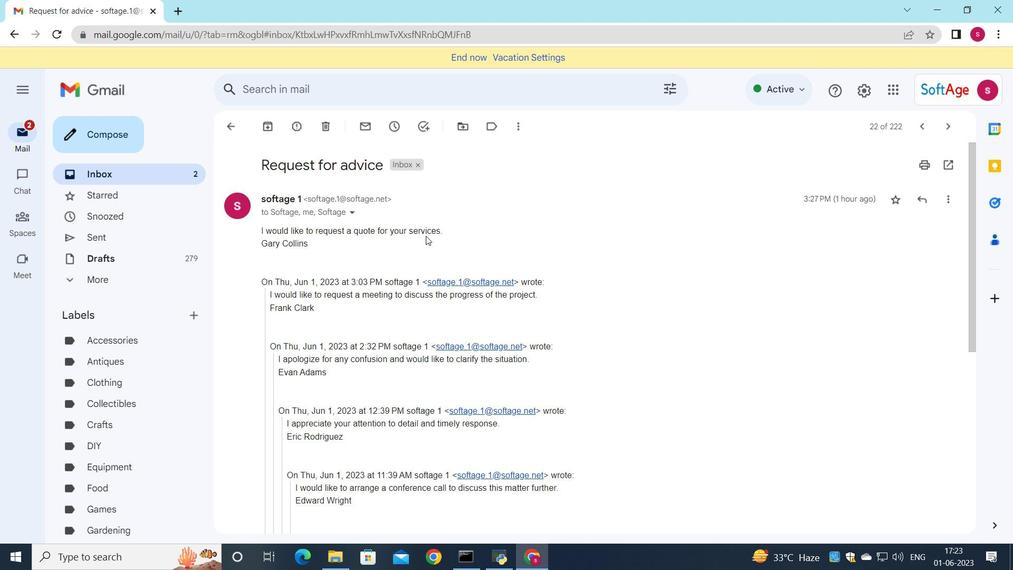 
Action: Mouse moved to (425, 240)
Screenshot: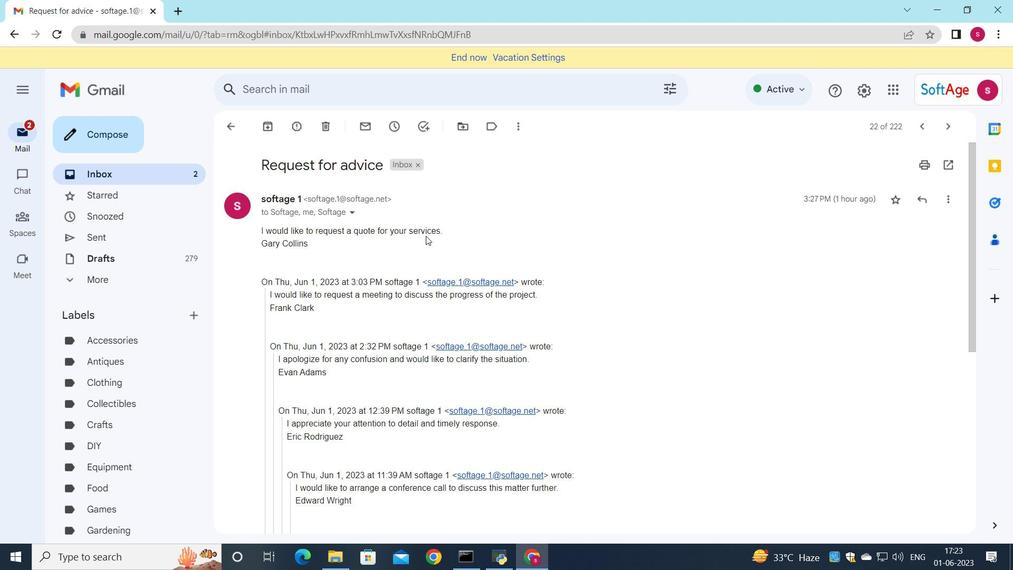 
Action: Mouse scrolled (425, 240) with delta (0, 0)
Screenshot: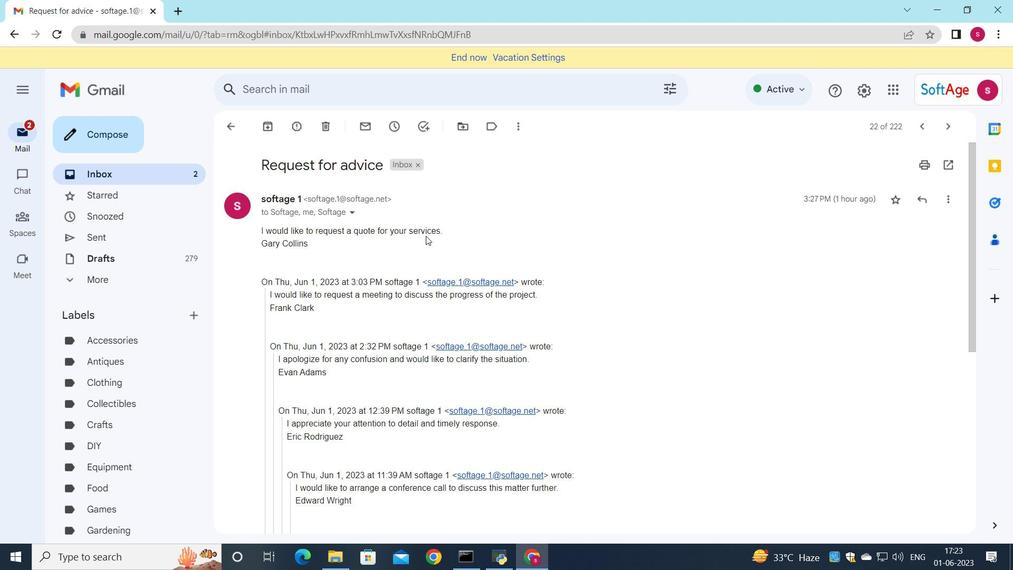 
Action: Mouse moved to (425, 246)
Screenshot: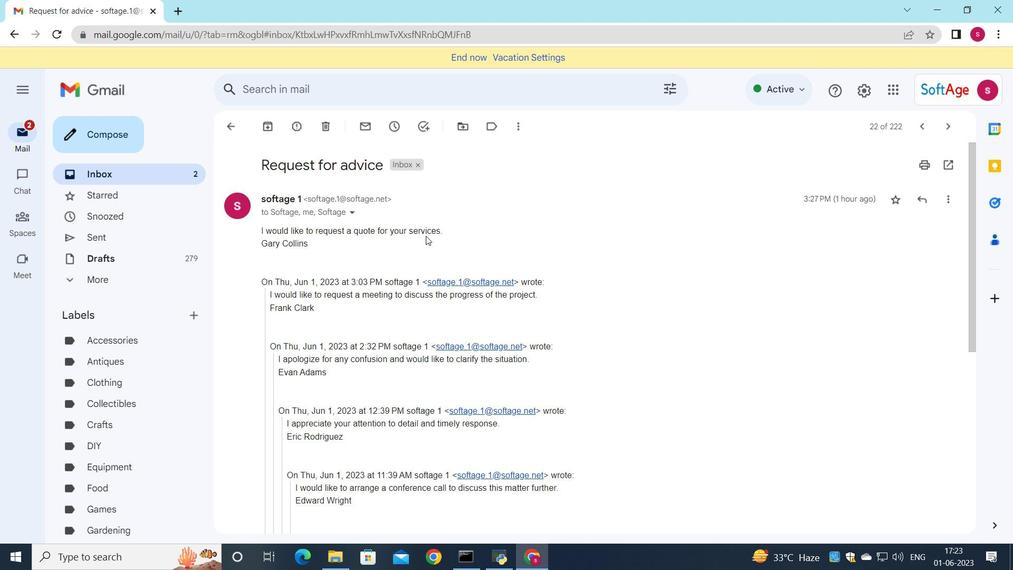 
Action: Mouse scrolled (425, 245) with delta (0, 0)
Screenshot: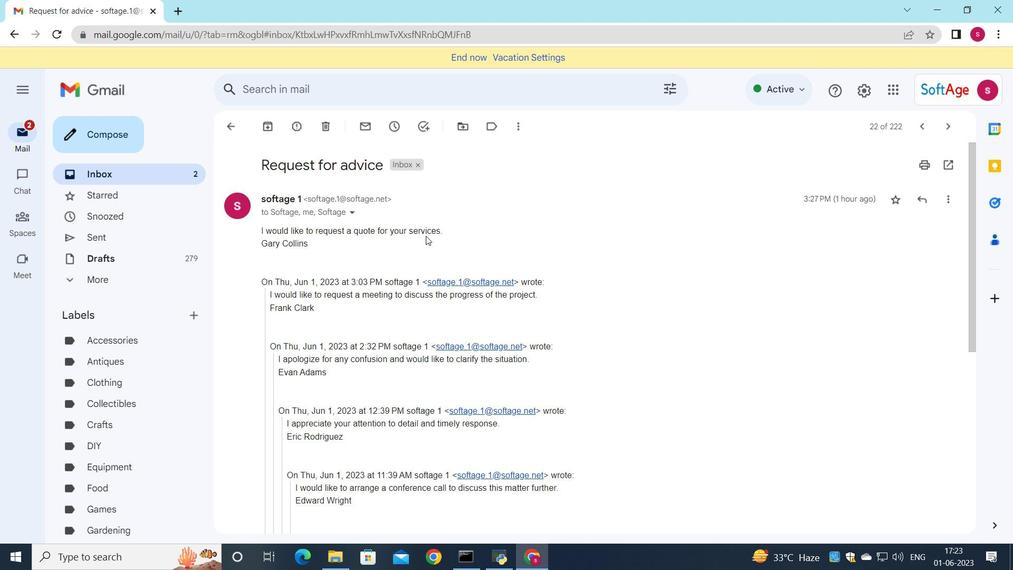 
Action: Mouse moved to (421, 267)
Screenshot: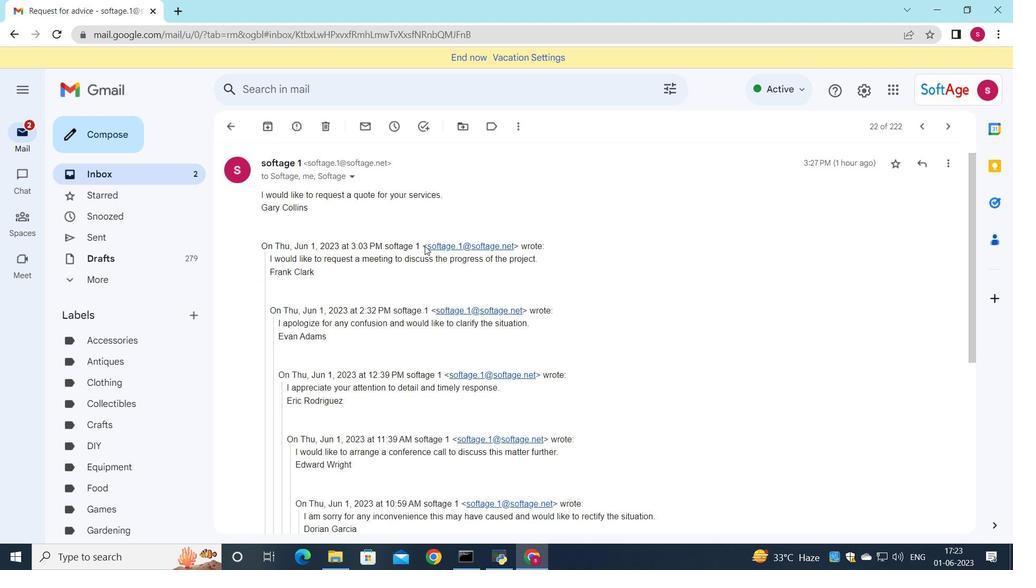 
Action: Mouse scrolled (424, 253) with delta (0, 0)
Screenshot: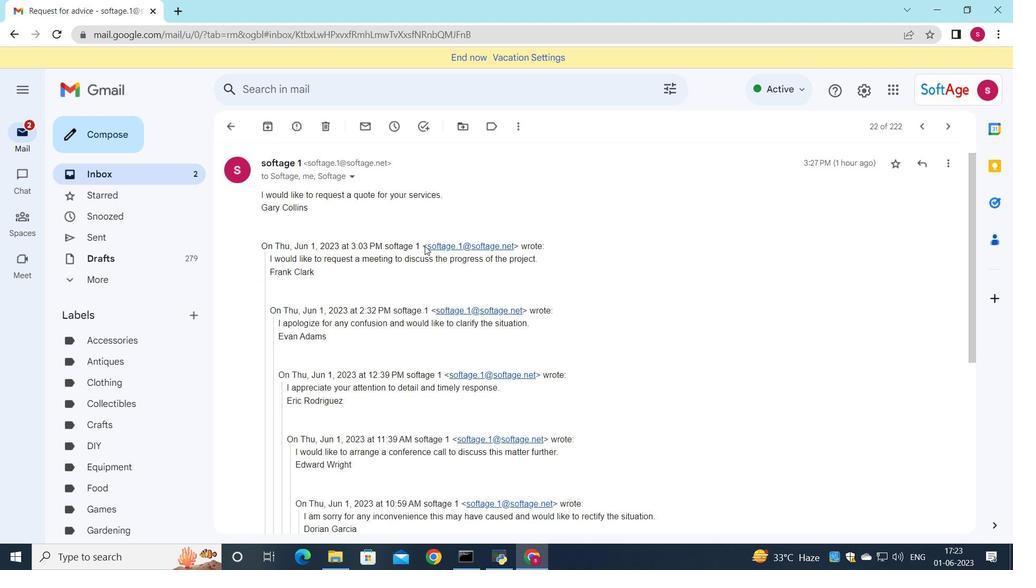 
Action: Mouse moved to (392, 285)
Screenshot: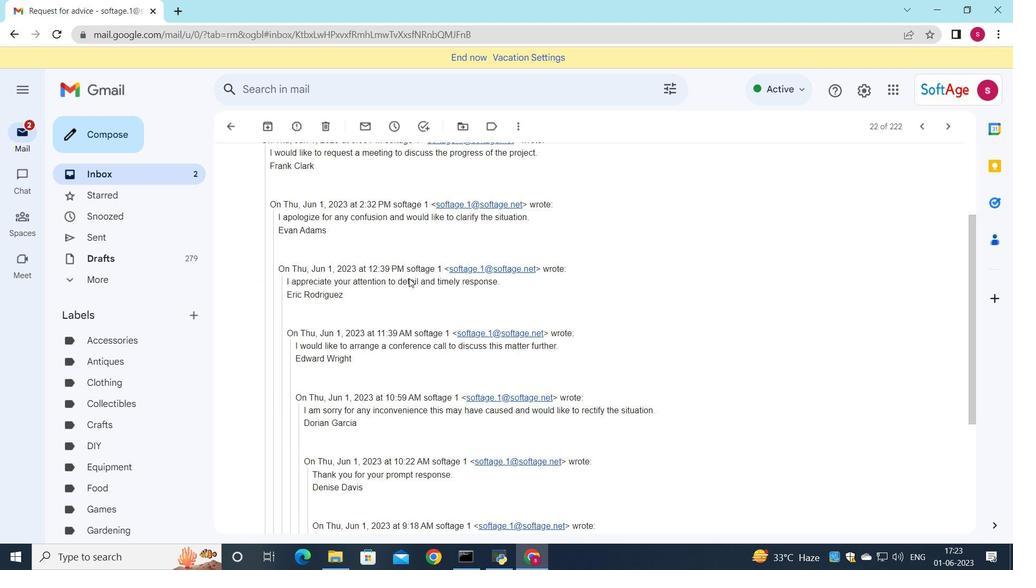 
Action: Mouse scrolled (392, 285) with delta (0, 0)
Screenshot: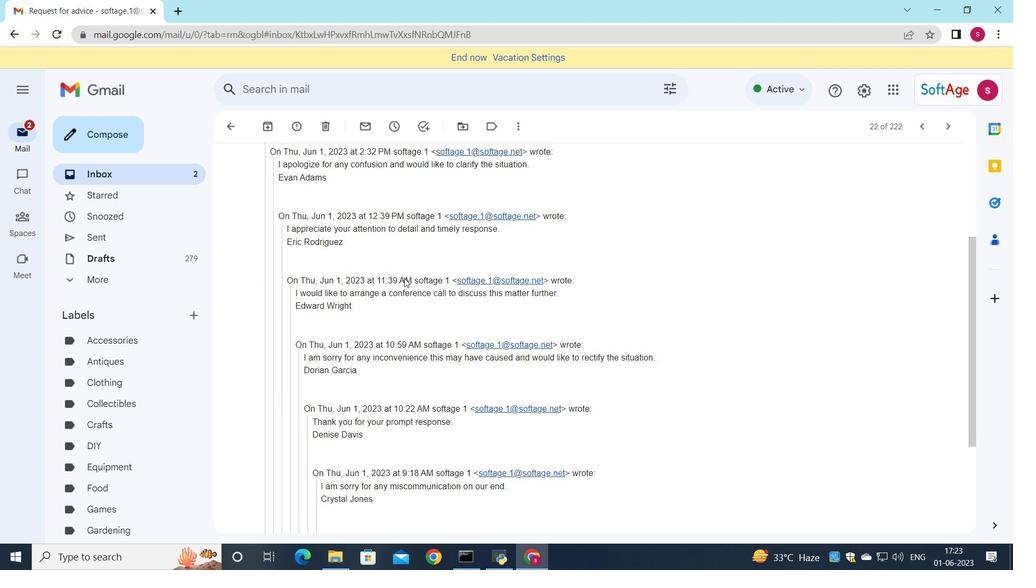 
Action: Mouse moved to (392, 286)
Screenshot: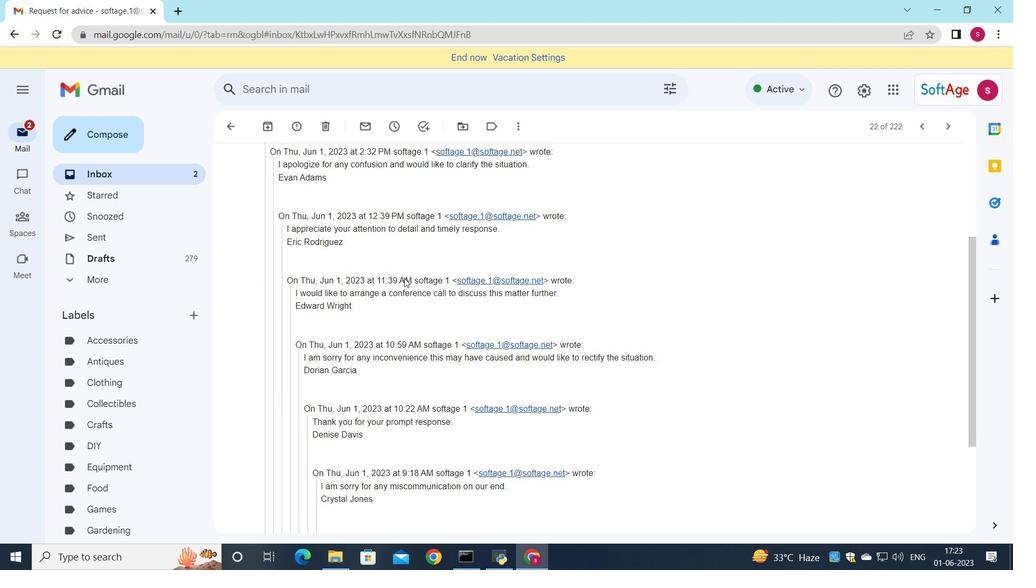 
Action: Mouse scrolled (392, 285) with delta (0, 0)
Screenshot: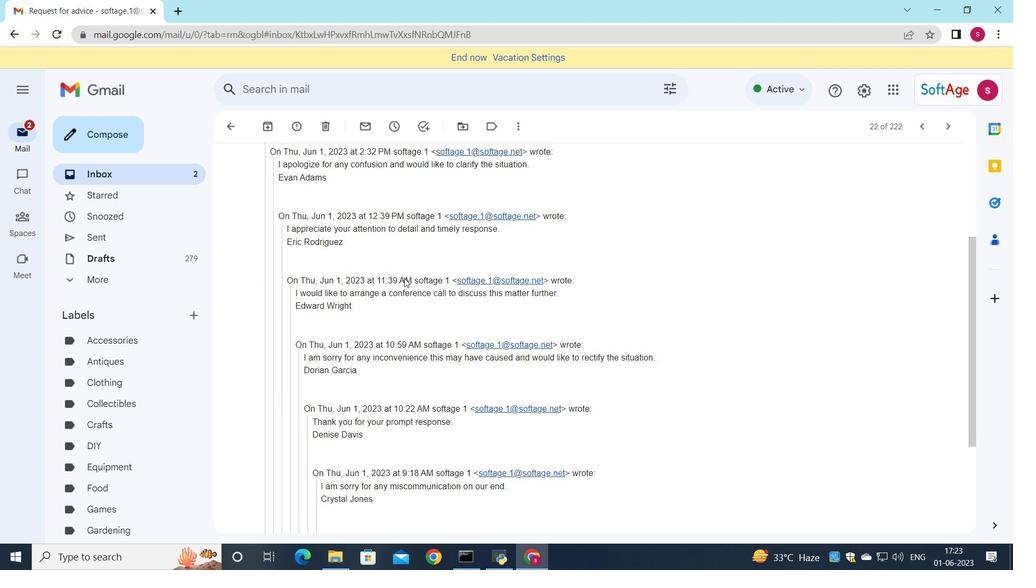
Action: Mouse moved to (392, 287)
Screenshot: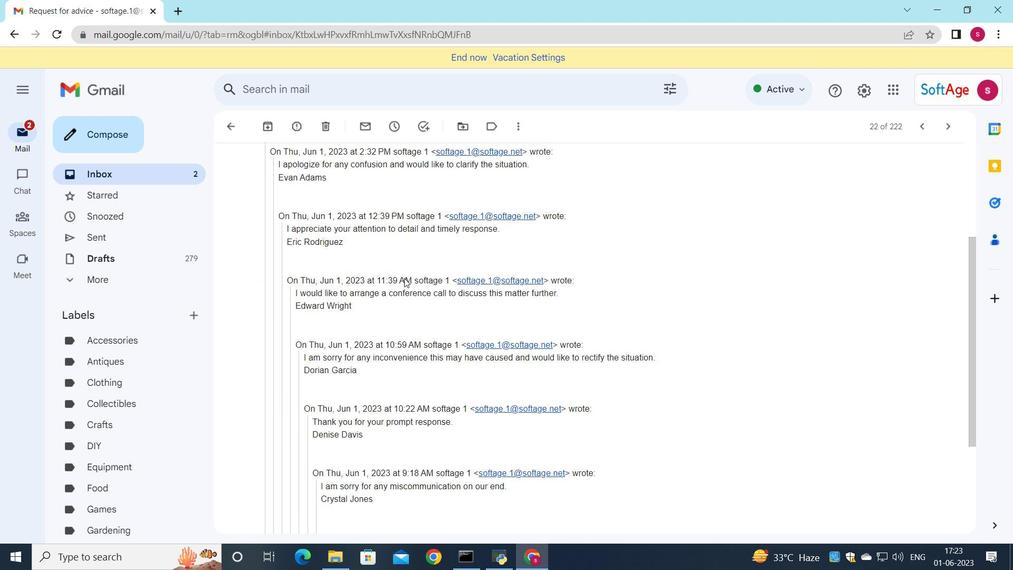 
Action: Mouse scrolled (392, 286) with delta (0, 0)
Screenshot: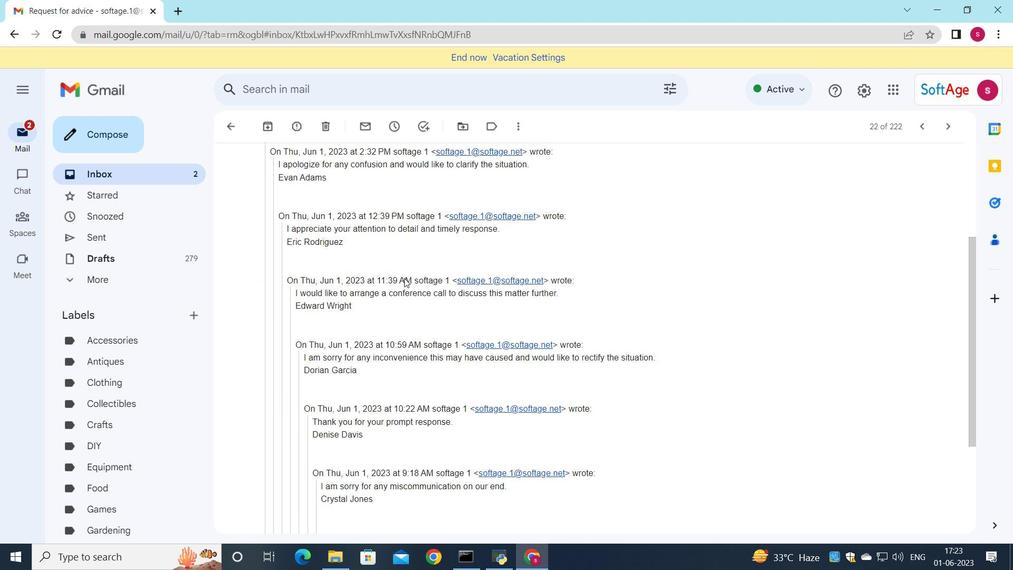 
Action: Mouse moved to (390, 294)
Screenshot: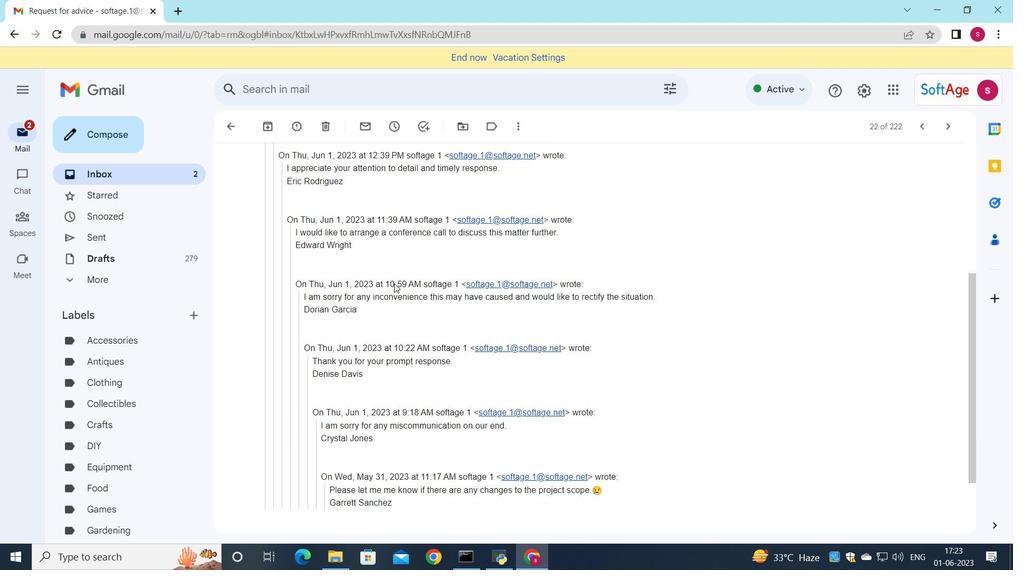 
Action: Mouse scrolled (390, 294) with delta (0, 0)
Screenshot: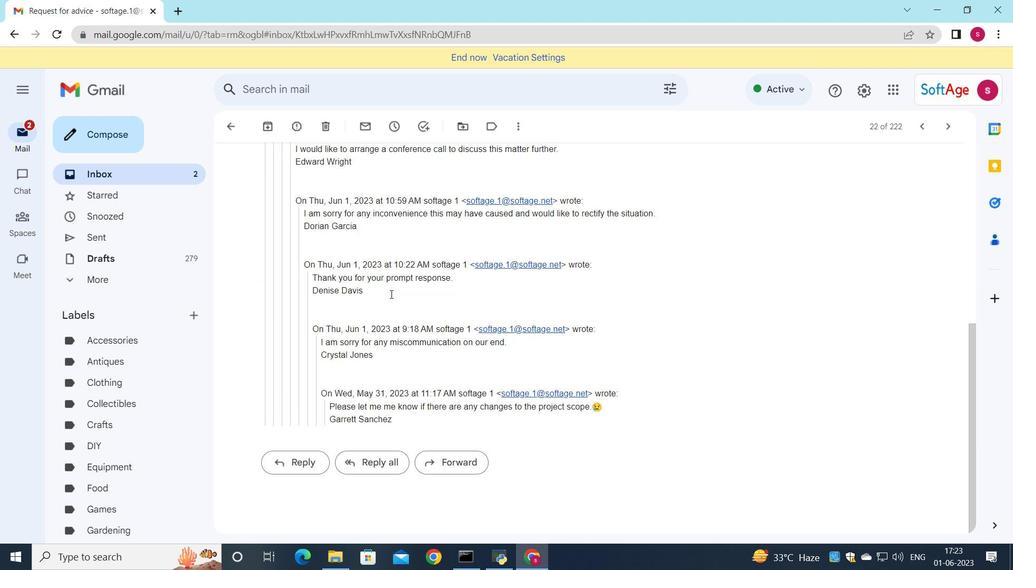 
Action: Mouse moved to (367, 315)
Screenshot: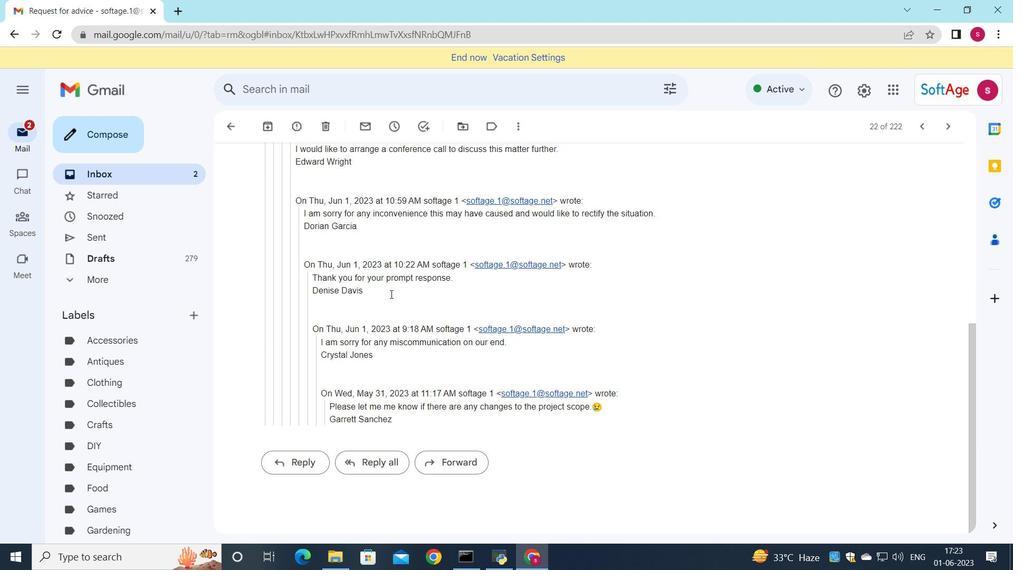 
Action: Mouse scrolled (367, 315) with delta (0, 0)
Screenshot: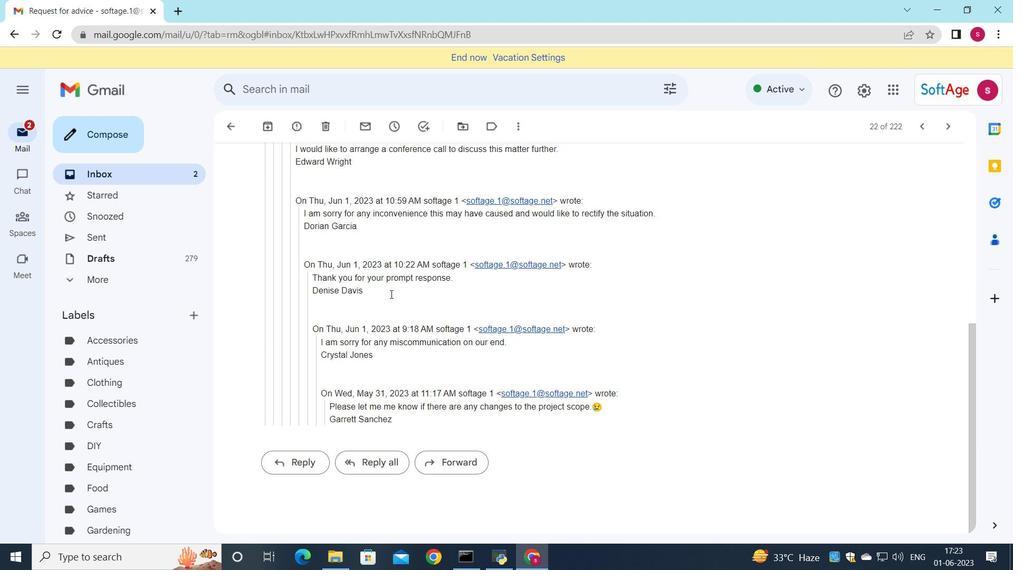 
Action: Mouse moved to (361, 323)
Screenshot: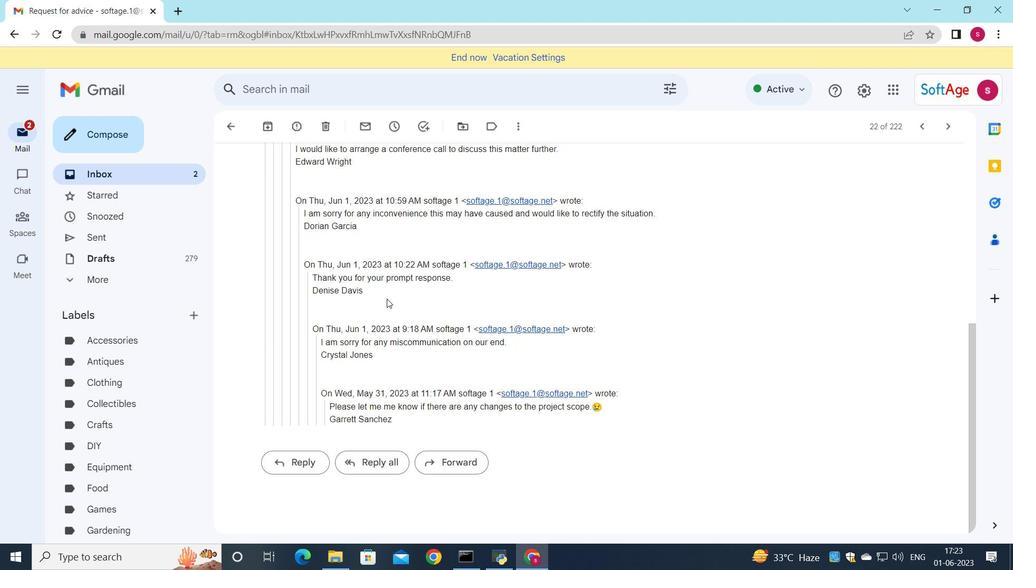 
Action: Mouse scrolled (361, 323) with delta (0, 0)
Screenshot: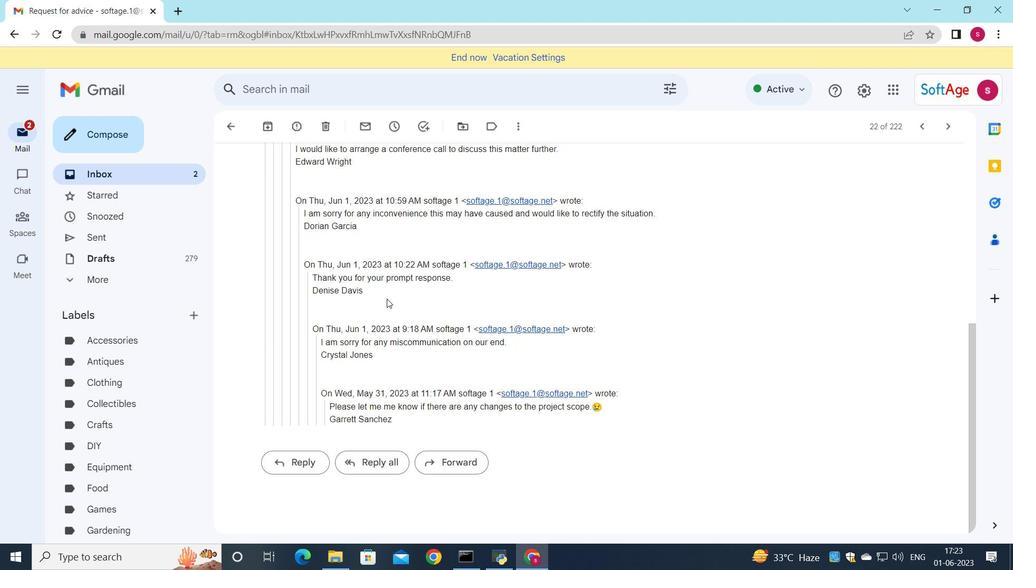 
Action: Mouse moved to (320, 457)
Screenshot: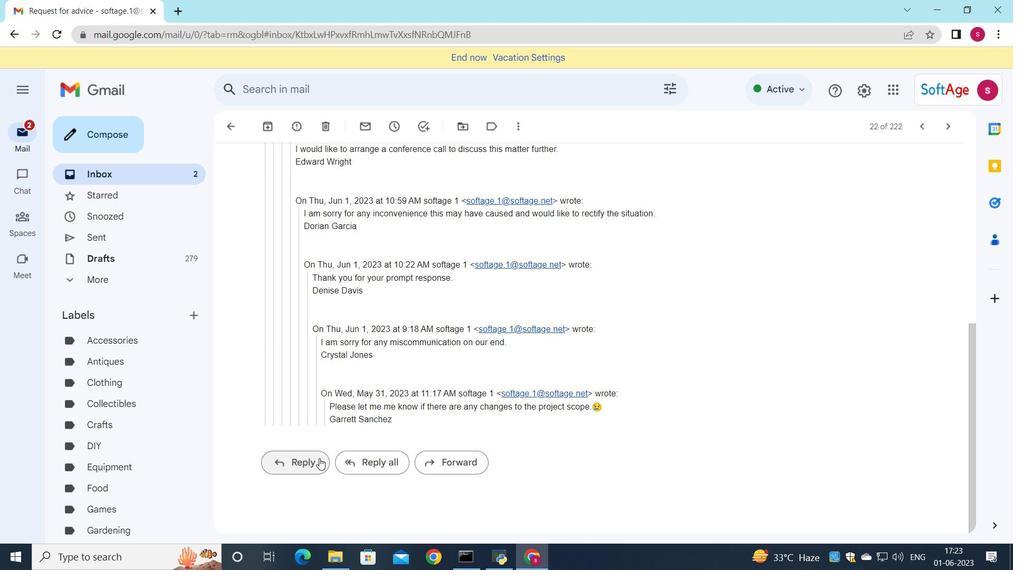 
Action: Mouse pressed left at (320, 457)
Screenshot: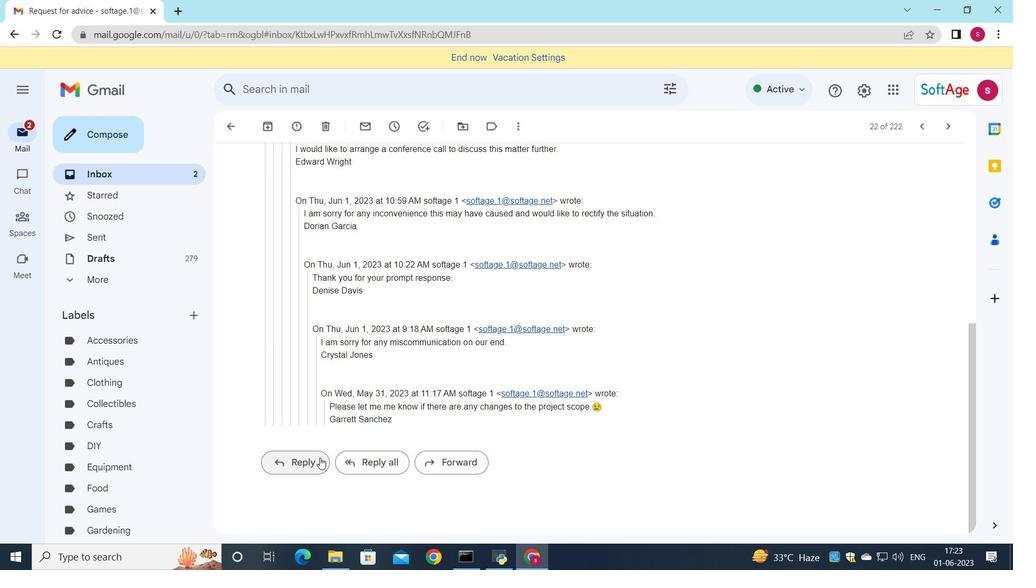 
Action: Mouse moved to (285, 358)
Screenshot: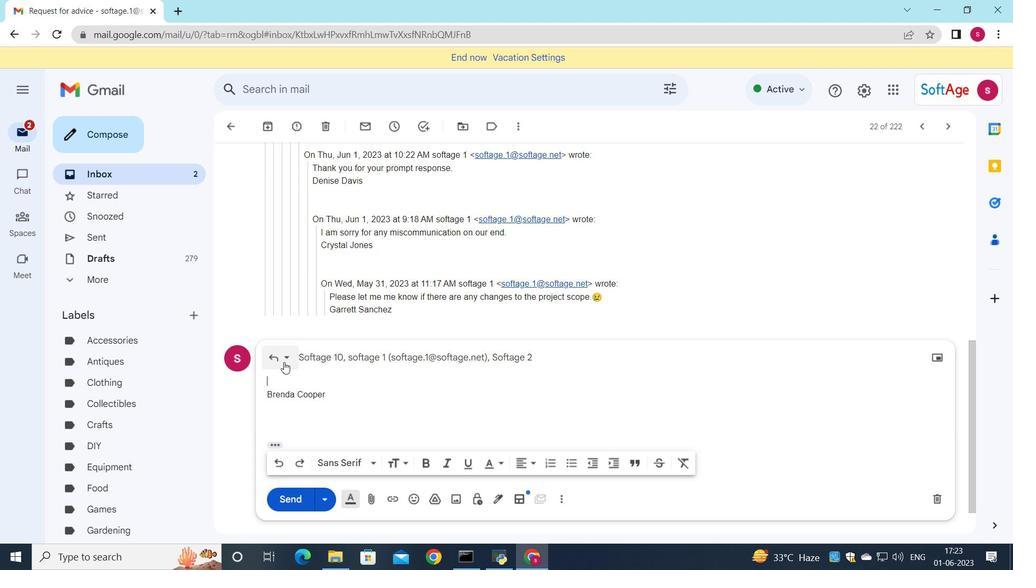 
Action: Mouse pressed left at (285, 358)
Screenshot: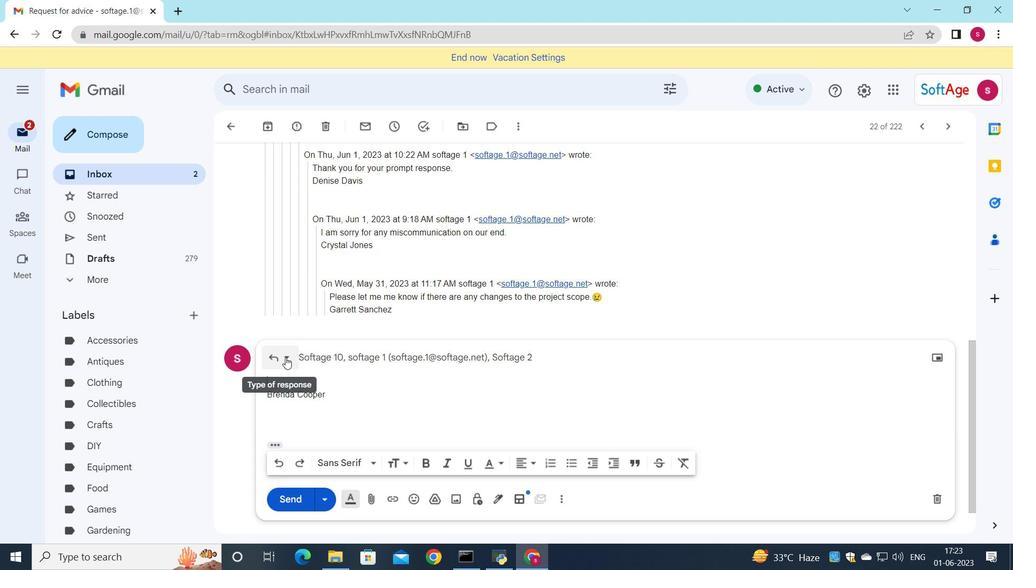 
Action: Mouse moved to (317, 450)
Screenshot: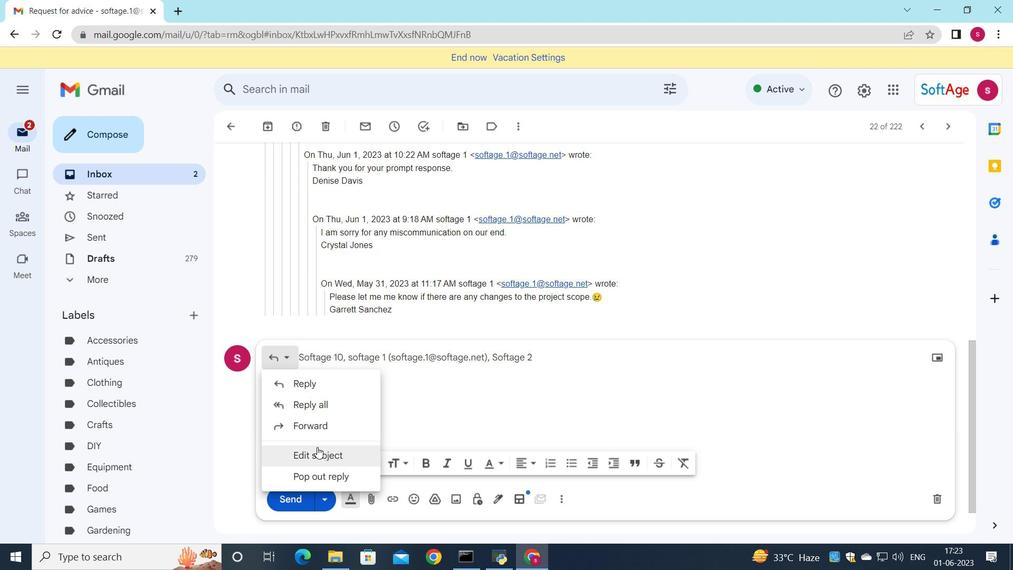 
Action: Mouse pressed left at (317, 450)
Screenshot: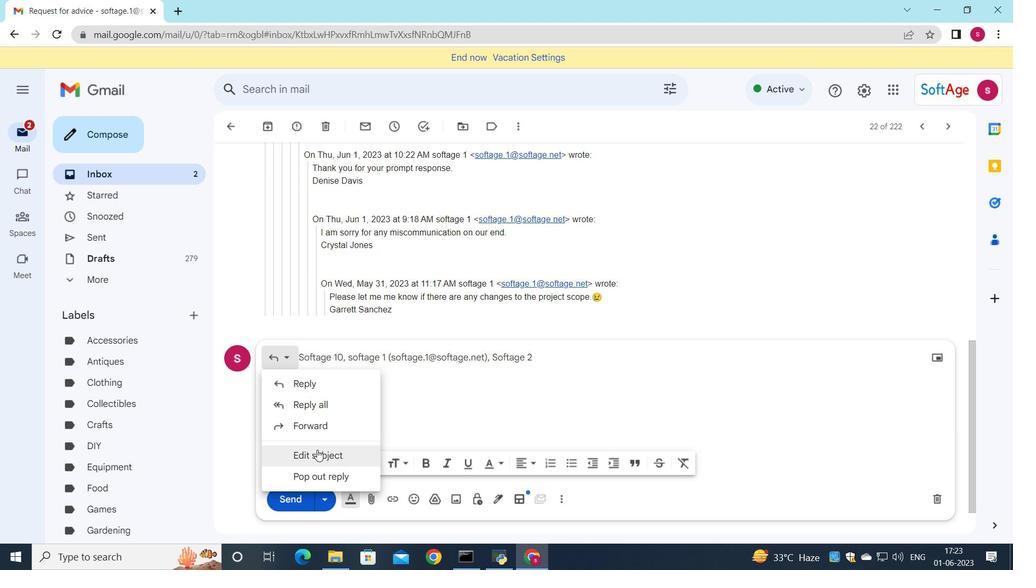 
Action: Mouse moved to (722, 219)
Screenshot: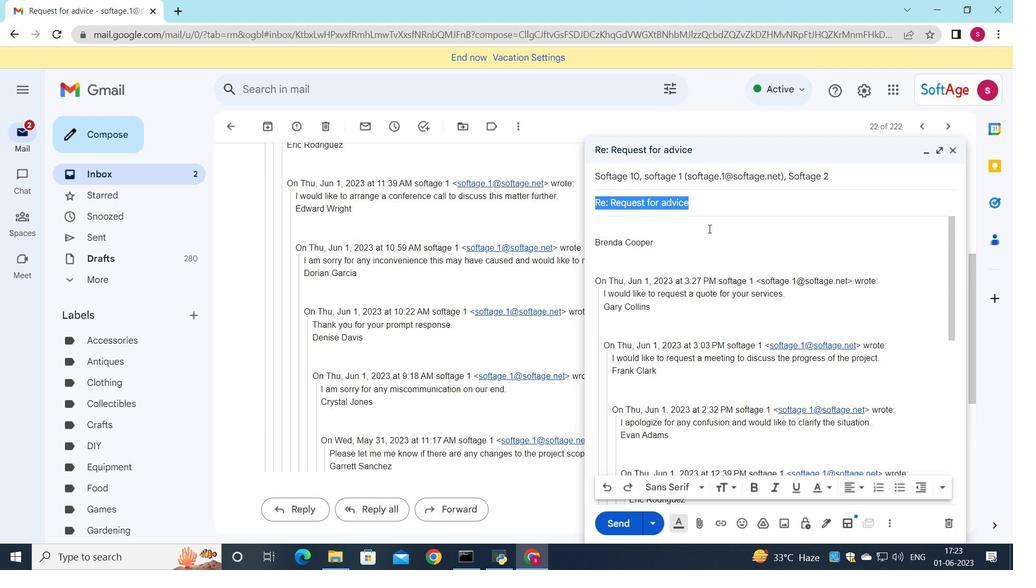 
Action: Key pressed <Key.shift>Happy<Key.space>birthday
Screenshot: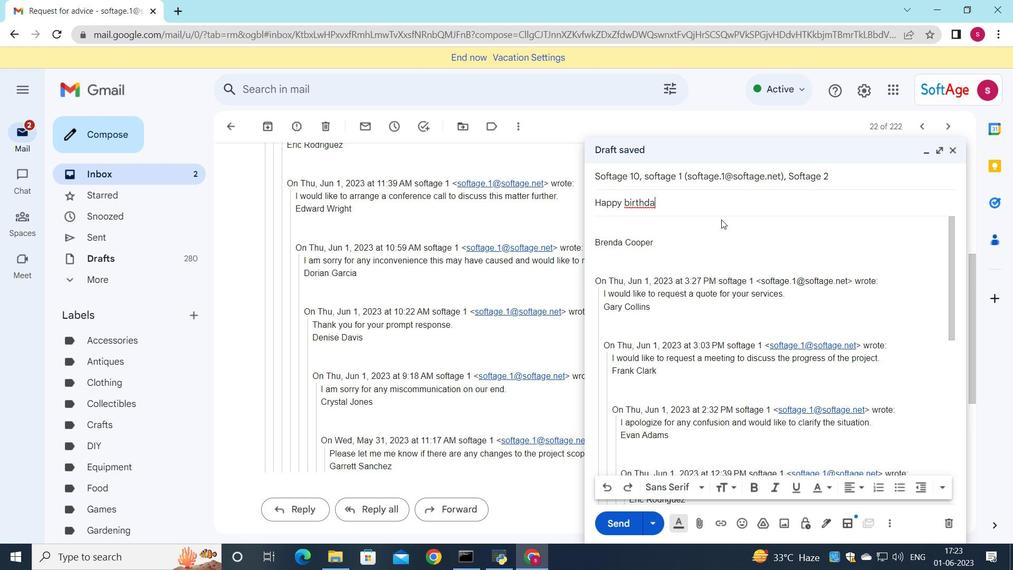 
Action: Mouse moved to (623, 223)
Screenshot: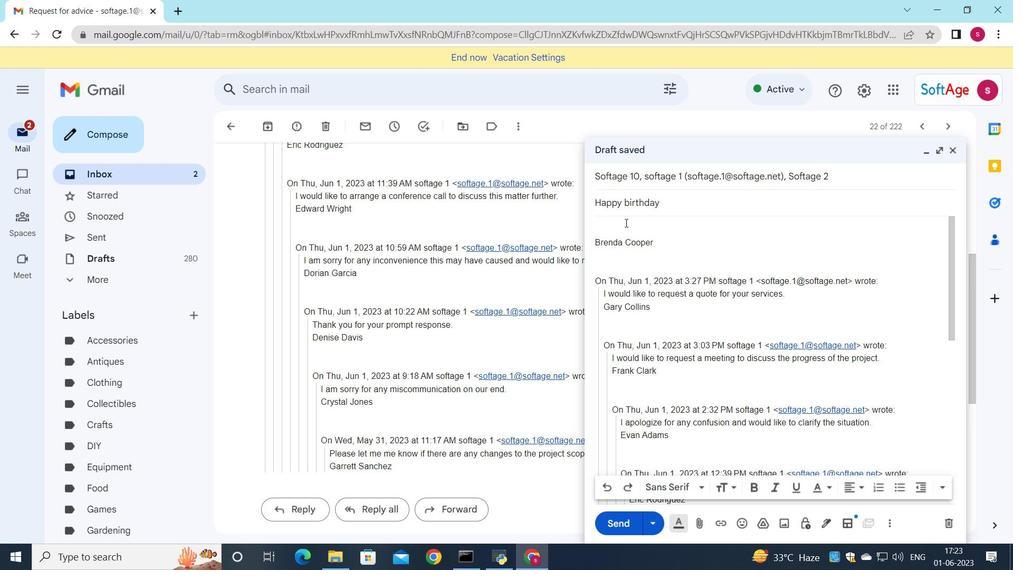 
Action: Mouse pressed left at (623, 223)
Screenshot: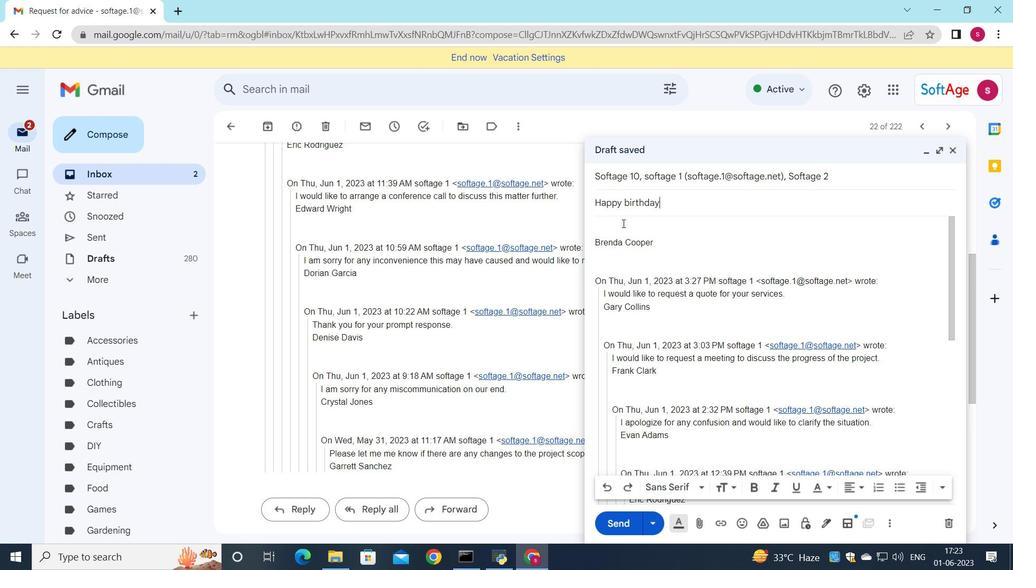 
Action: Key pressed <Key.shift>Can<Key.space>you<Key.space>provide<Key.space>an<Key.space>update<Key.space>on<Key.space>the<Key.space>status<Key.space>of<Key.space>the<Key.space>customer<Key.space>service<Key.space>improvement<Key.space>project<Key.shift_r>?
Screenshot: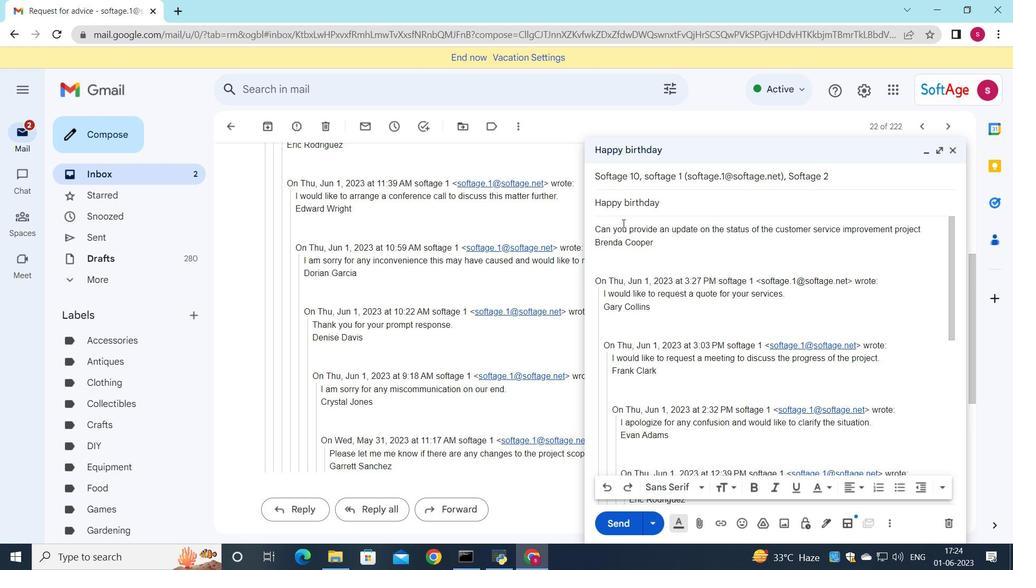 
Action: Mouse moved to (846, 179)
Screenshot: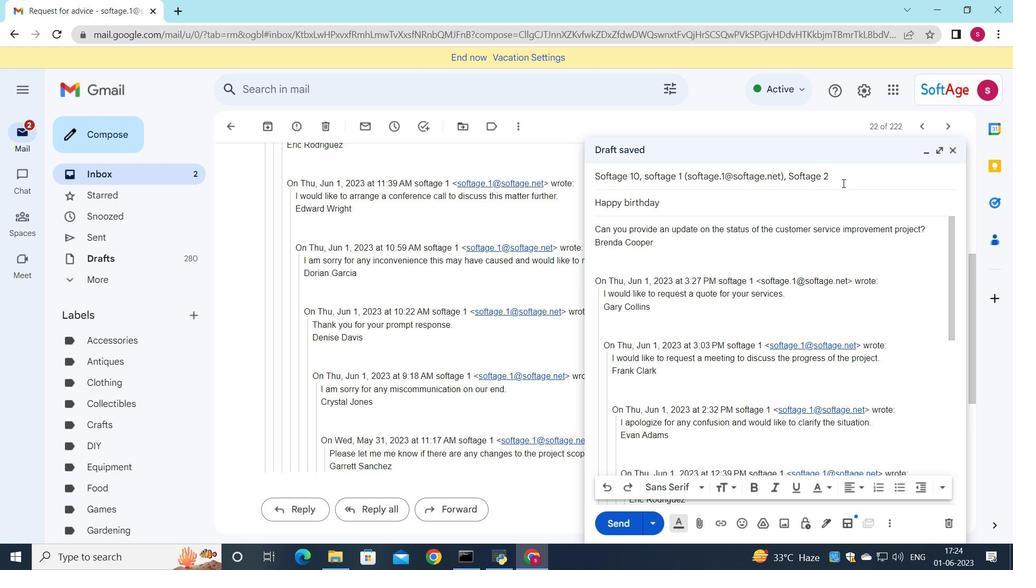 
Action: Mouse pressed left at (846, 179)
Screenshot: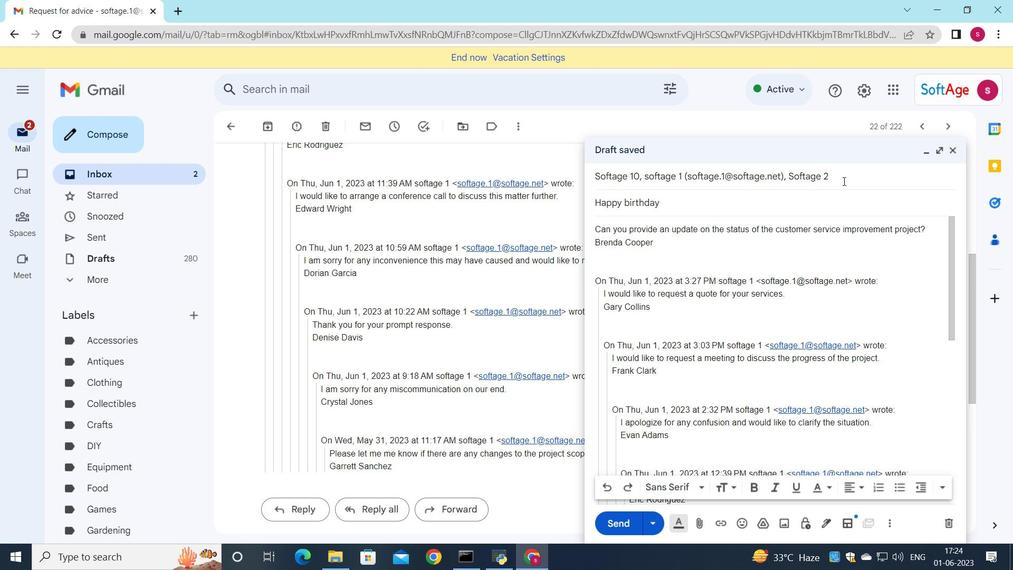 
Action: Mouse moved to (933, 192)
Screenshot: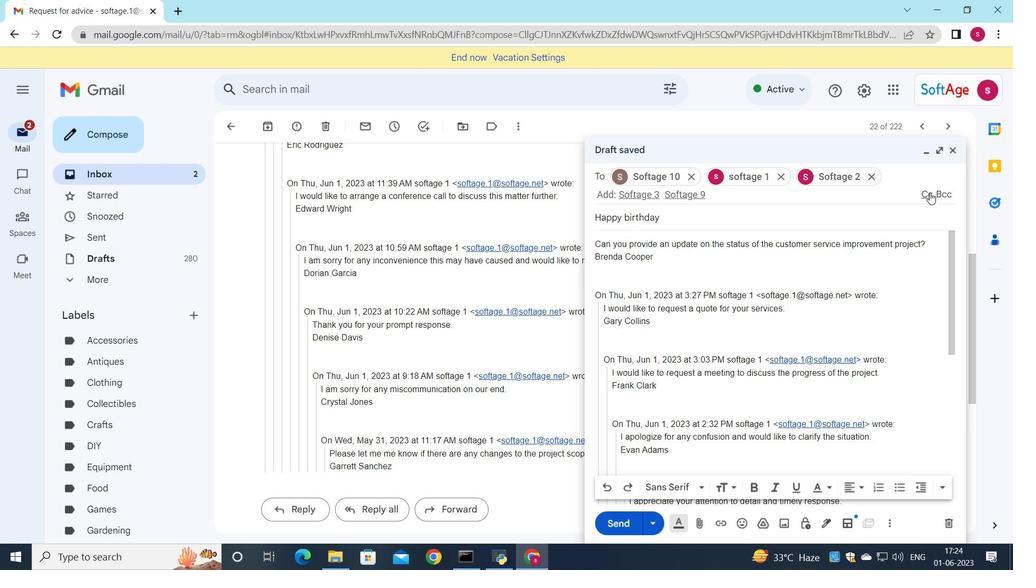 
Action: Mouse pressed left at (933, 192)
Screenshot: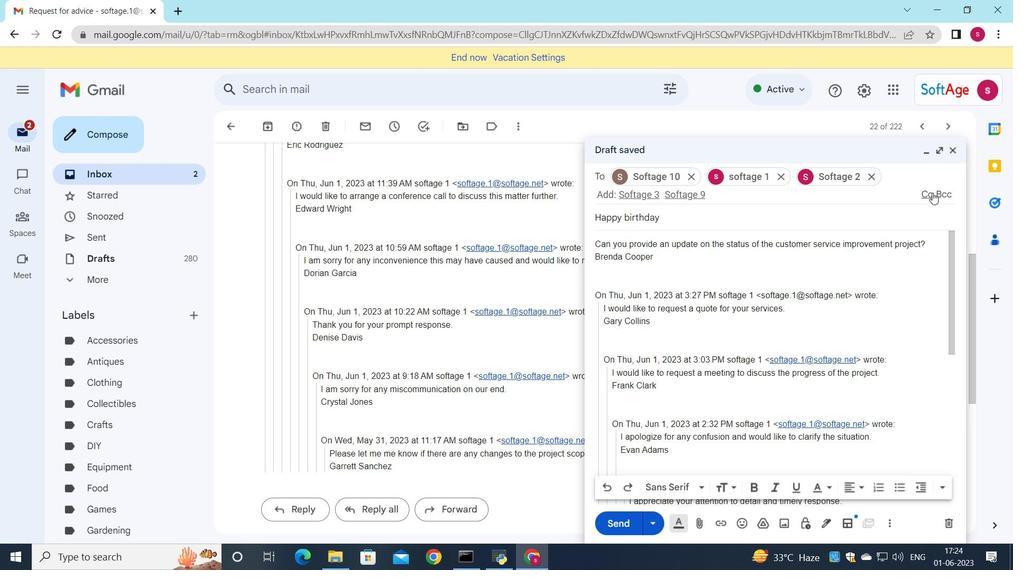 
Action: Mouse moved to (853, 222)
Screenshot: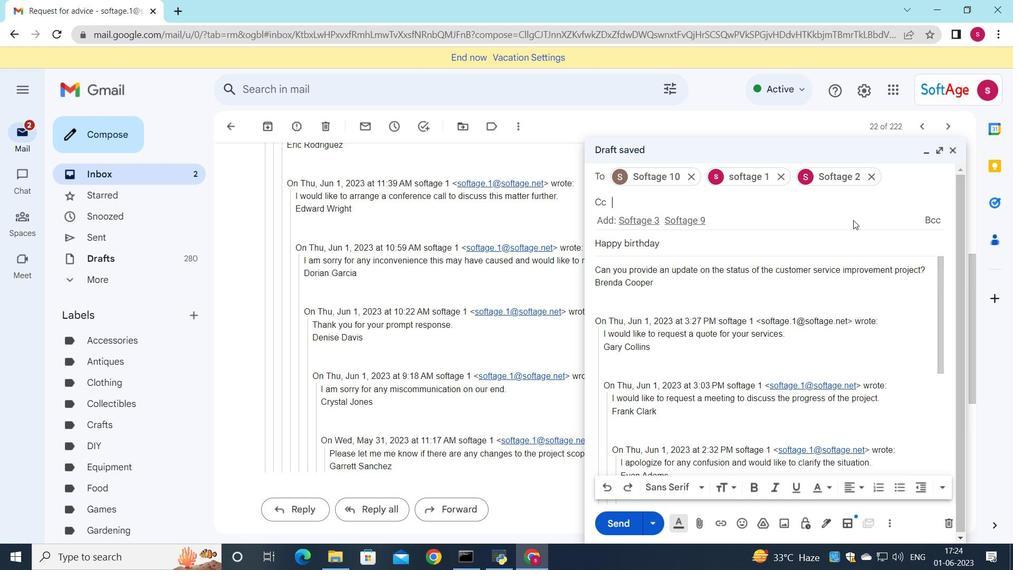 
Action: Key pressed s
Screenshot: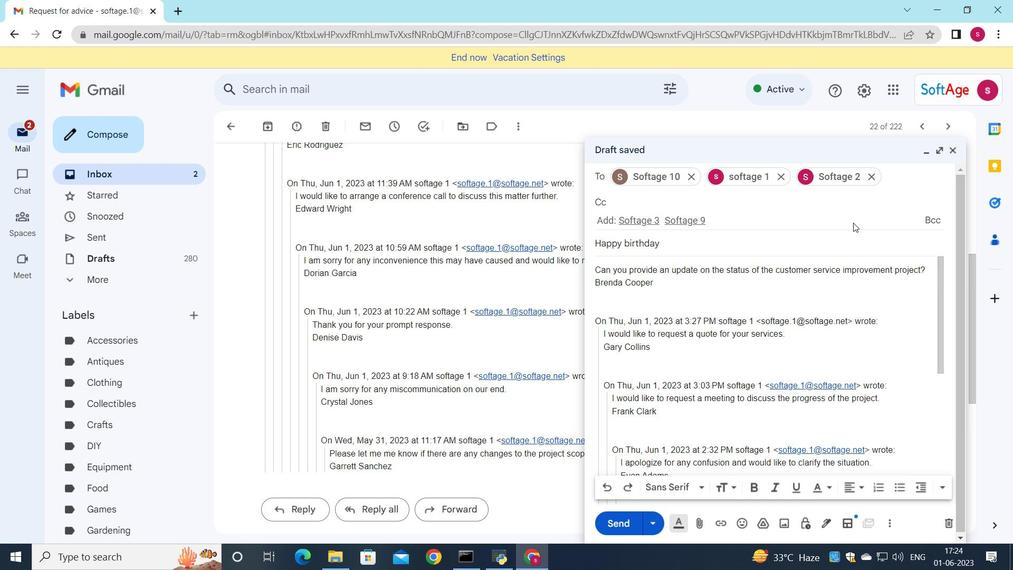 
Action: Mouse moved to (739, 407)
Screenshot: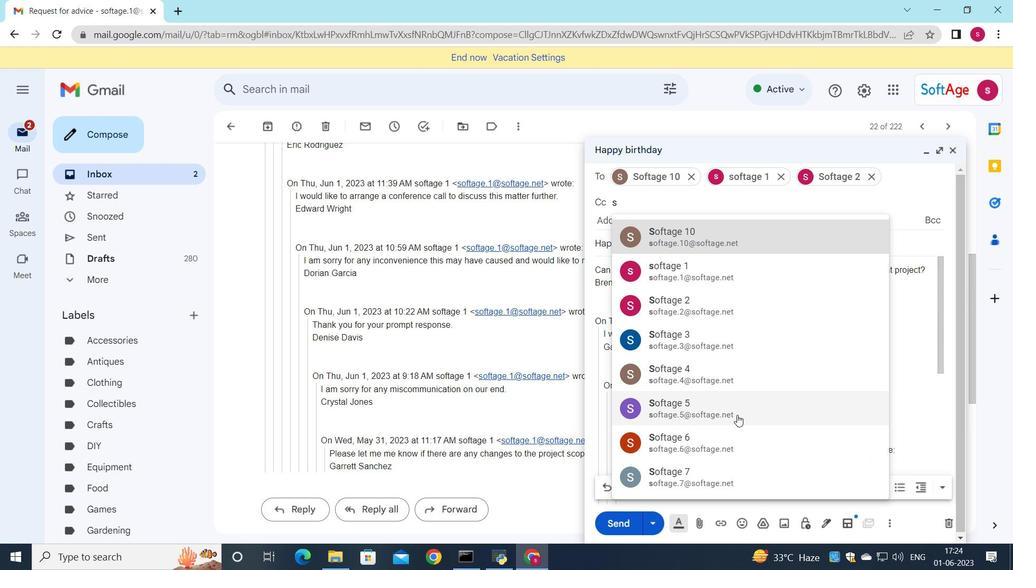 
Action: Mouse pressed left at (739, 407)
Screenshot: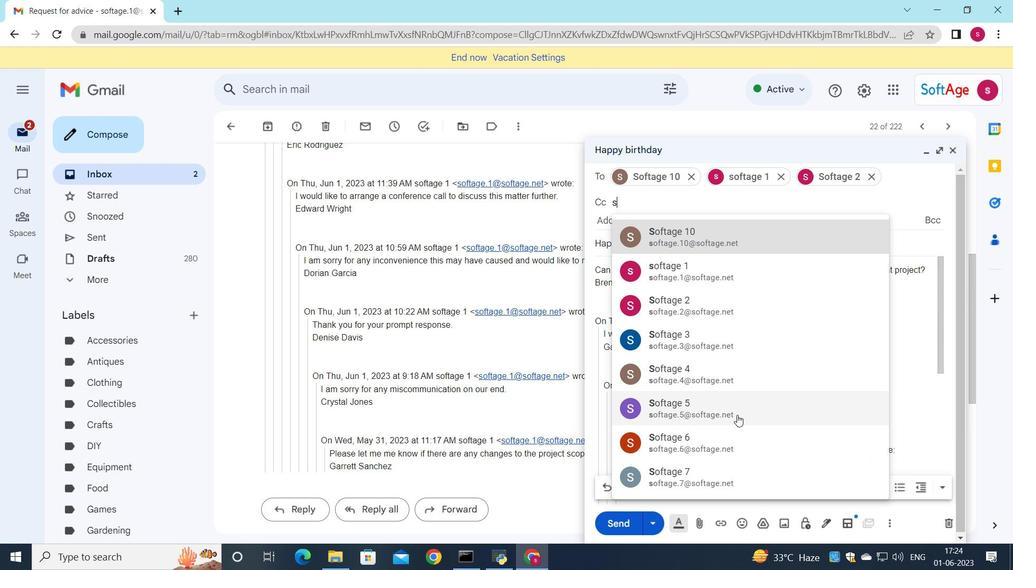 
Action: Mouse moved to (699, 524)
Screenshot: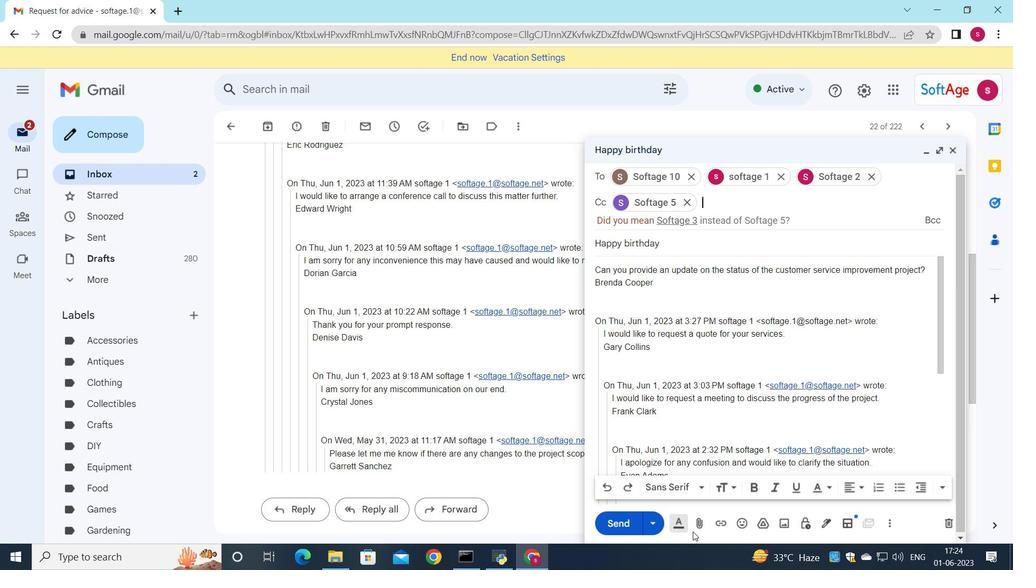 
Action: Mouse pressed left at (699, 524)
Screenshot: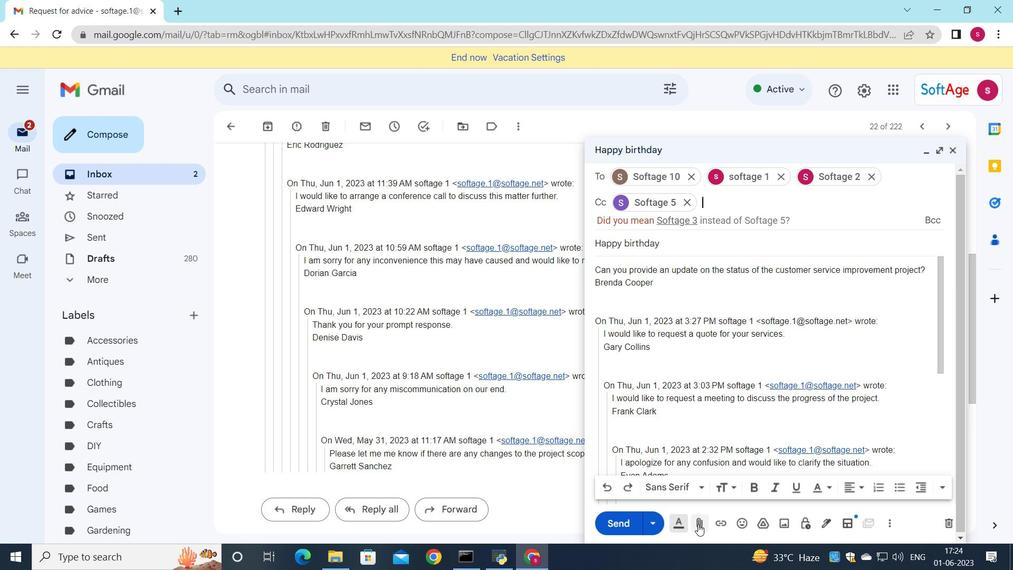 
Action: Mouse moved to (197, 90)
Screenshot: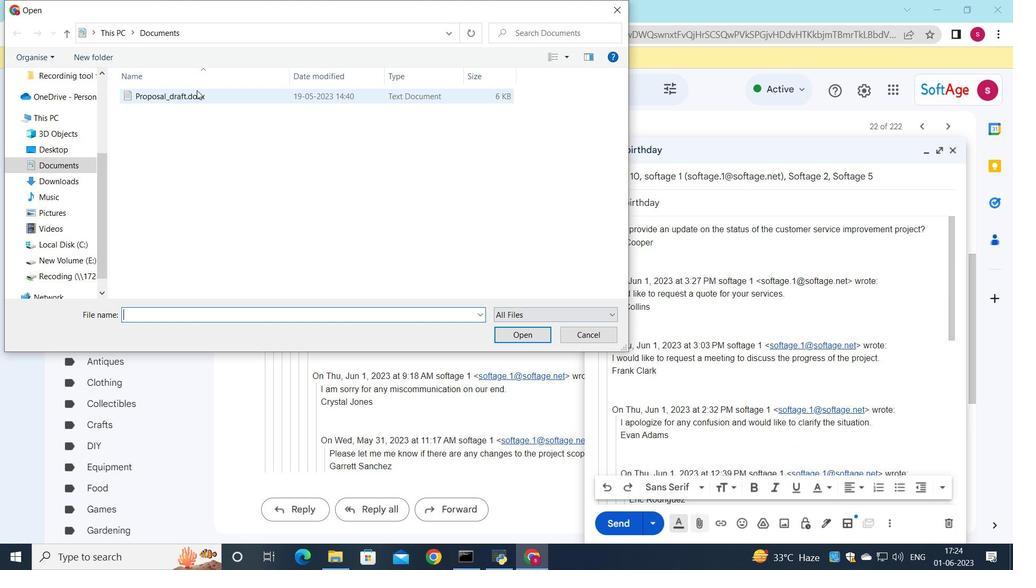 
Action: Mouse pressed left at (197, 90)
Screenshot: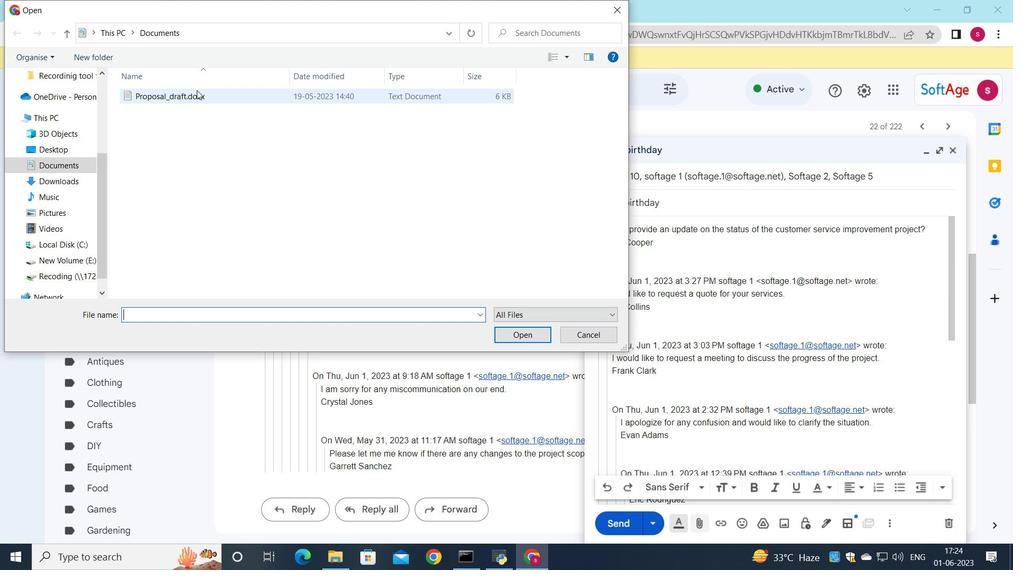
Action: Mouse moved to (193, 92)
Screenshot: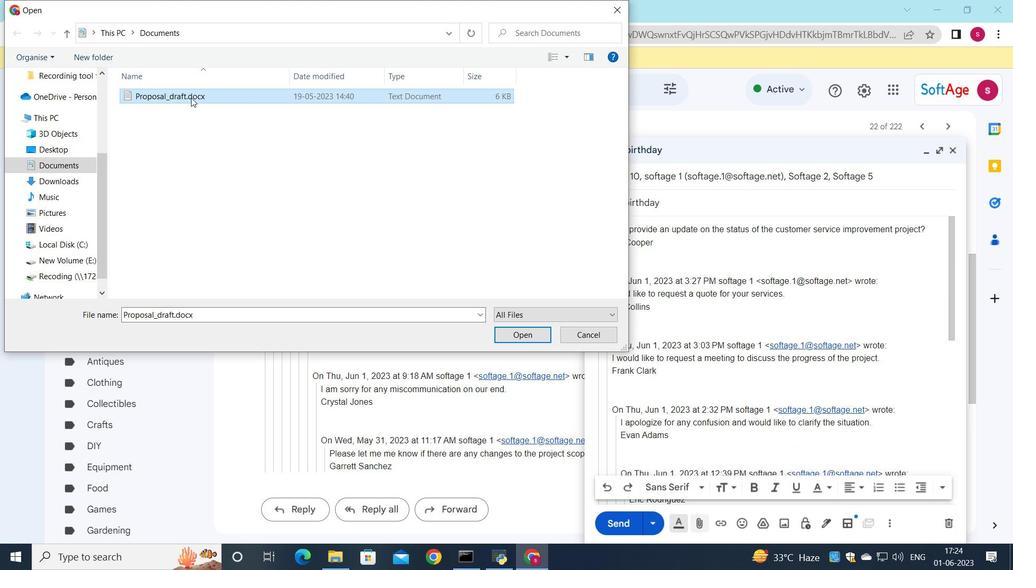 
Action: Mouse pressed left at (193, 92)
Screenshot: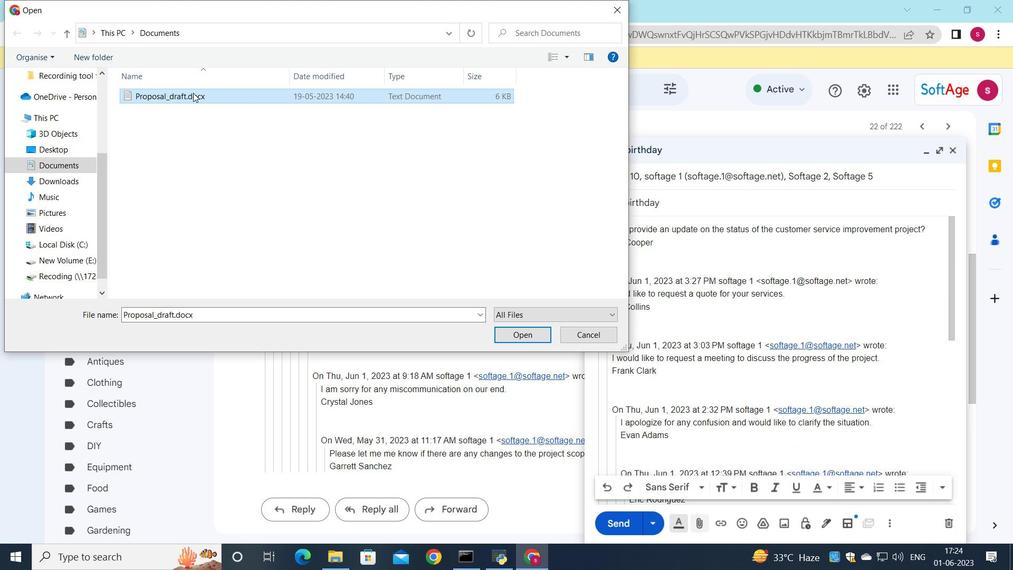 
Action: Mouse moved to (435, 135)
Screenshot: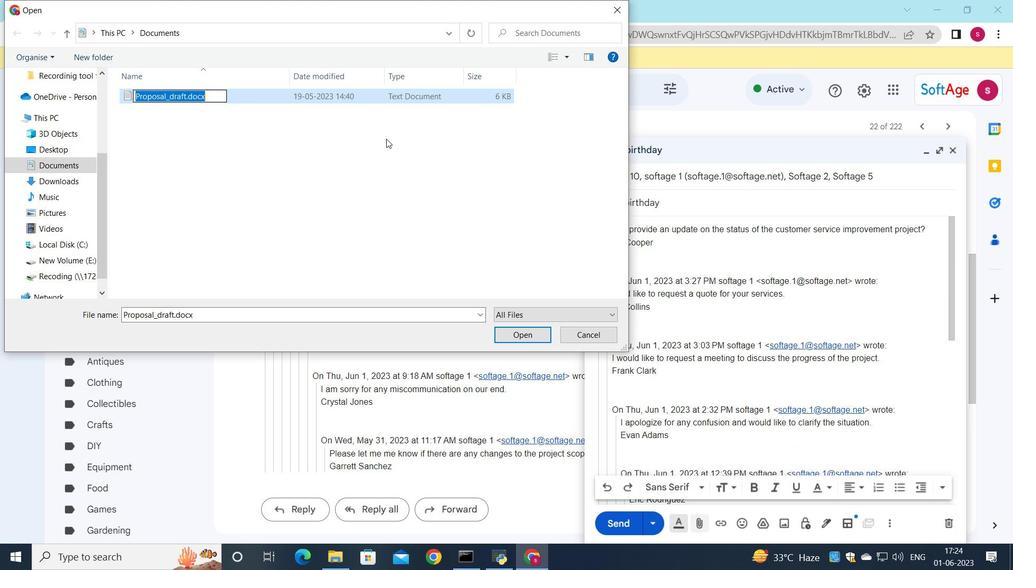 
Action: Key pressed <Key.shift>Presentation.pptx
Screenshot: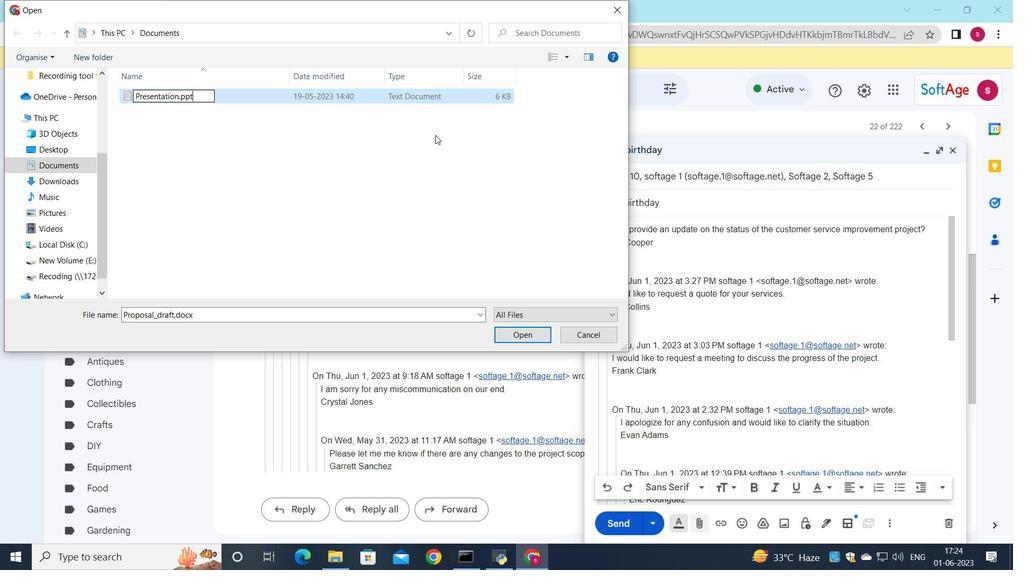 
Action: Mouse moved to (372, 95)
Screenshot: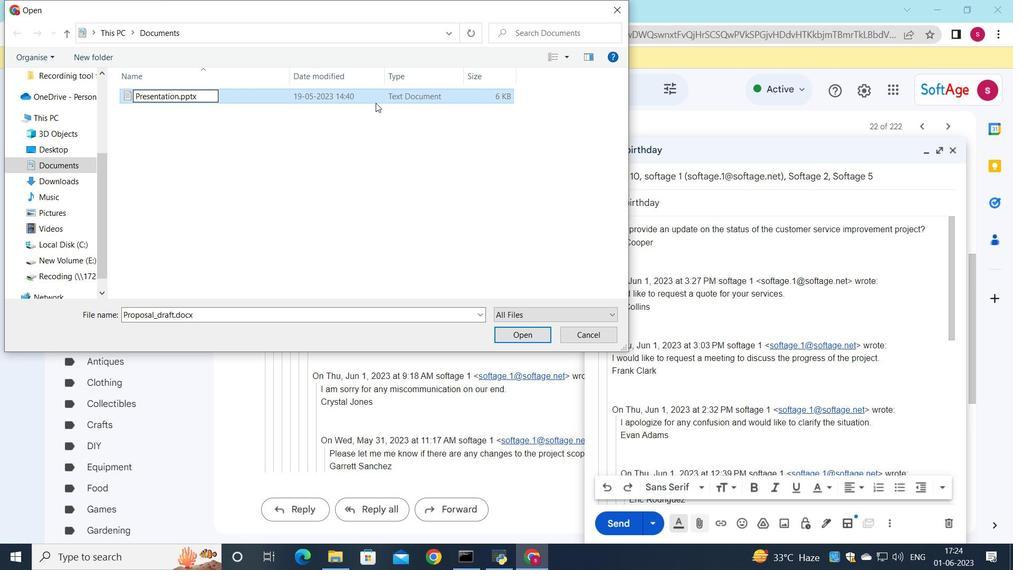 
Action: Mouse pressed left at (372, 95)
Screenshot: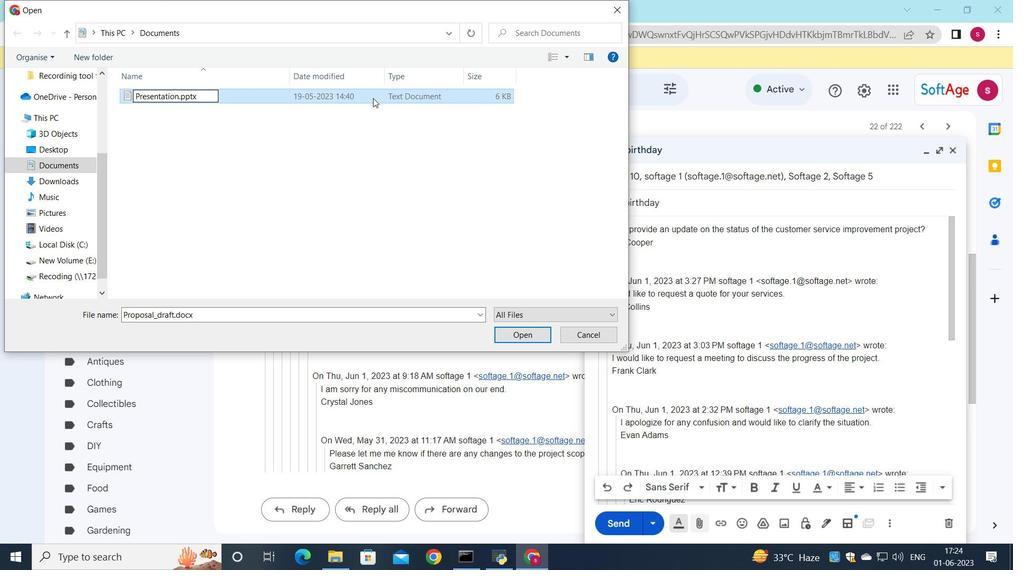 
Action: Mouse moved to (521, 336)
Screenshot: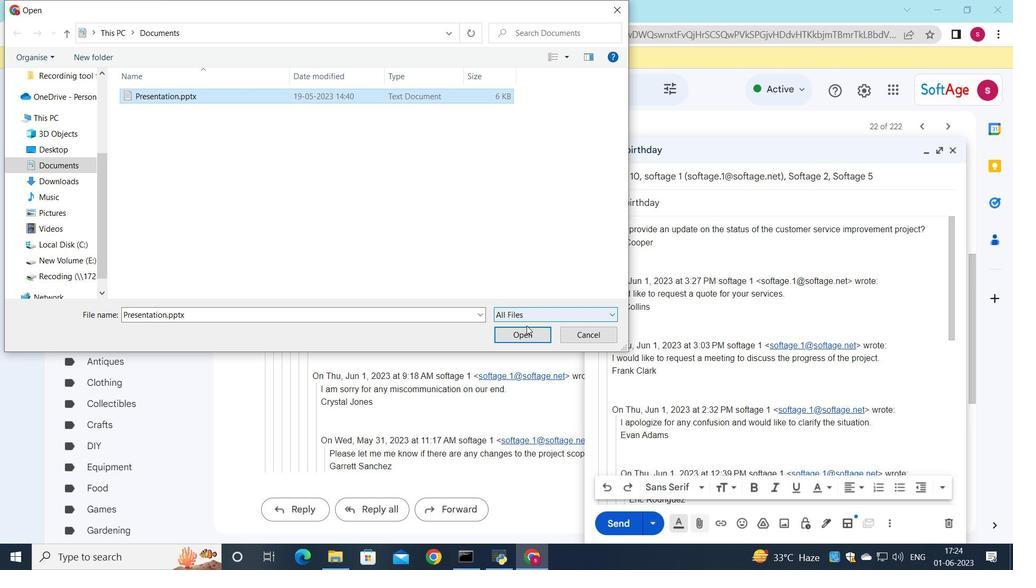 
Action: Mouse pressed left at (521, 336)
Screenshot: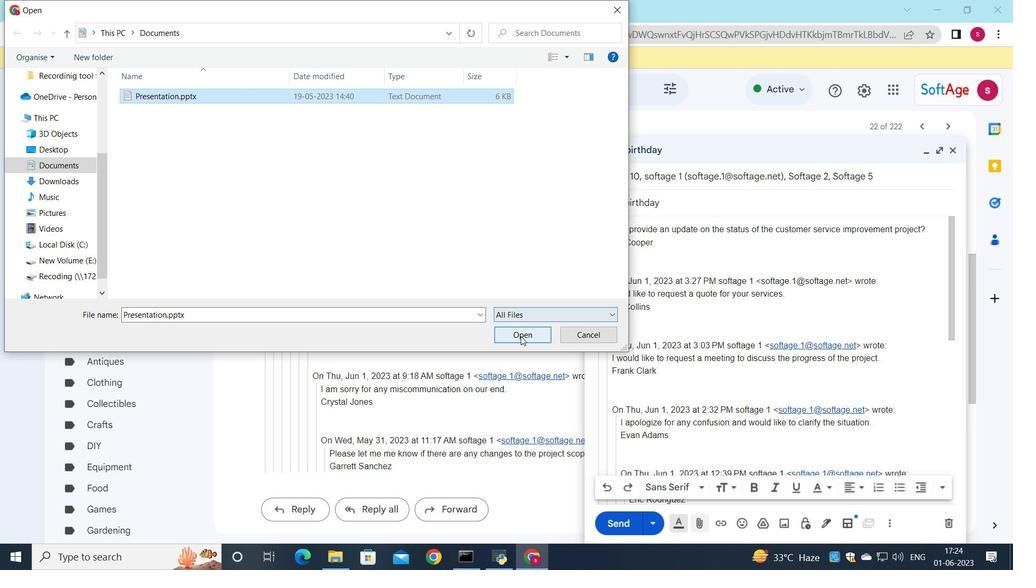 
Action: Mouse moved to (625, 521)
Screenshot: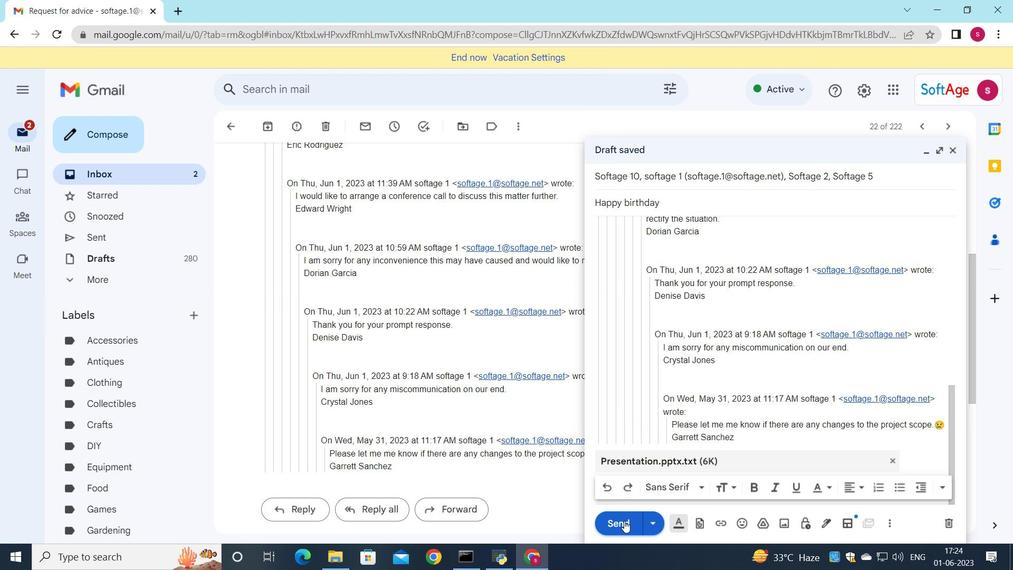 
Action: Mouse pressed left at (625, 521)
Screenshot: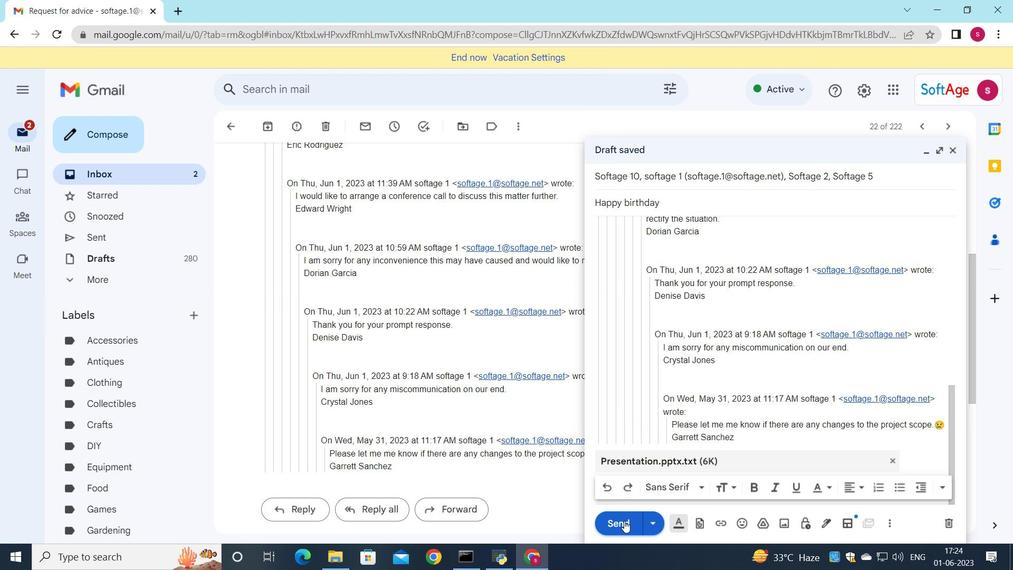 
Action: Mouse moved to (192, 175)
Screenshot: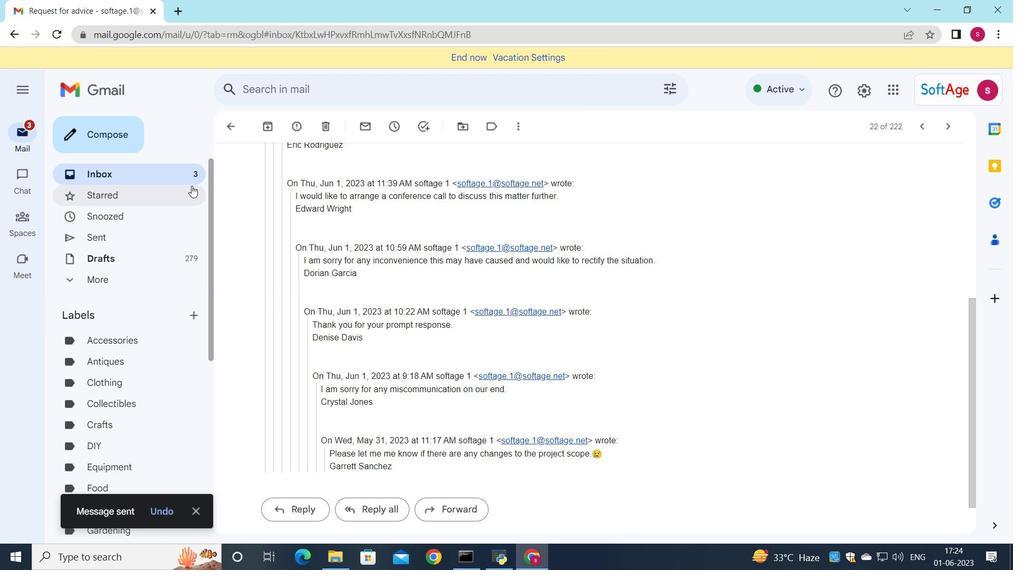 
Action: Mouse pressed left at (192, 175)
Screenshot: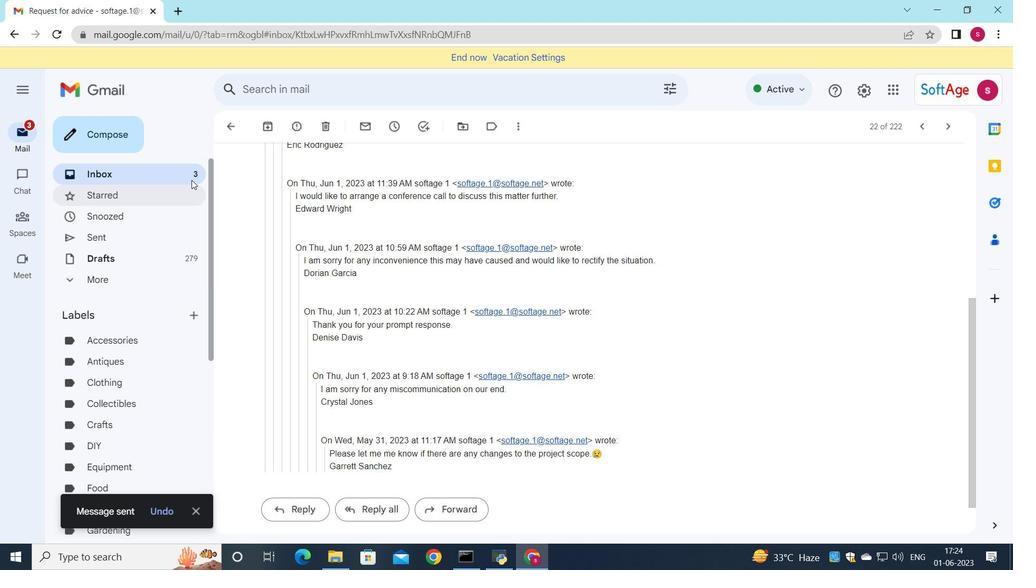 
Action: Mouse moved to (402, 186)
Screenshot: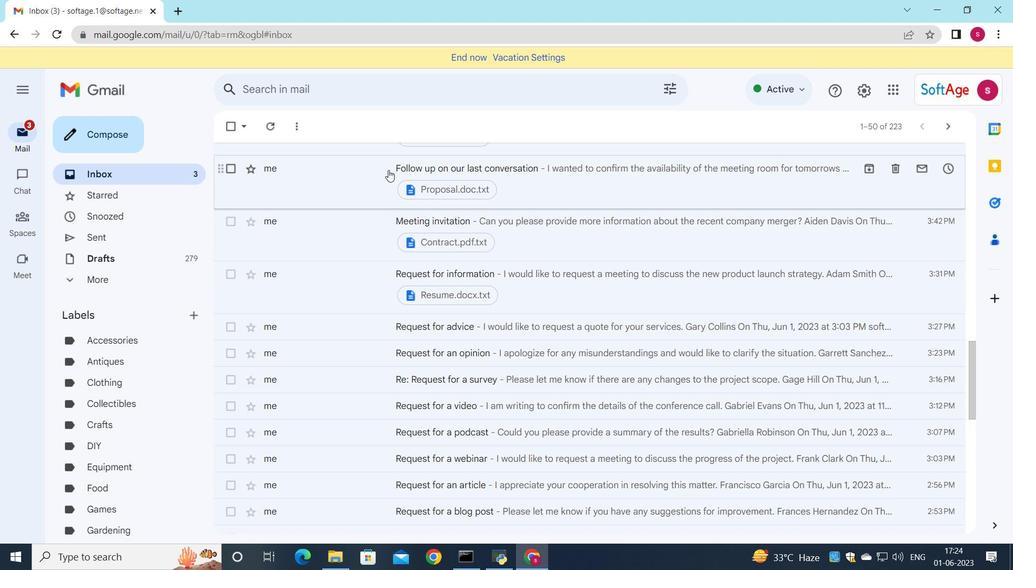 
Action: Mouse scrolled (402, 187) with delta (0, 0)
Screenshot: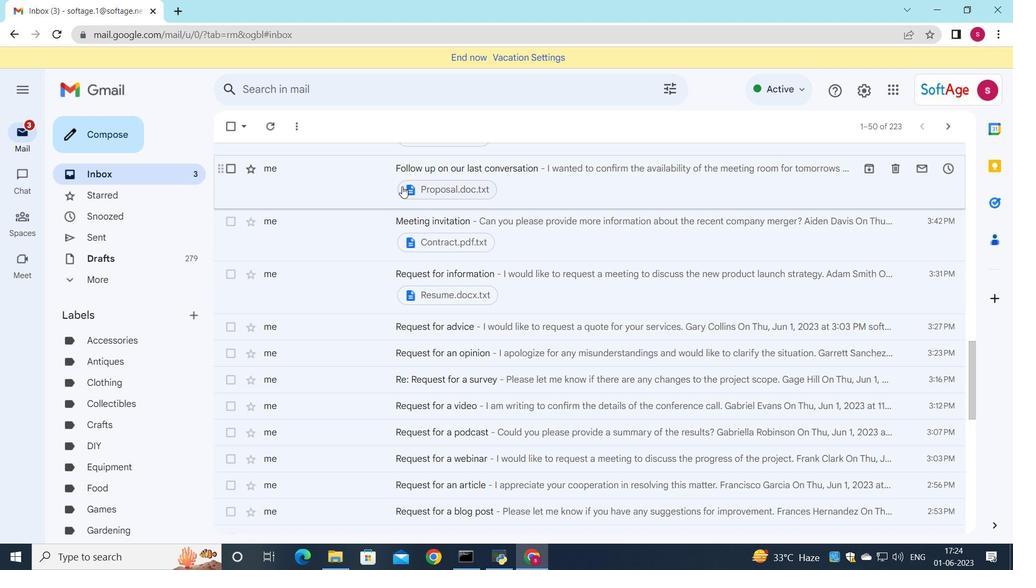 
Action: Mouse scrolled (402, 187) with delta (0, 0)
Screenshot: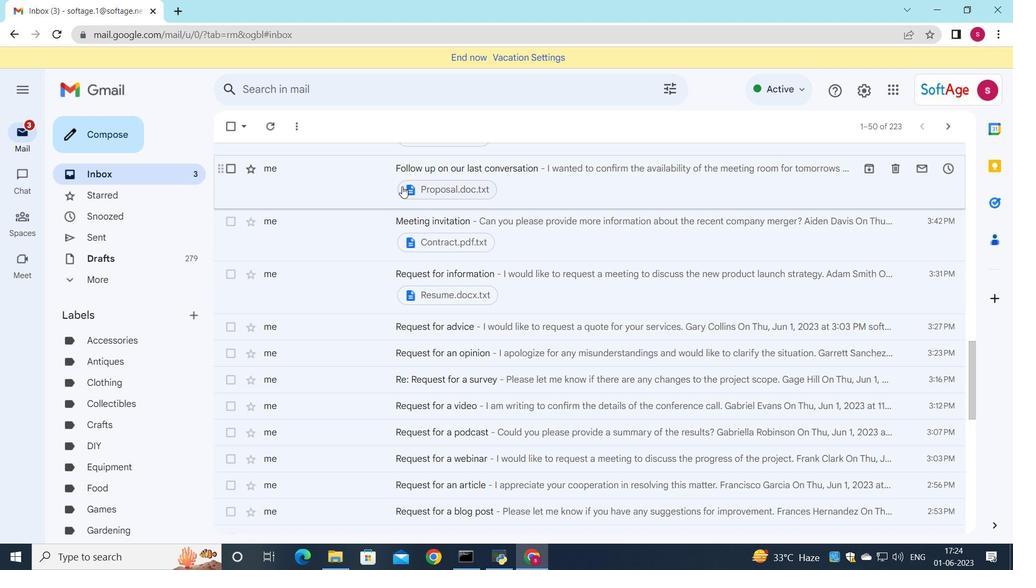 
Action: Mouse scrolled (402, 187) with delta (0, 0)
Screenshot: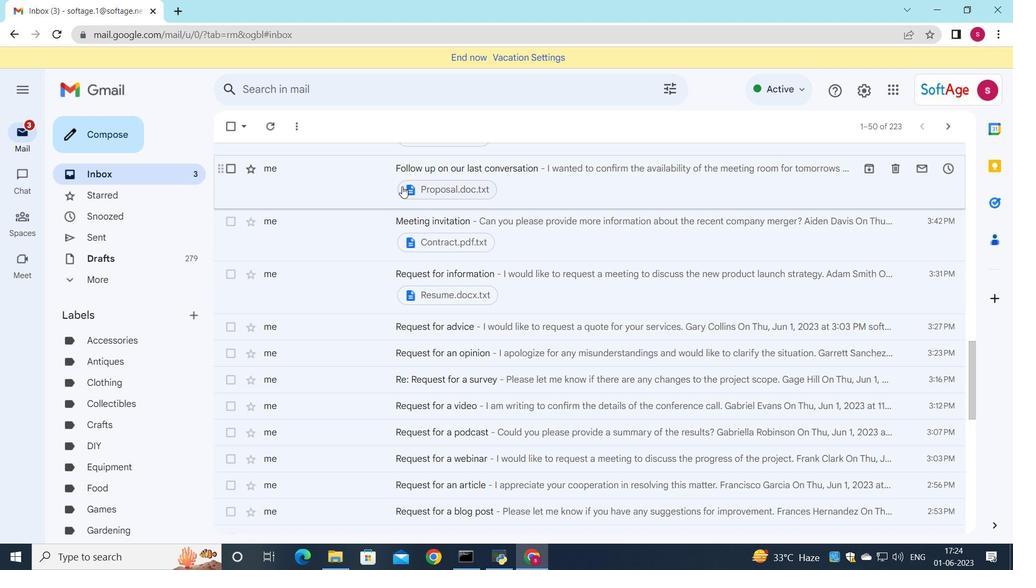 
Action: Mouse scrolled (402, 187) with delta (0, 0)
Screenshot: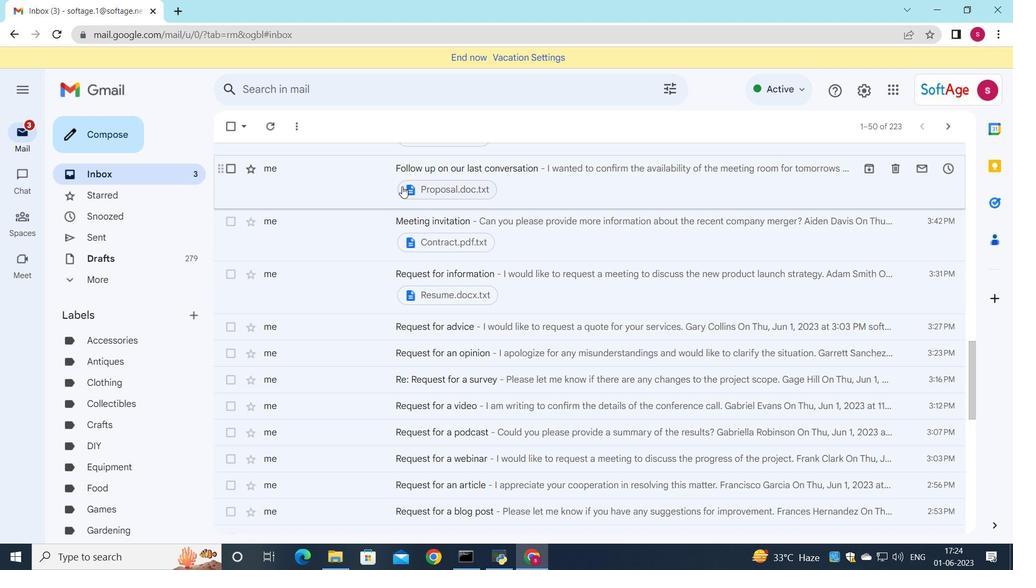 
Action: Mouse scrolled (402, 187) with delta (0, 0)
Screenshot: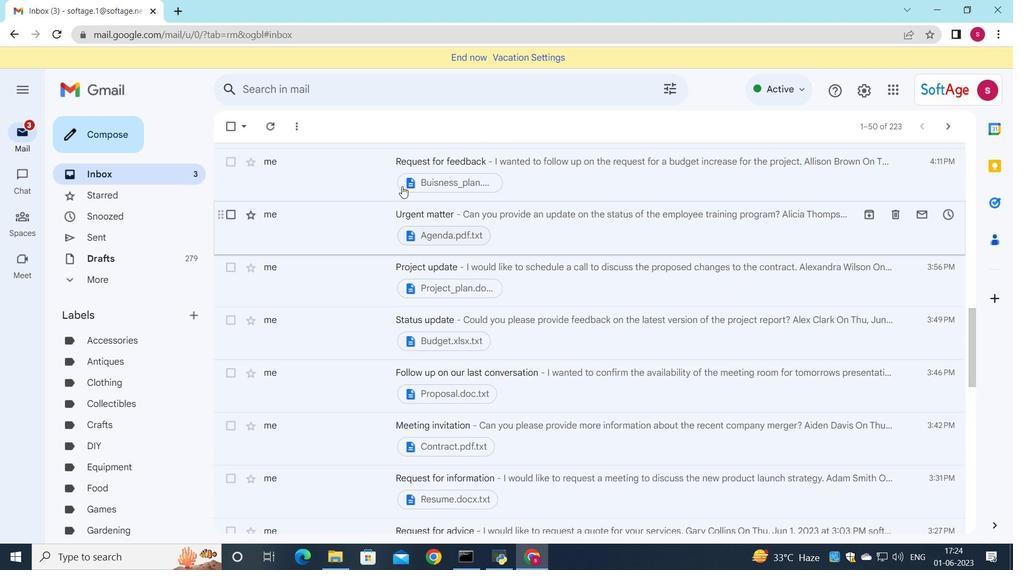 
Action: Mouse scrolled (402, 187) with delta (0, 0)
Screenshot: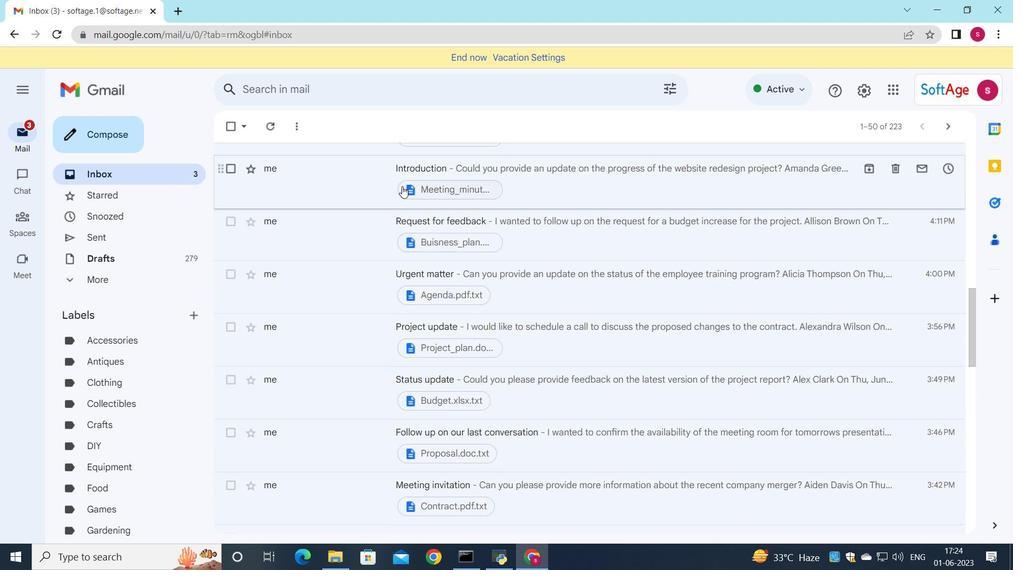 
Action: Mouse scrolled (402, 187) with delta (0, 0)
Screenshot: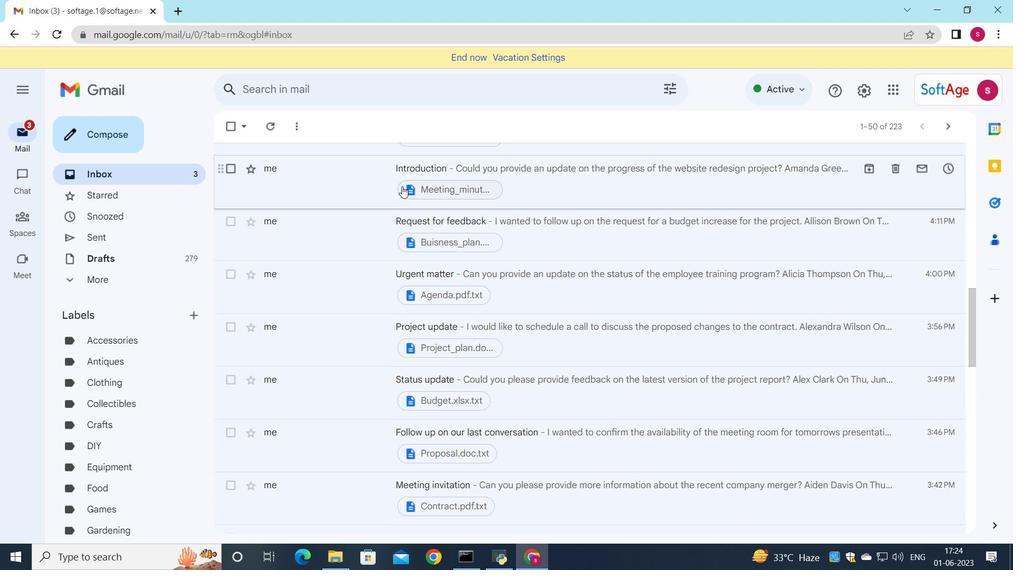 
Action: Mouse scrolled (402, 187) with delta (0, 0)
Screenshot: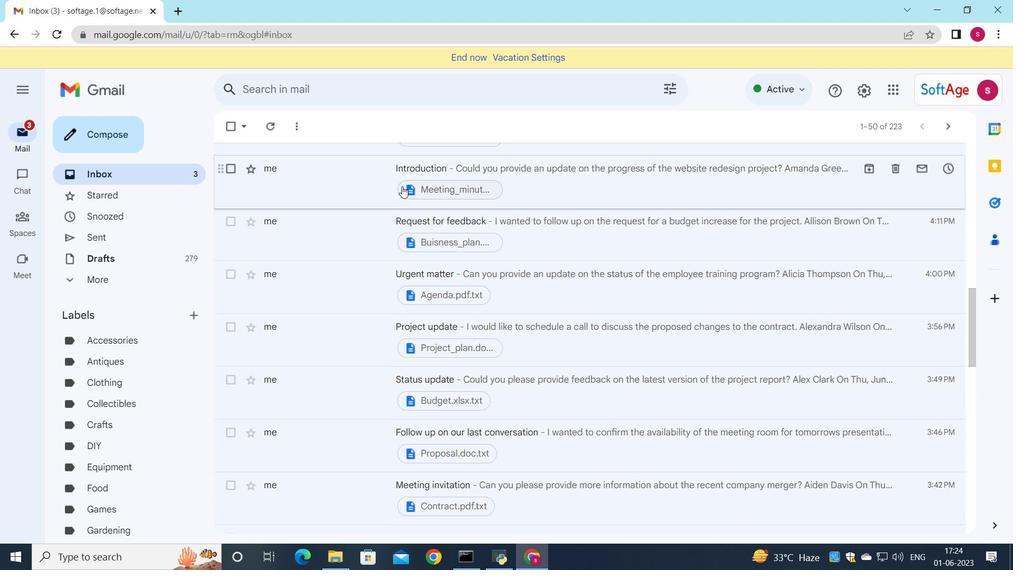 
Action: Mouse scrolled (402, 187) with delta (0, 0)
Screenshot: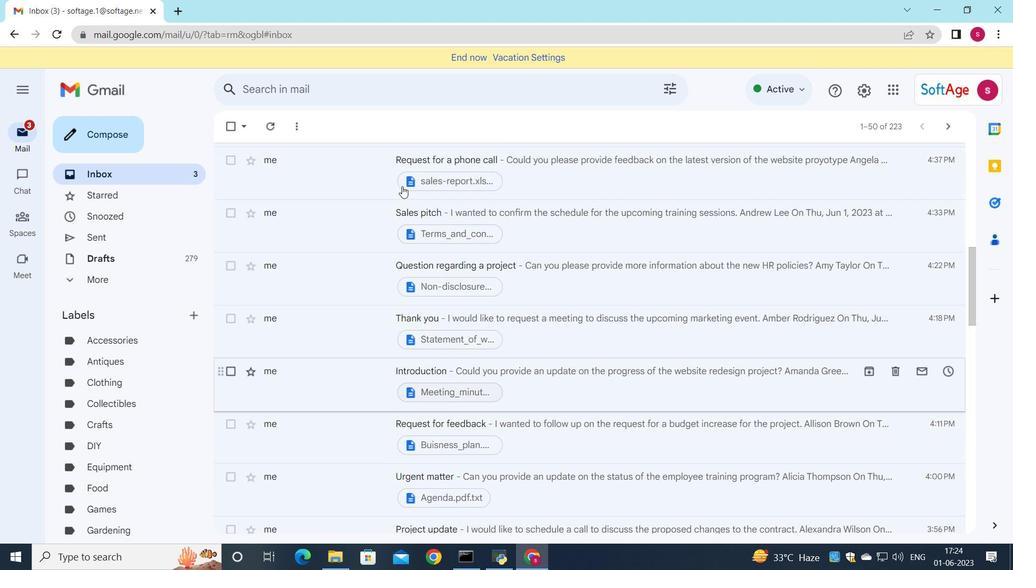 
Action: Mouse scrolled (402, 187) with delta (0, 0)
Screenshot: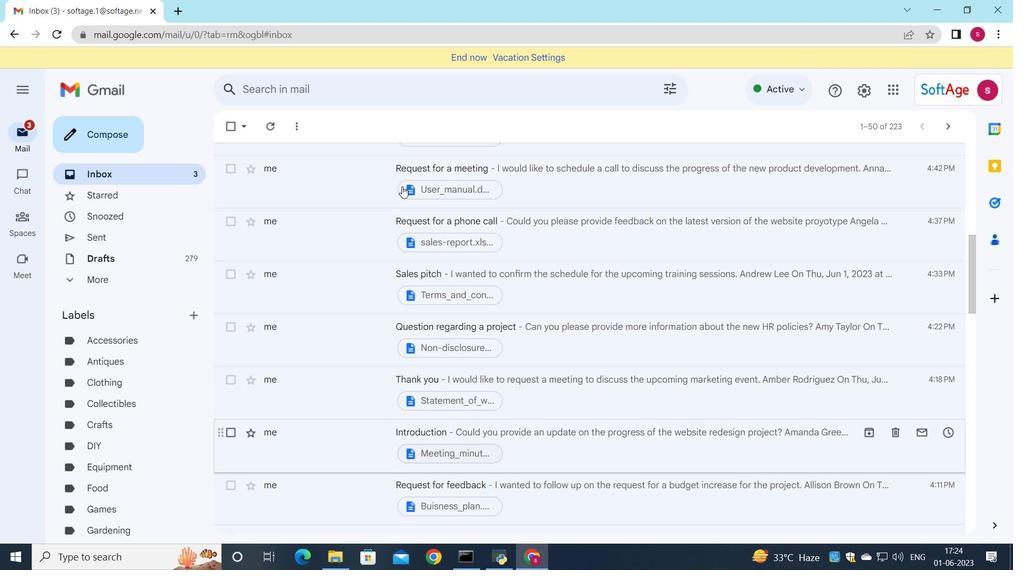 
Action: Mouse scrolled (402, 187) with delta (0, 0)
Screenshot: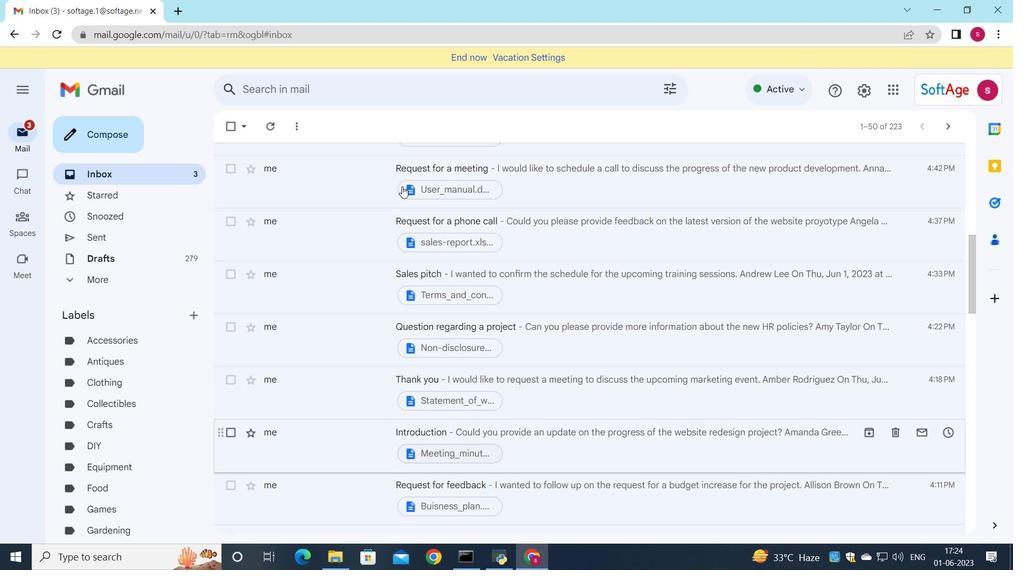 
Action: Mouse scrolled (402, 187) with delta (0, 0)
Screenshot: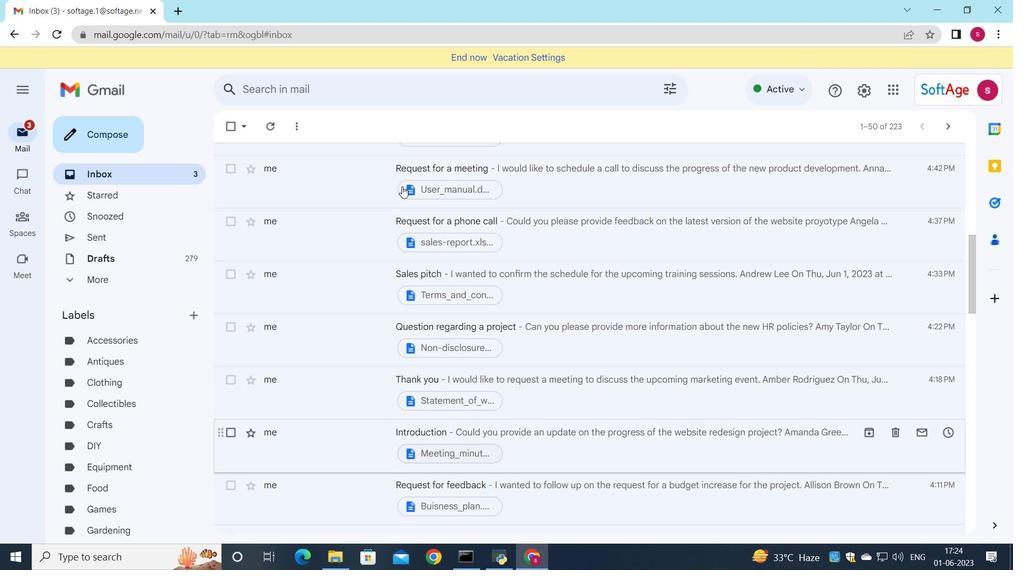 
Action: Mouse scrolled (402, 187) with delta (0, 0)
Screenshot: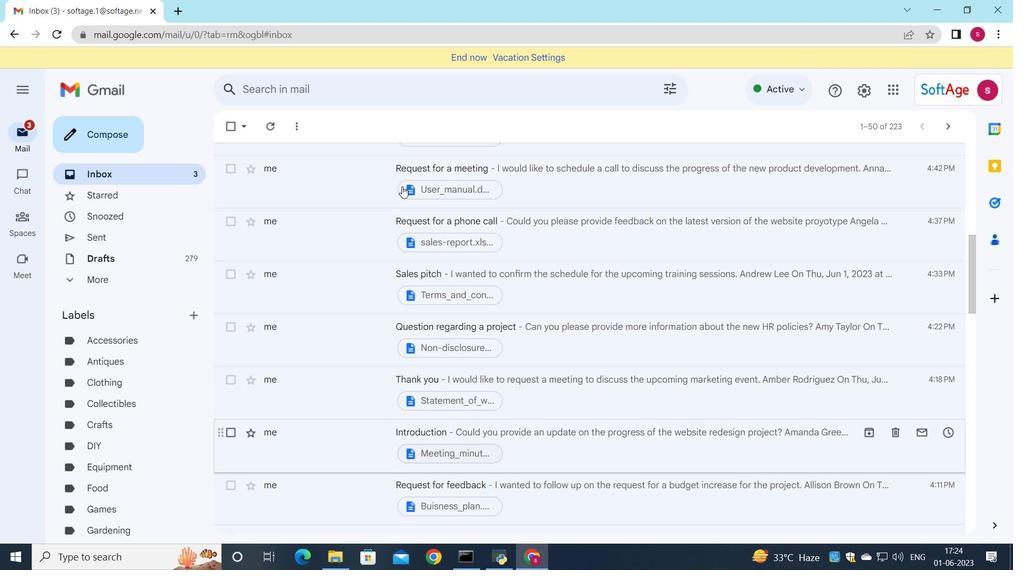 
Action: Mouse scrolled (402, 187) with delta (0, 0)
Screenshot: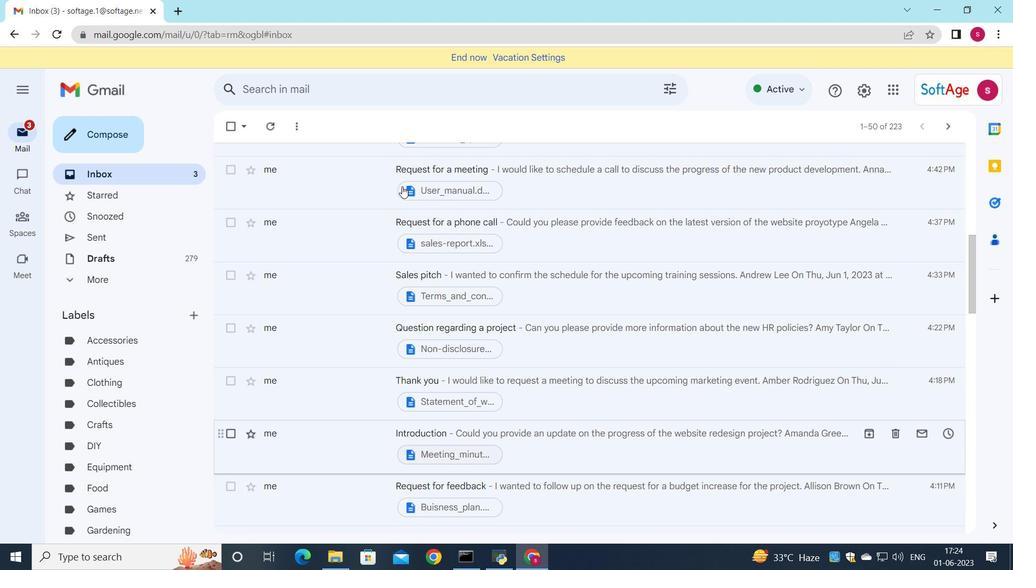 
Action: Mouse scrolled (402, 187) with delta (0, 0)
Screenshot: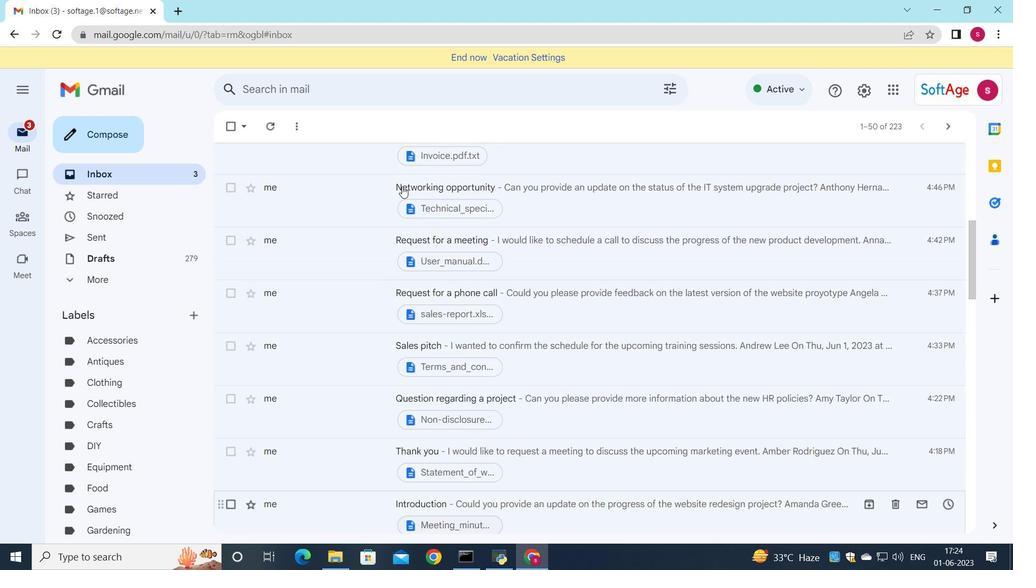 
Action: Mouse scrolled (402, 187) with delta (0, 0)
Screenshot: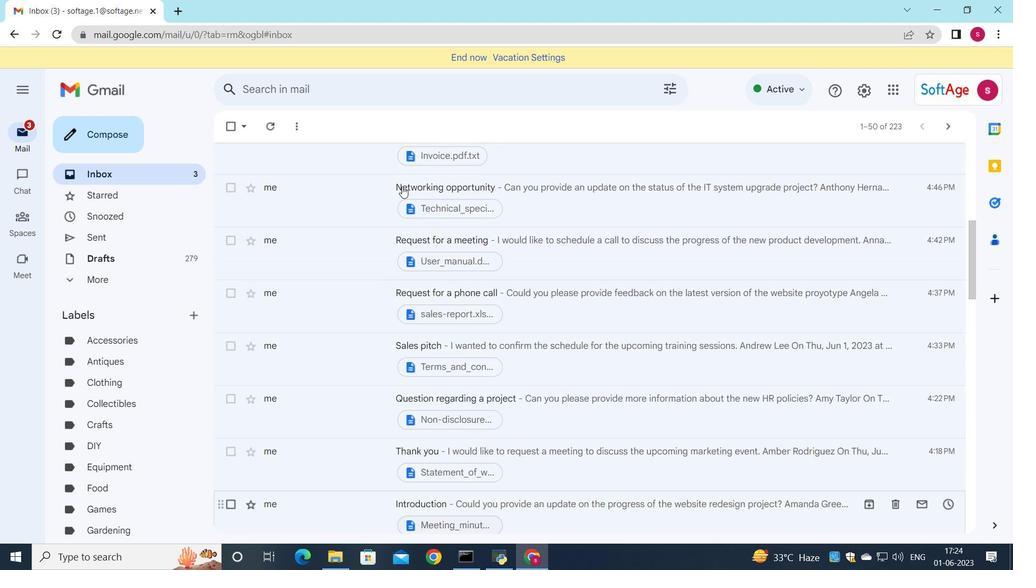 
Action: Mouse scrolled (402, 187) with delta (0, 0)
Screenshot: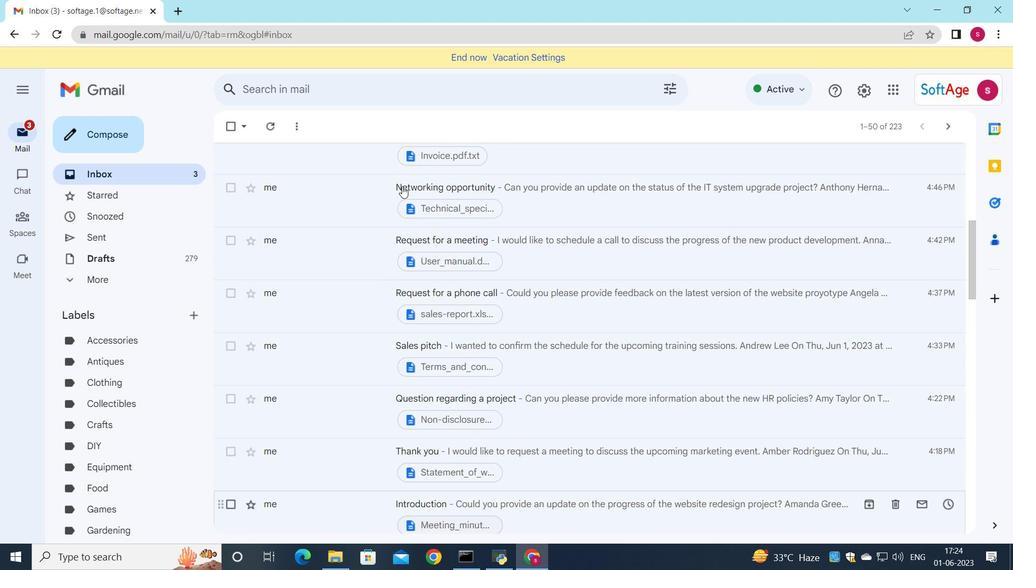 
Action: Mouse scrolled (402, 187) with delta (0, 0)
Screenshot: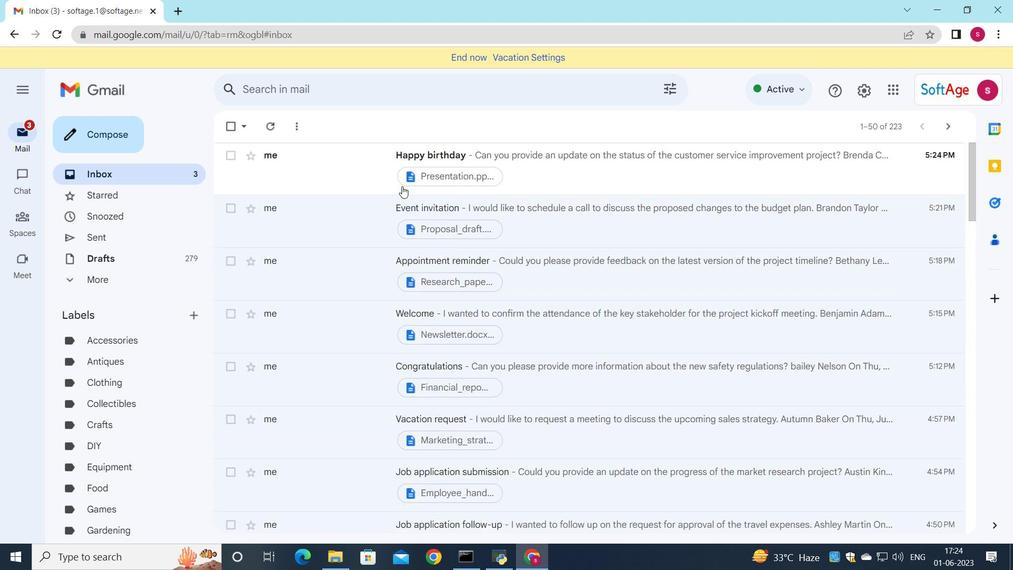 
Action: Mouse scrolled (402, 187) with delta (0, 0)
Screenshot: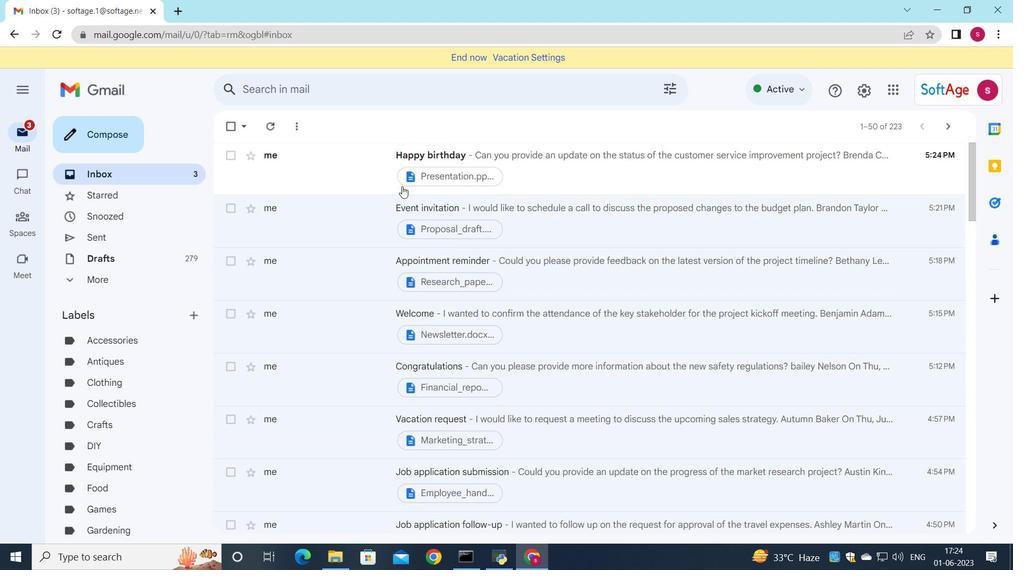 
Action: Mouse scrolled (402, 187) with delta (0, 0)
Screenshot: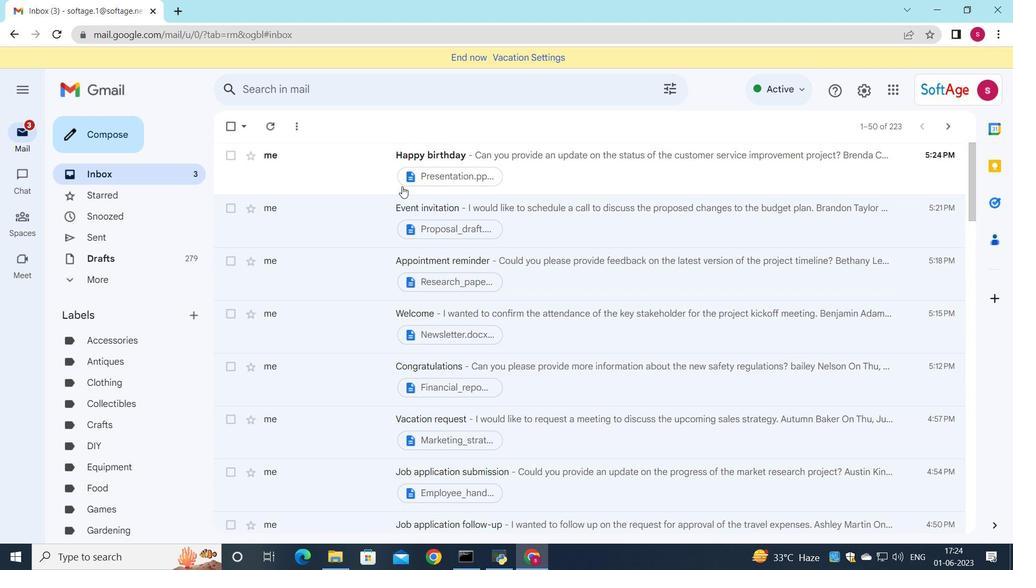
Action: Mouse scrolled (402, 187) with delta (0, 0)
Screenshot: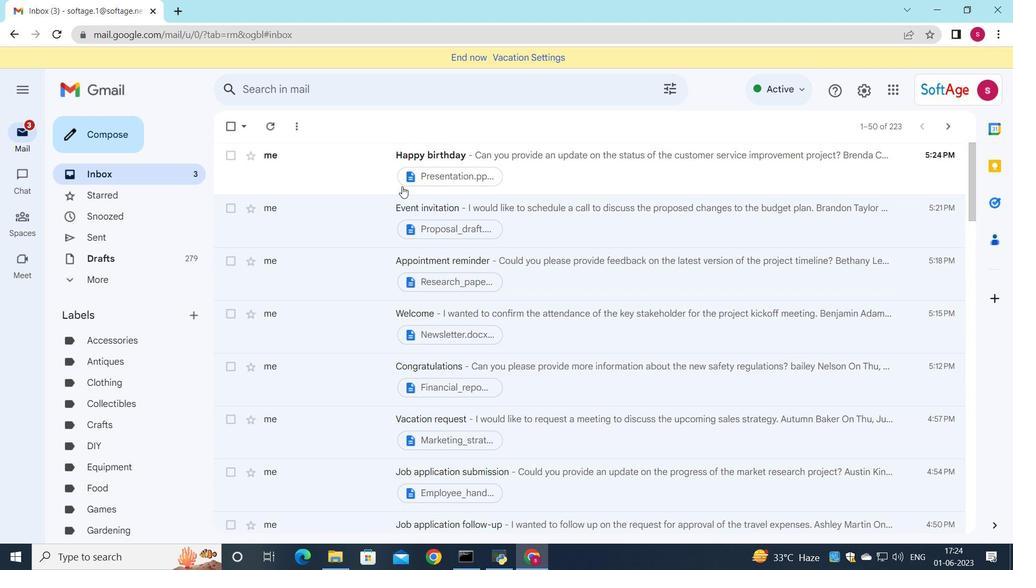 
Action: Mouse scrolled (402, 187) with delta (0, 0)
Screenshot: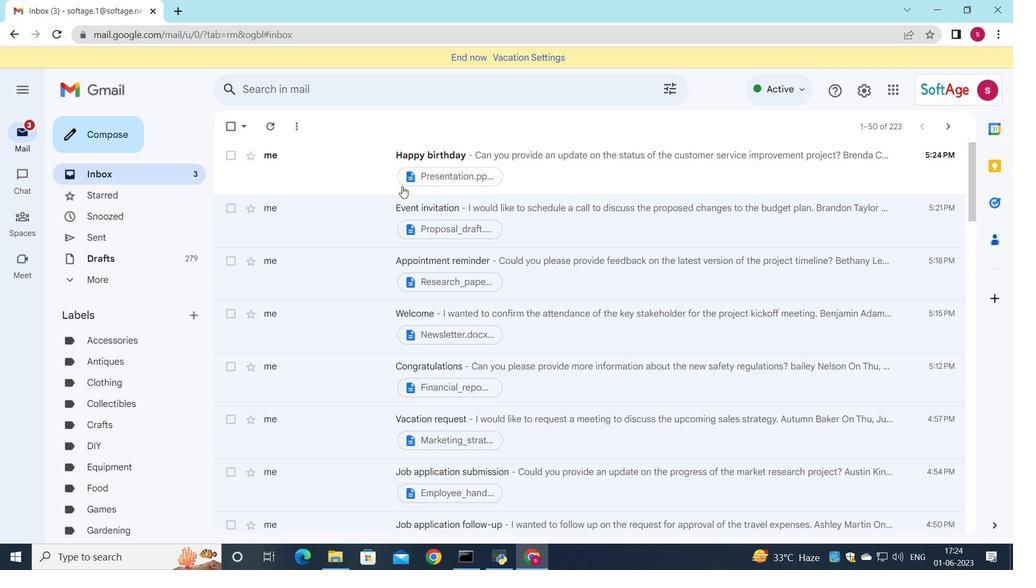 
Action: Mouse moved to (535, 171)
Screenshot: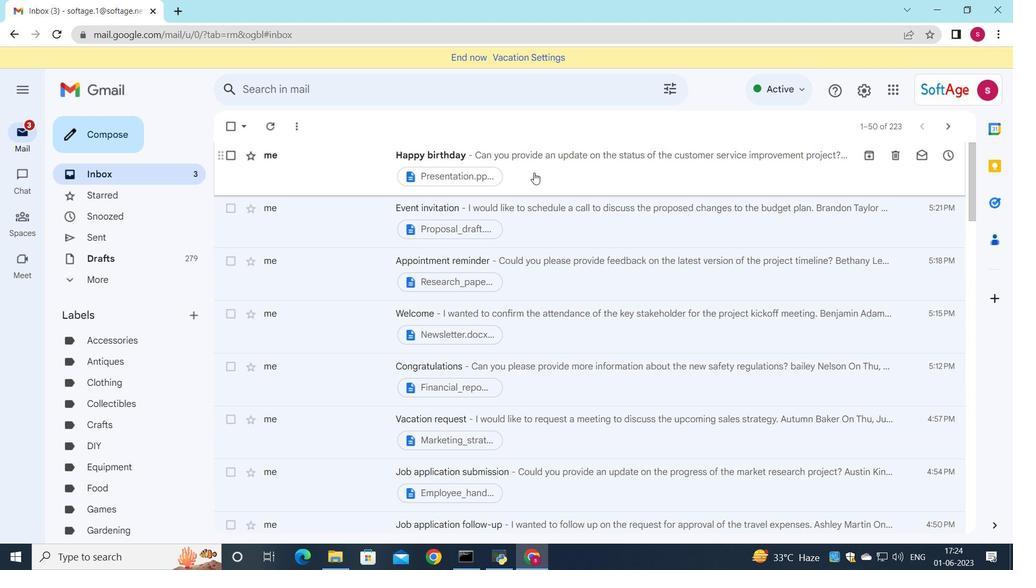 
Action: Mouse pressed left at (535, 171)
Screenshot: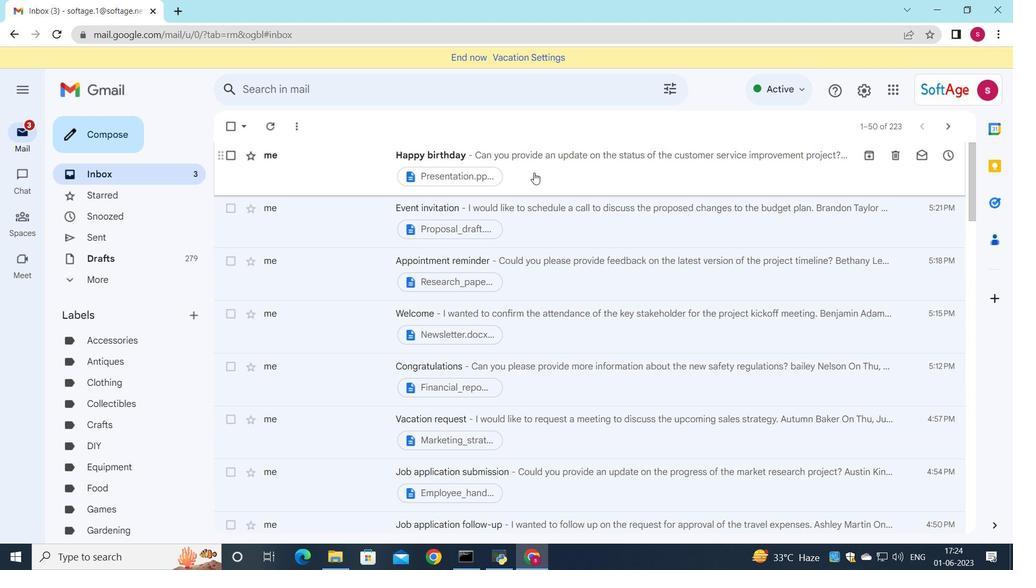 
Action: Mouse moved to (575, 269)
Screenshot: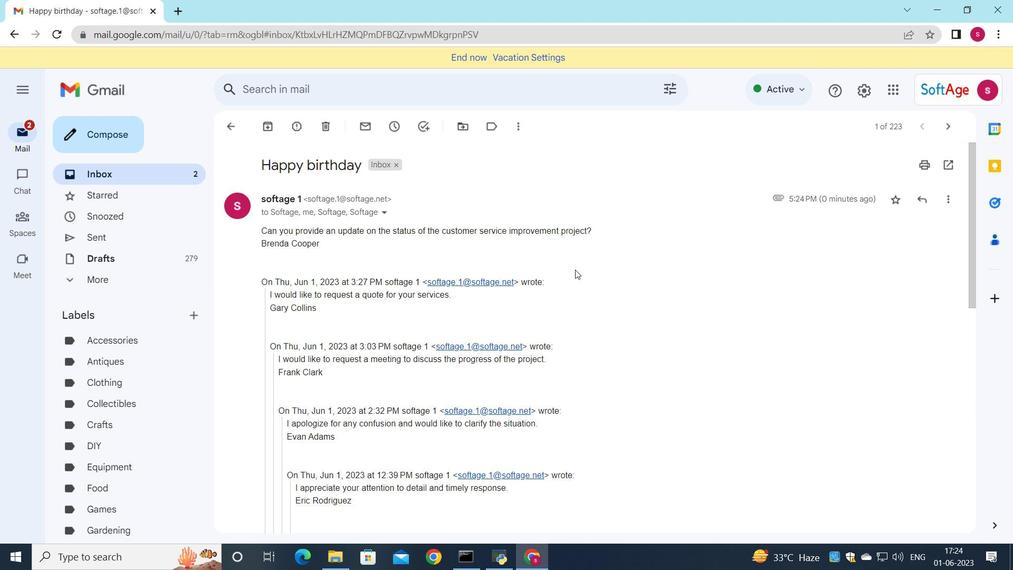 
